 Task: Look for space in Vorkuta, Russia from 6th September, 2023 to 15th September, 2023 for 6 adults in price range Rs.8000 to Rs.12000. Place can be entire place or private room with 6 bedrooms having 6 beds and 6 bathrooms. Property type can be house, flat, guest house. Amenities needed are: wifi, TV, free parkinig on premises, gym, breakfast. Booking option can be shelf check-in. Required host language is English.
Action: Mouse moved to (505, 108)
Screenshot: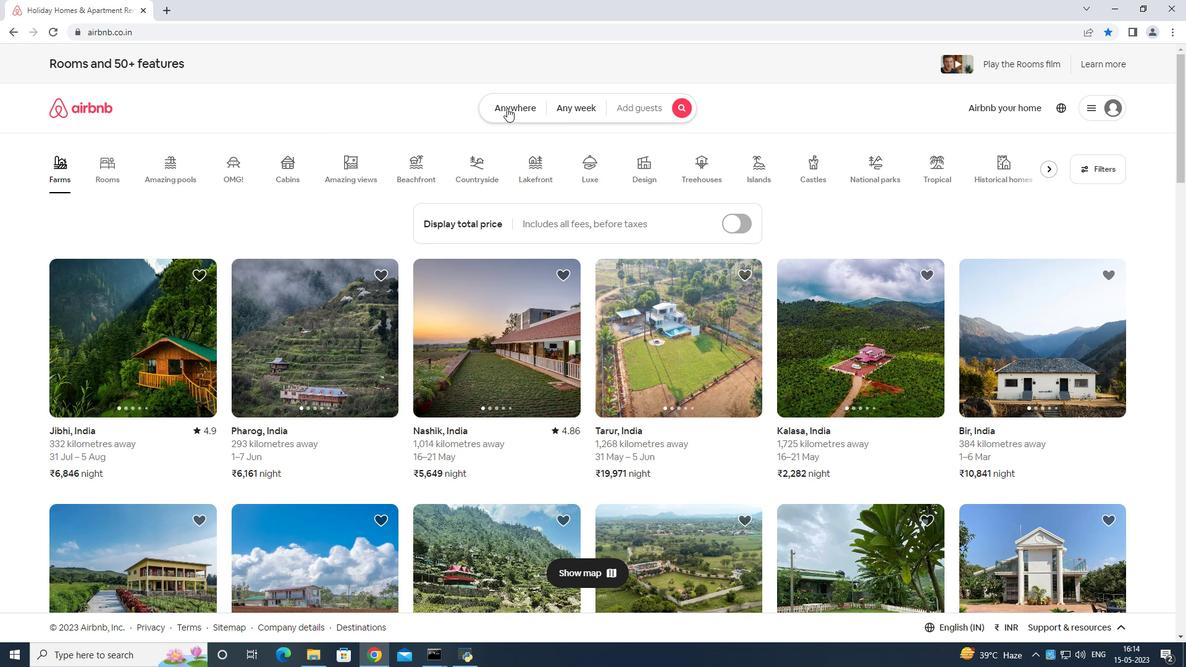 
Action: Mouse pressed left at (505, 108)
Screenshot: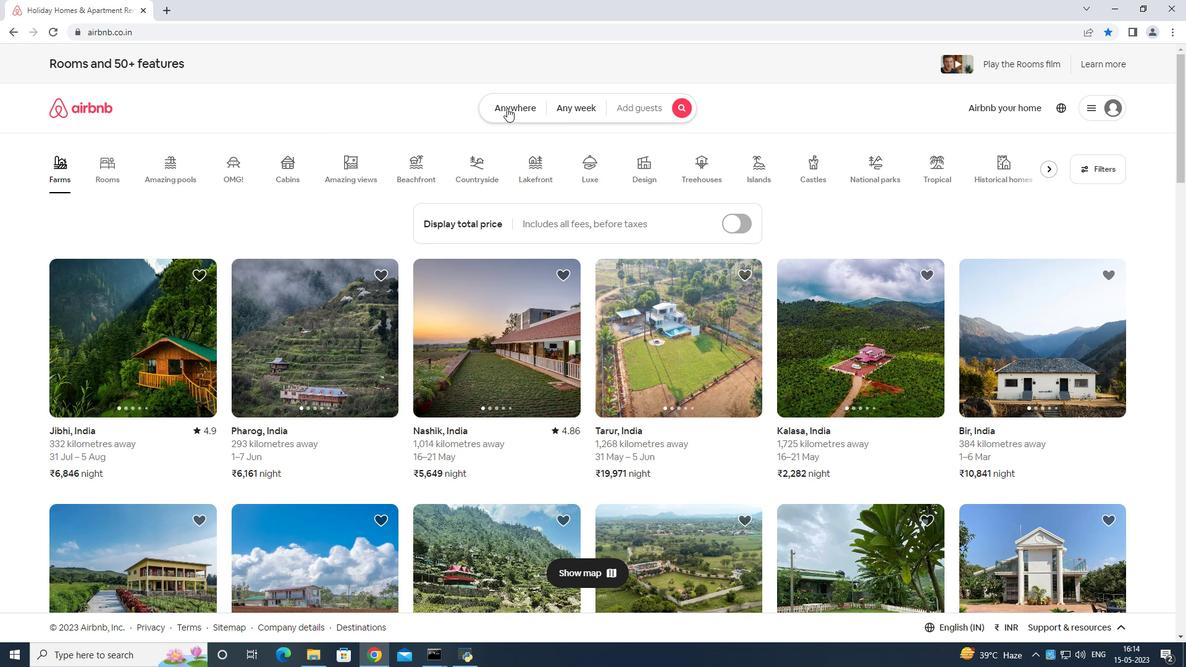 
Action: Mouse moved to (450, 150)
Screenshot: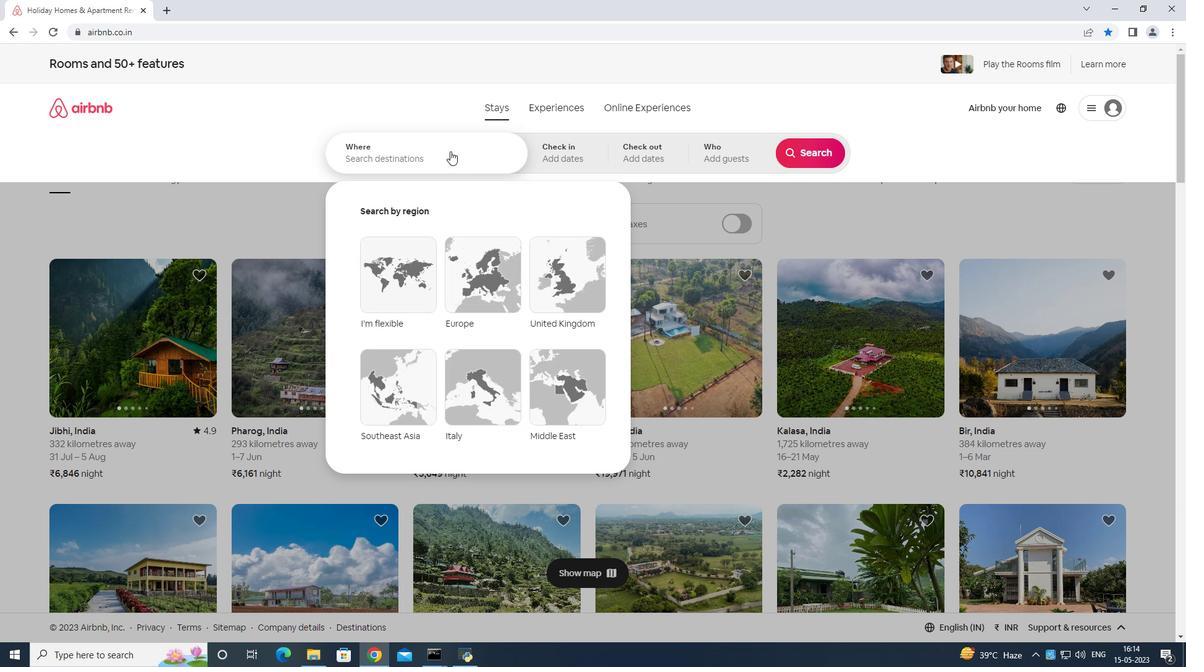 
Action: Mouse pressed left at (450, 150)
Screenshot: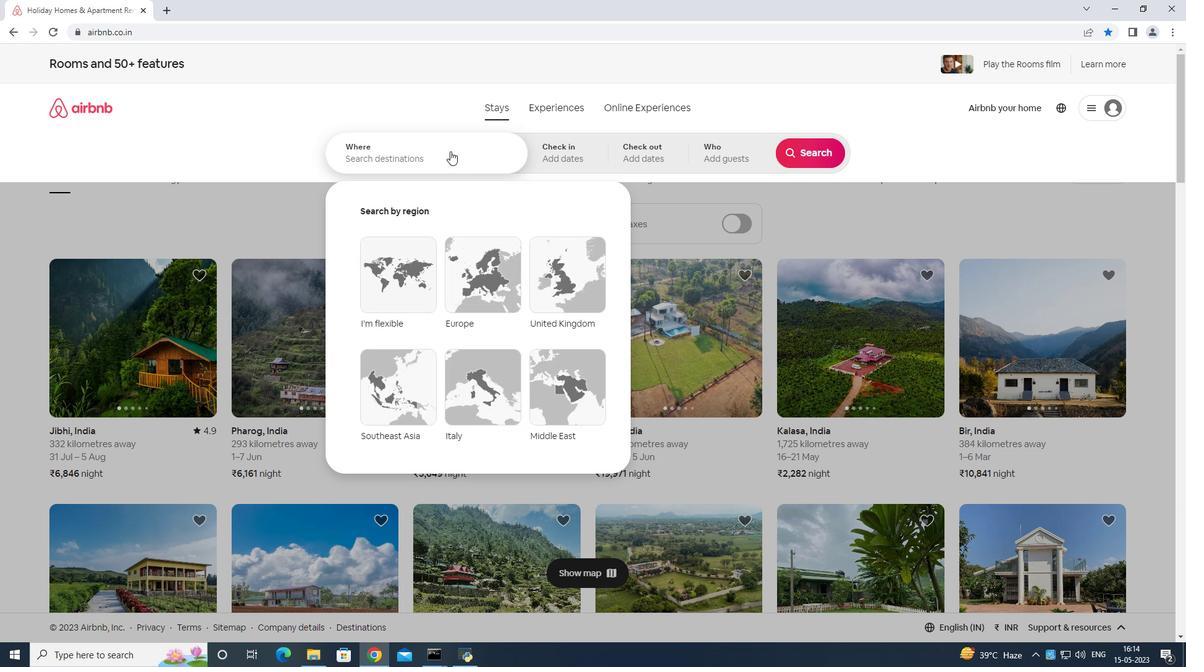 
Action: Mouse moved to (597, 206)
Screenshot: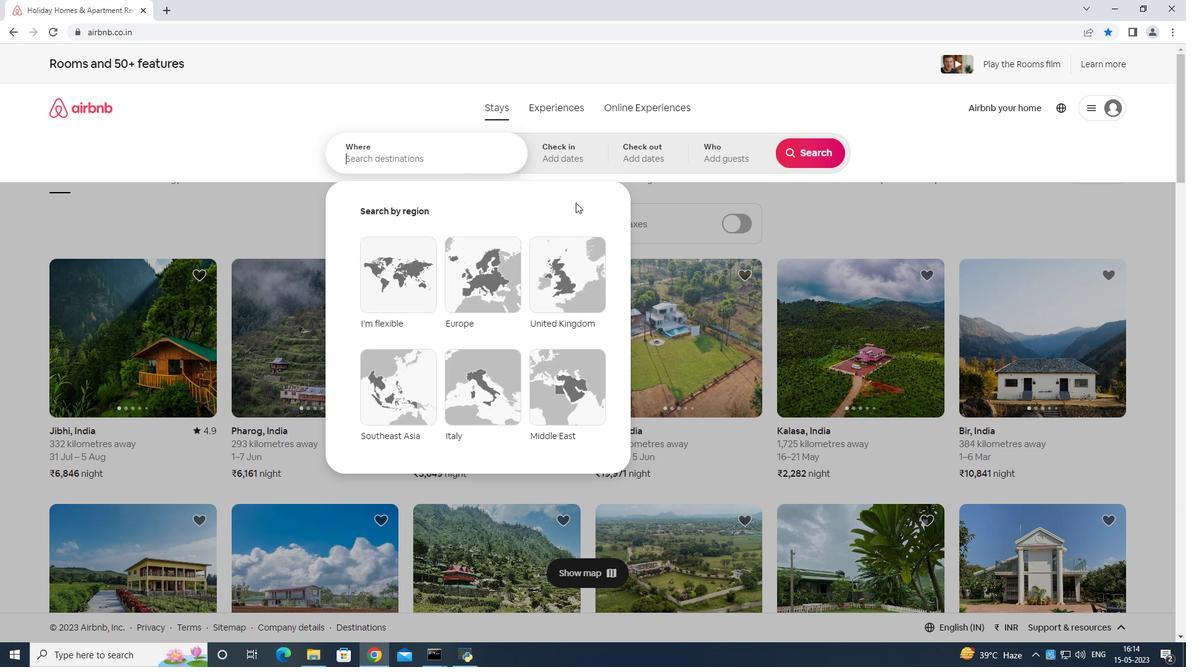 
Action: Key pressed <Key.shift>Vorkutt<Key.backspace>a<Key.space><Key.shift>Russia<Key.enter>
Screenshot: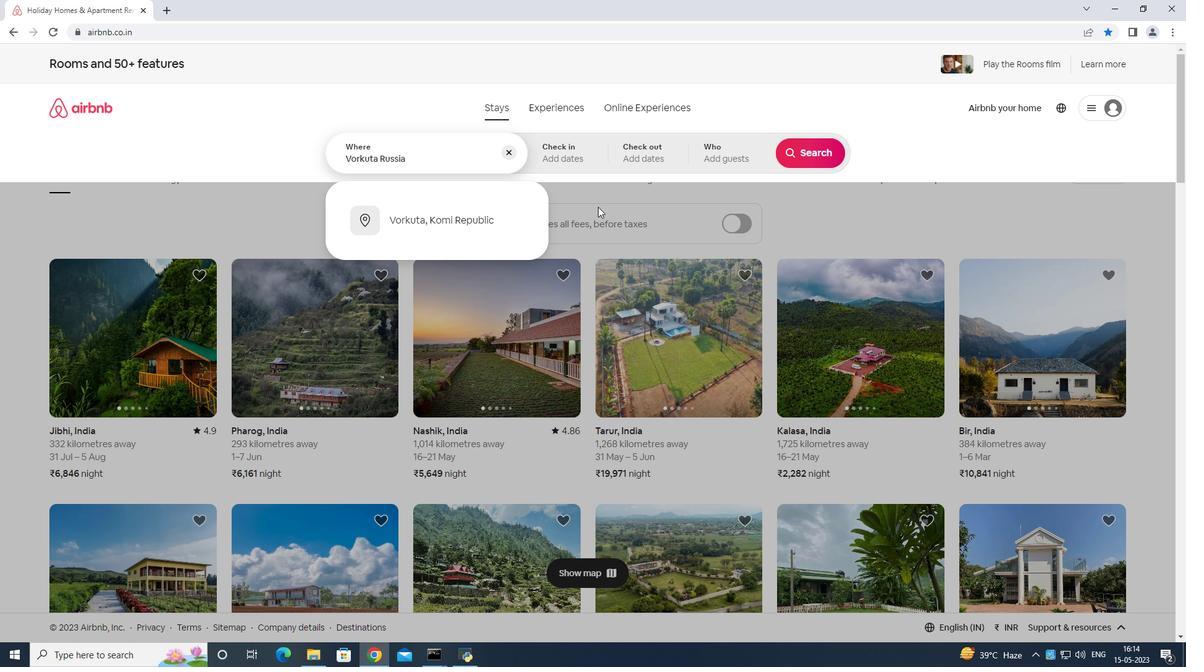 
Action: Mouse moved to (806, 248)
Screenshot: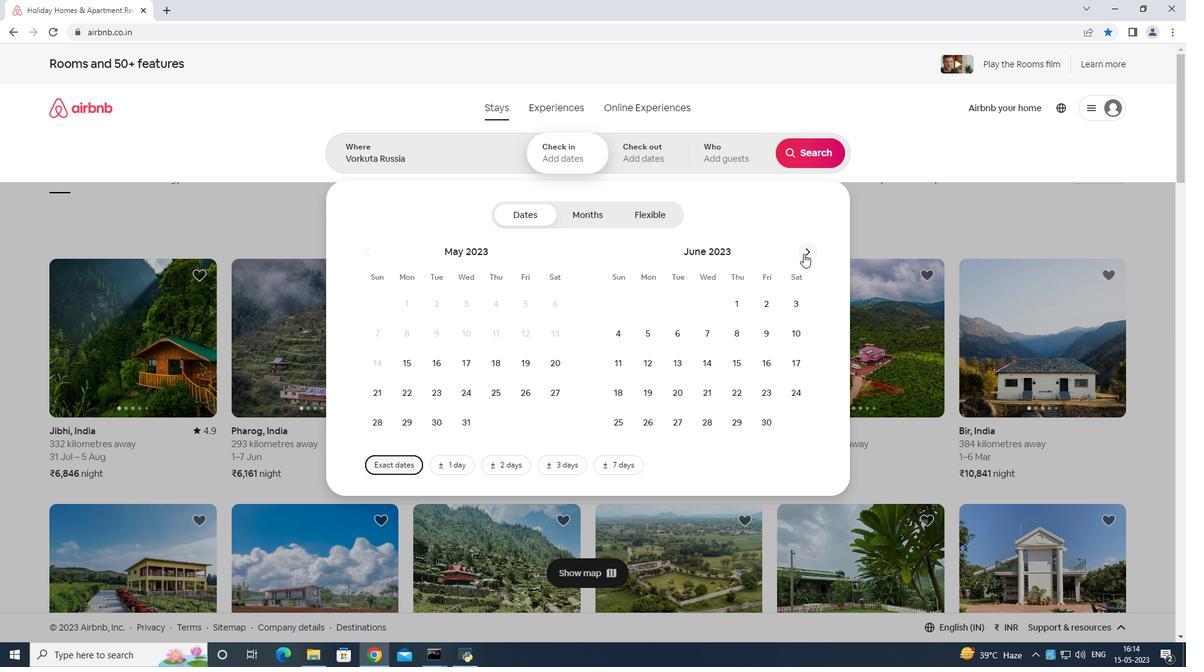
Action: Mouse pressed left at (806, 248)
Screenshot: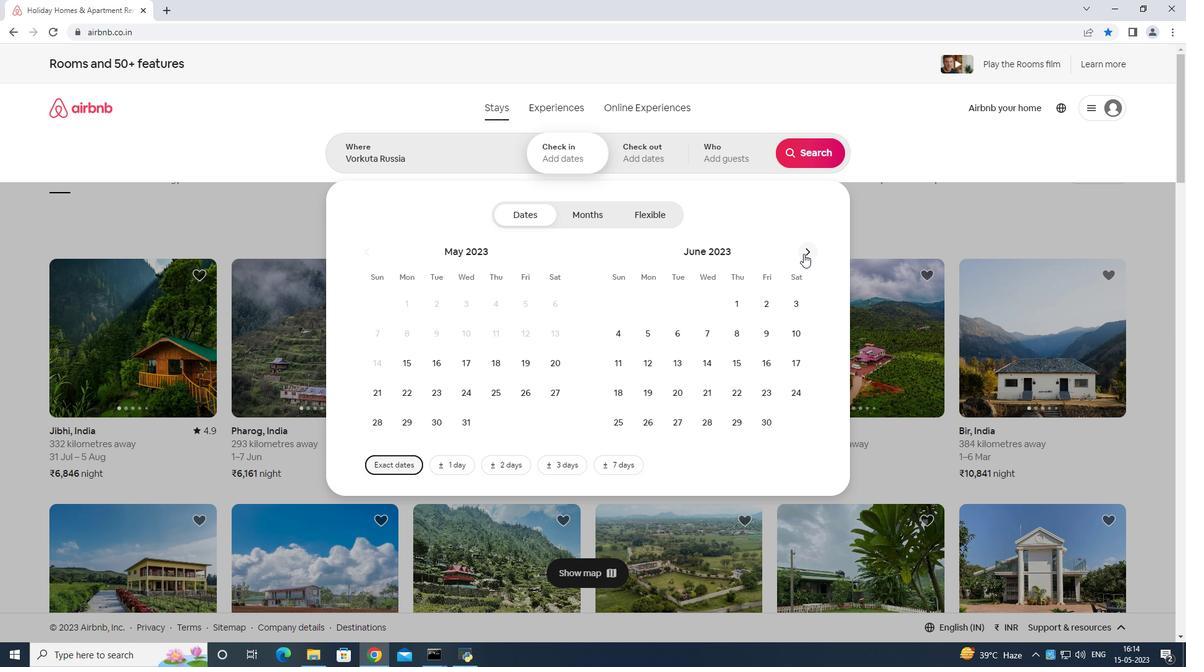 
Action: Mouse moved to (807, 248)
Screenshot: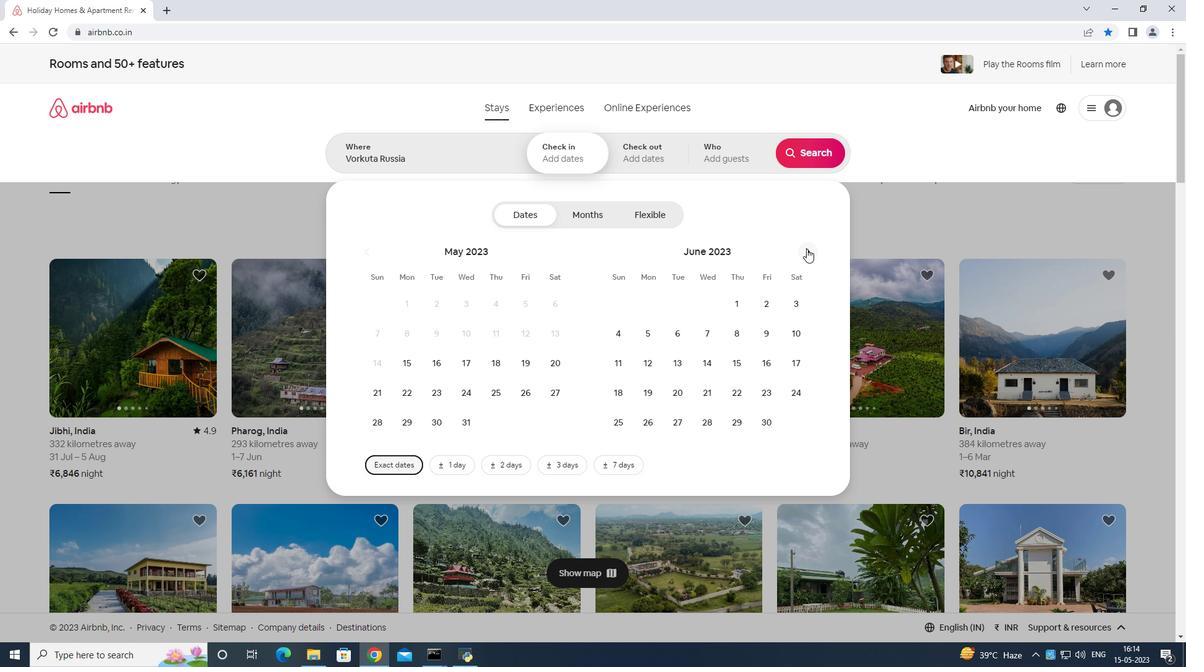 
Action: Mouse pressed left at (807, 248)
Screenshot: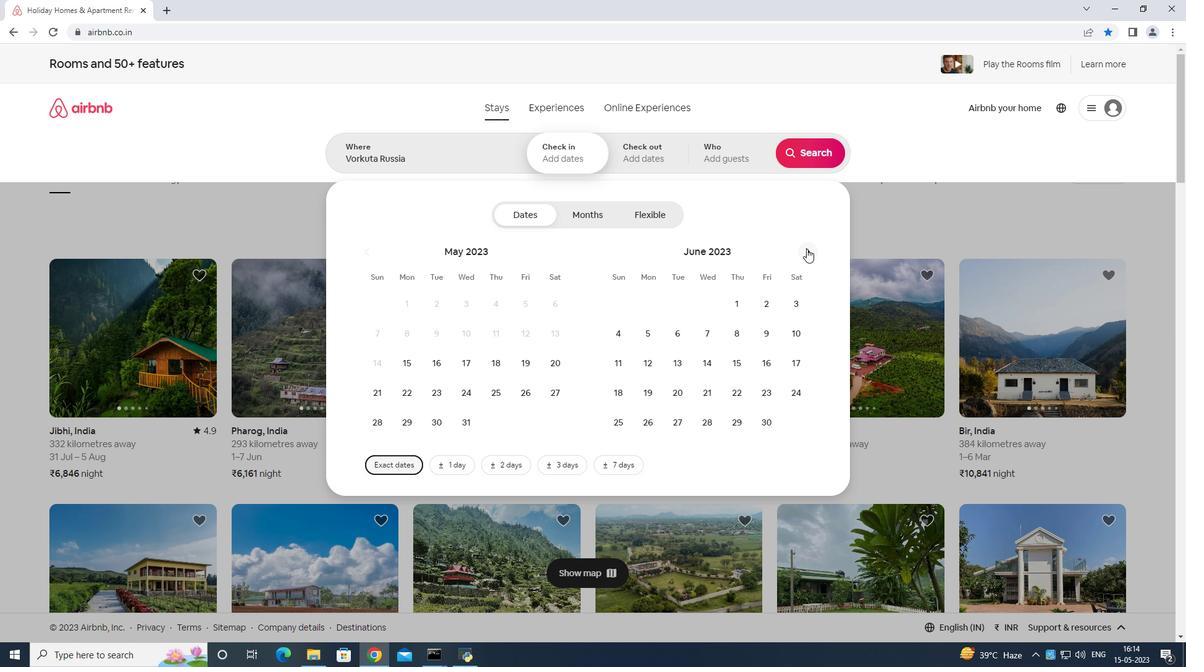 
Action: Mouse moved to (806, 250)
Screenshot: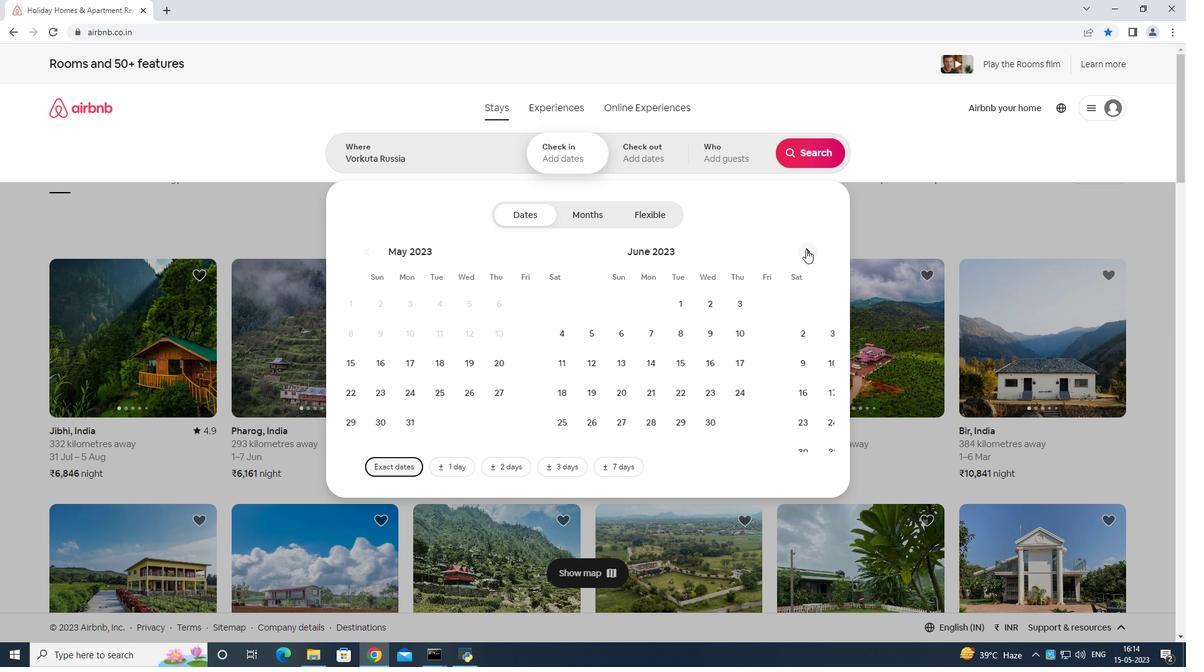 
Action: Mouse pressed left at (806, 250)
Screenshot: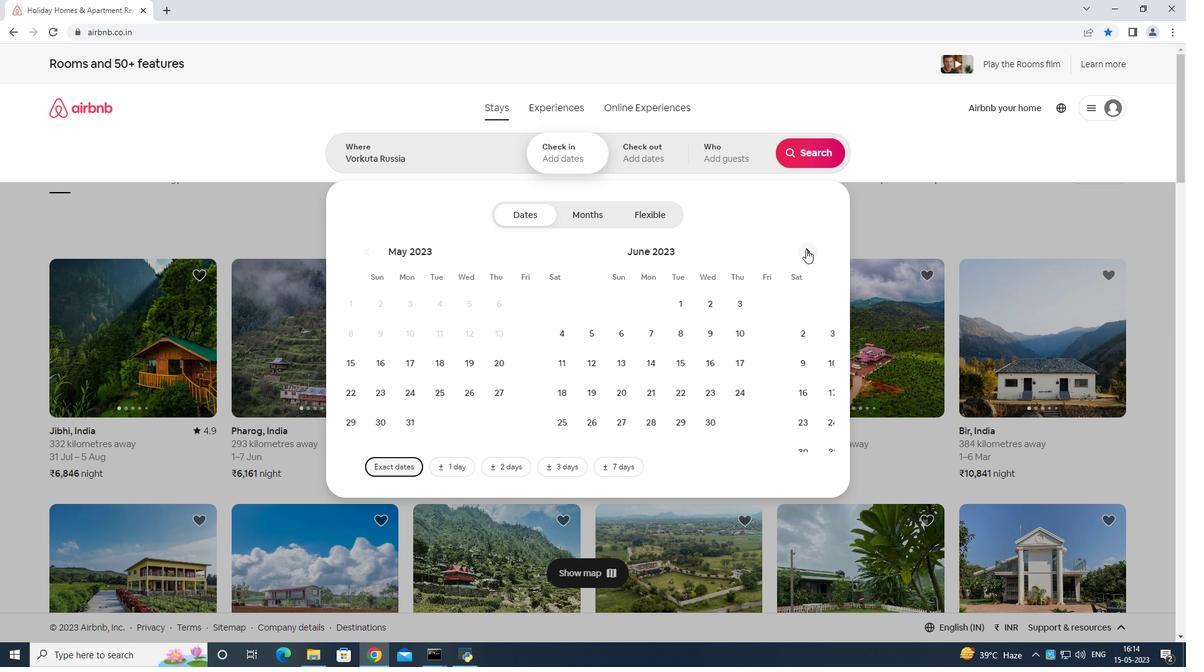 
Action: Mouse moved to (806, 251)
Screenshot: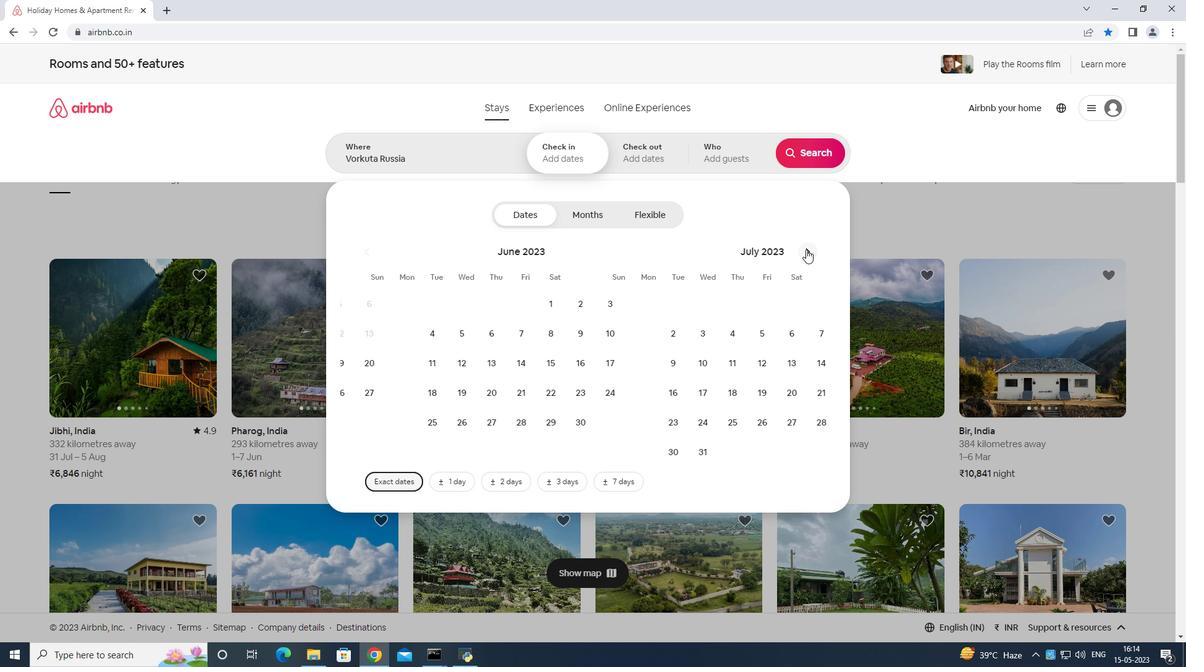 
Action: Mouse pressed left at (806, 251)
Screenshot: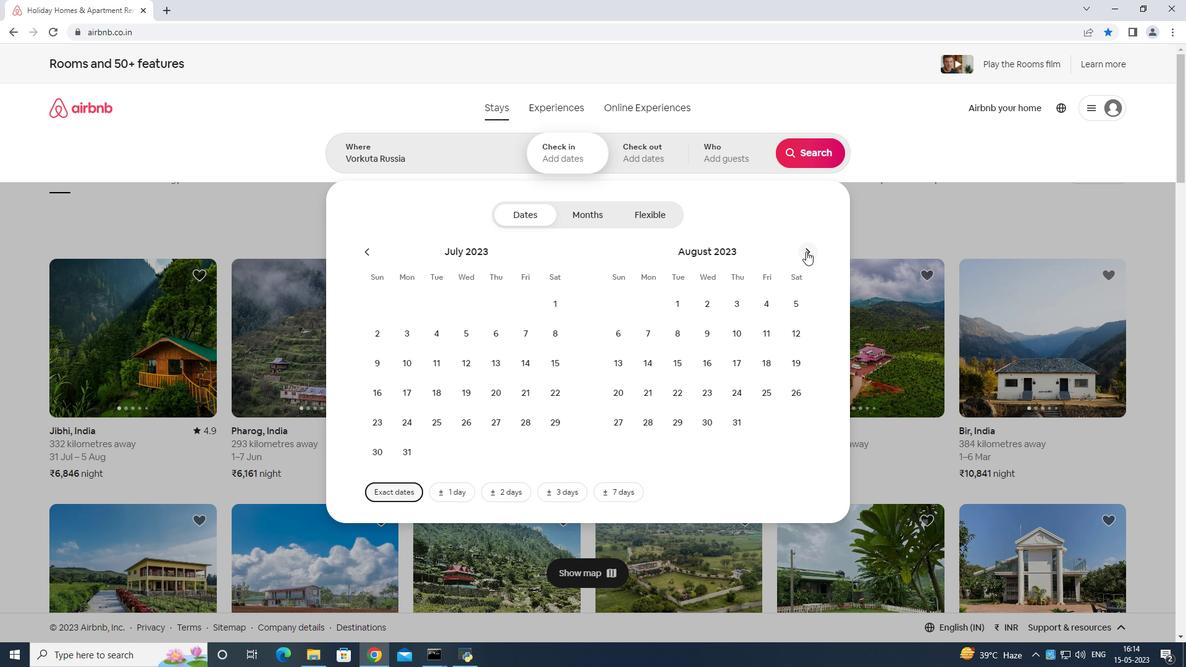 
Action: Mouse moved to (696, 329)
Screenshot: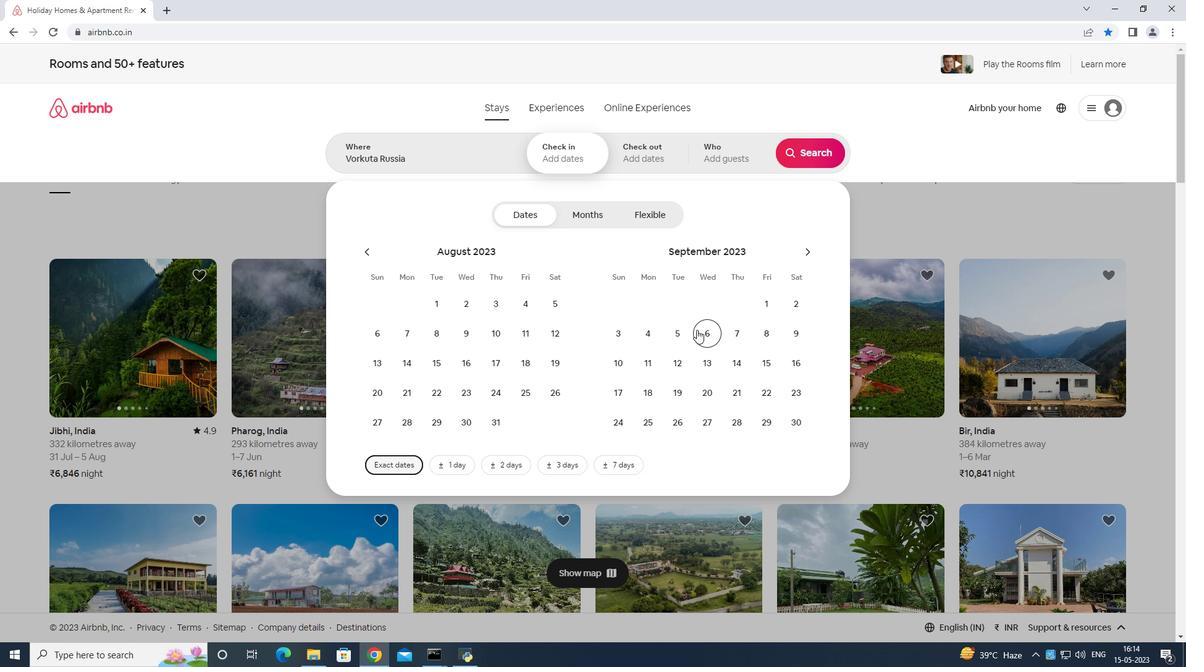 
Action: Mouse pressed left at (696, 329)
Screenshot: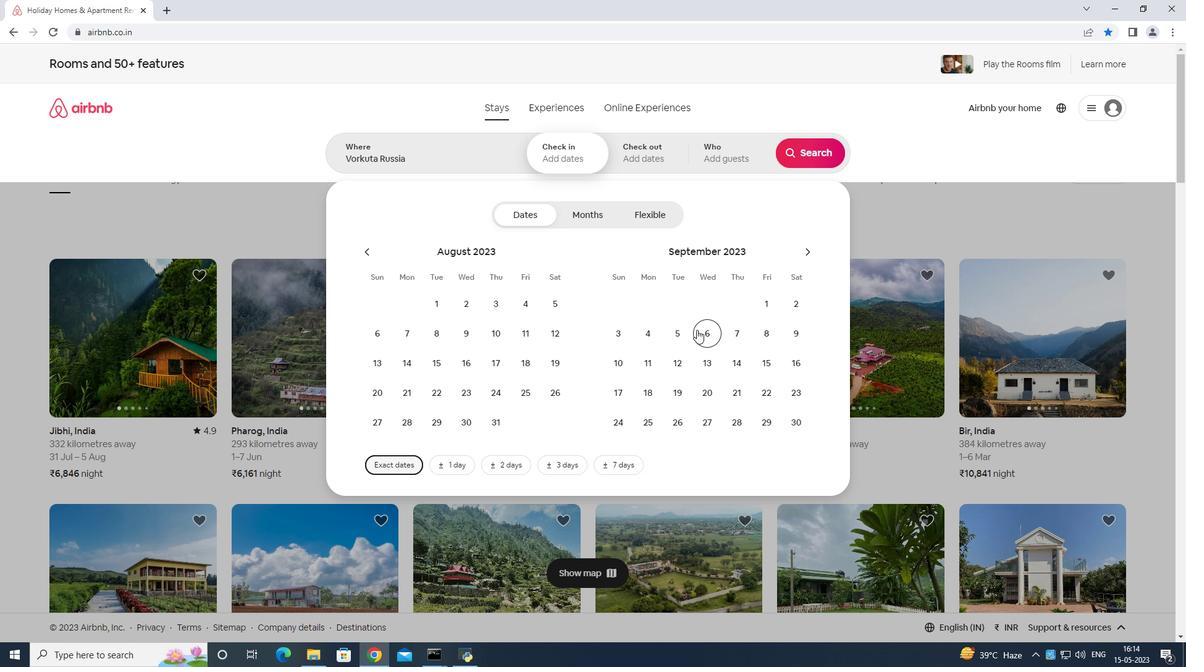 
Action: Mouse moved to (756, 358)
Screenshot: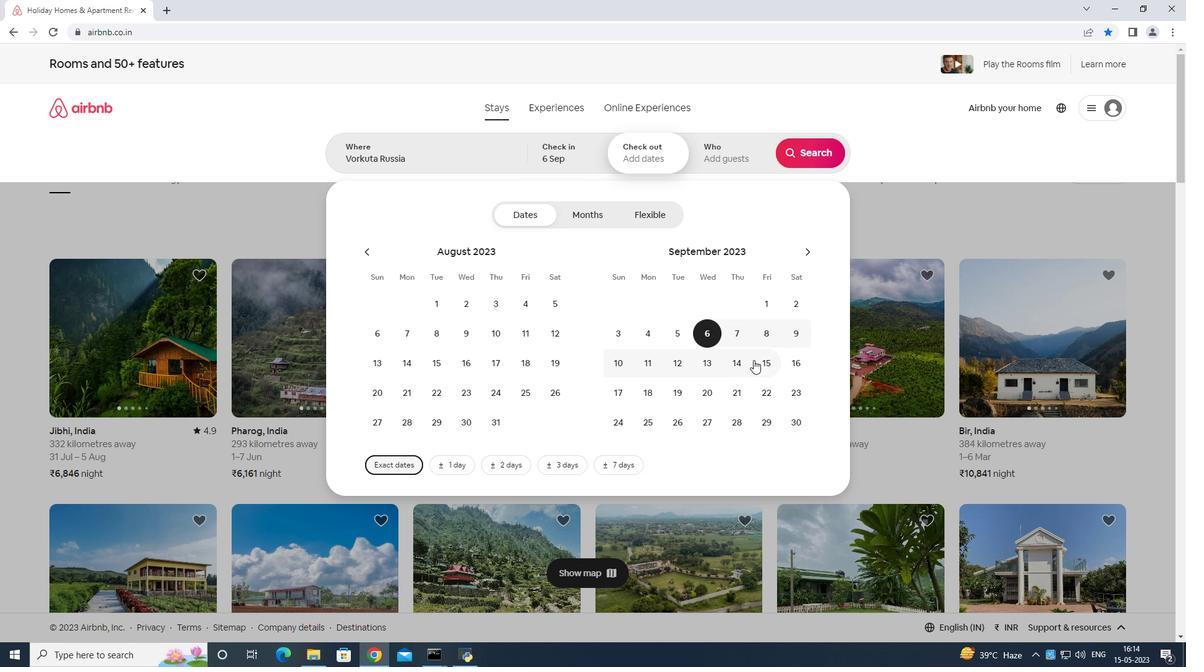 
Action: Mouse pressed left at (756, 358)
Screenshot: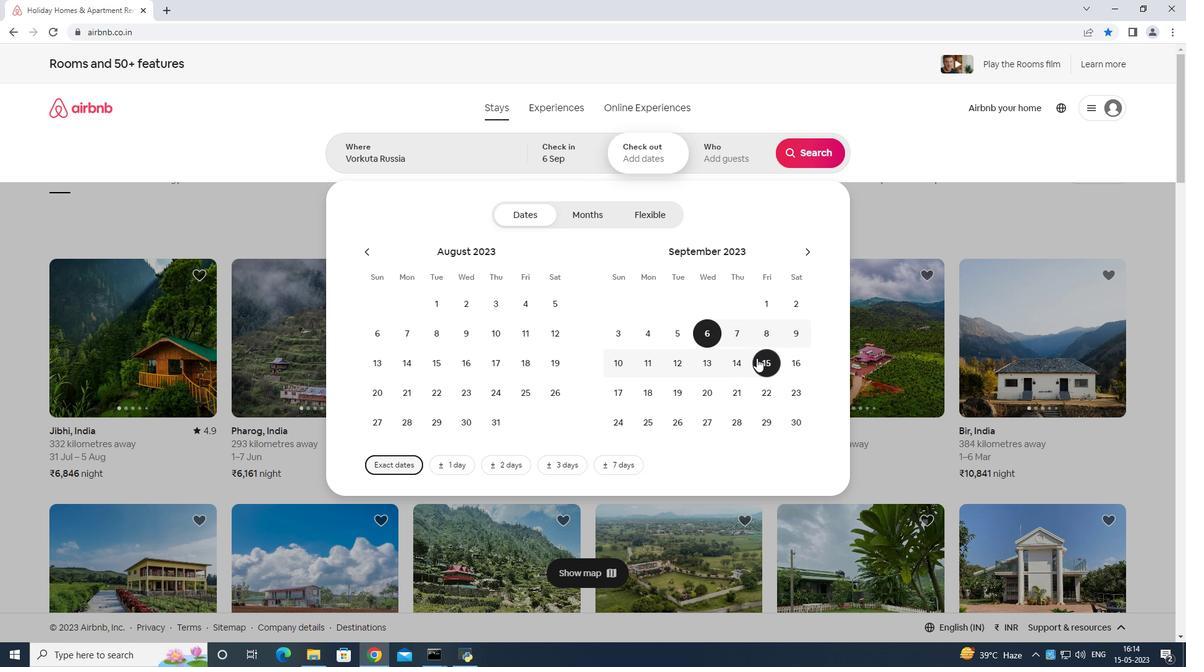 
Action: Mouse moved to (729, 153)
Screenshot: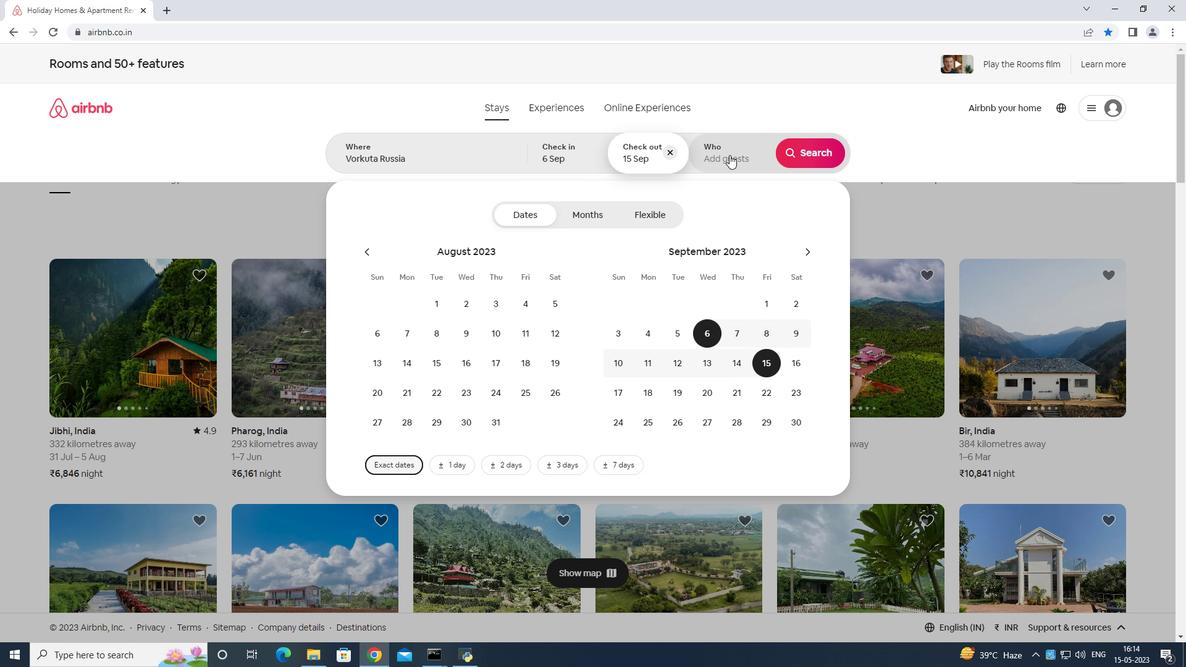 
Action: Mouse pressed left at (729, 153)
Screenshot: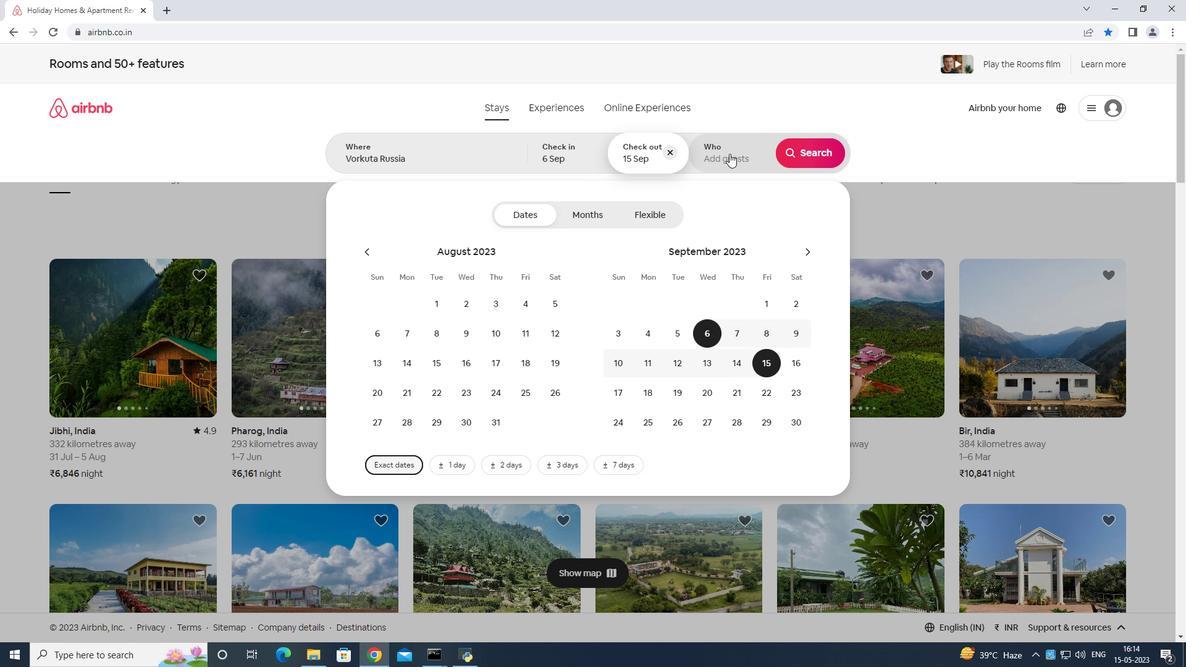 
Action: Mouse moved to (817, 222)
Screenshot: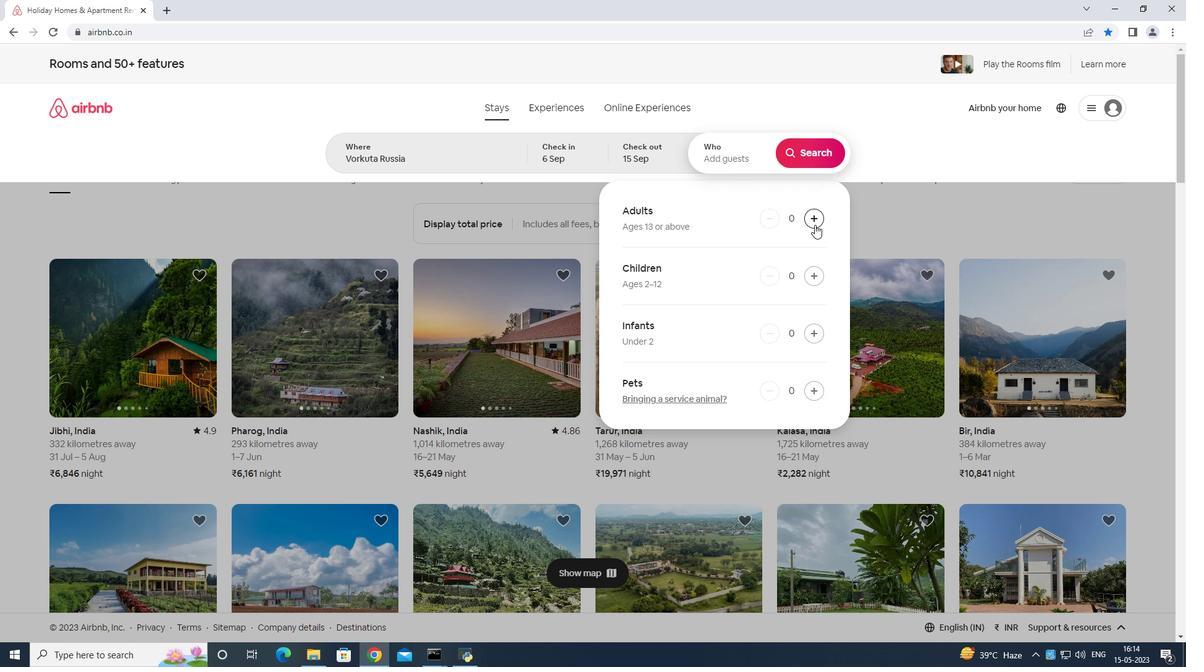 
Action: Mouse pressed left at (817, 222)
Screenshot: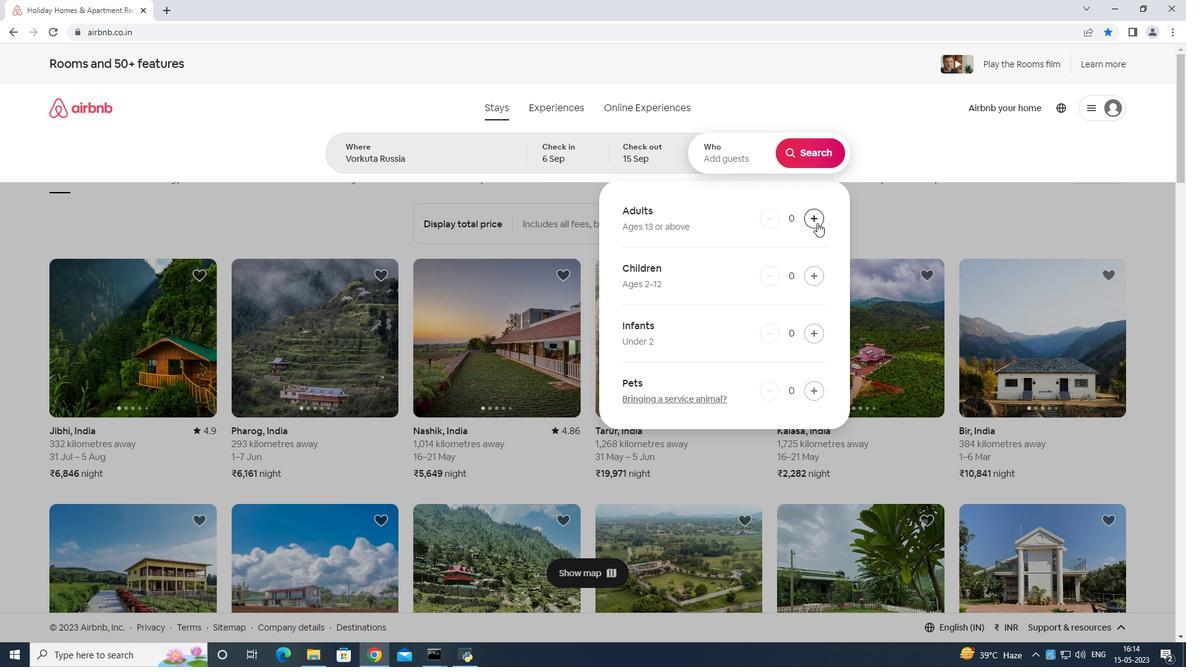 
Action: Mouse pressed left at (817, 222)
Screenshot: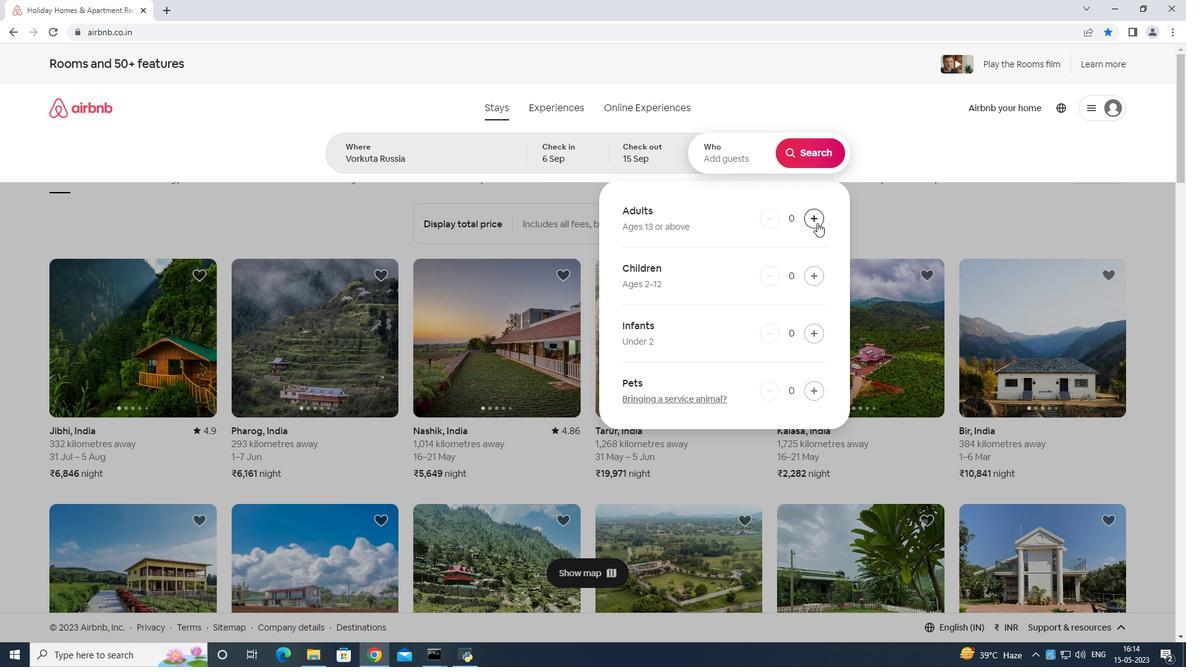 
Action: Mouse pressed left at (817, 222)
Screenshot: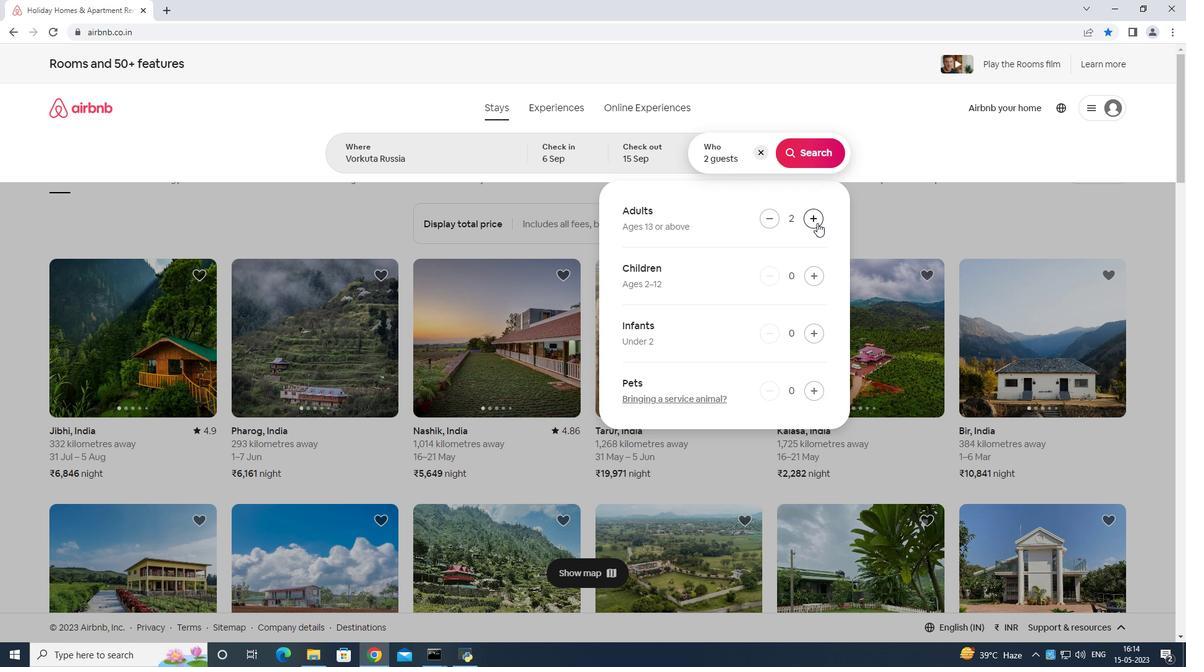 
Action: Mouse pressed left at (817, 222)
Screenshot: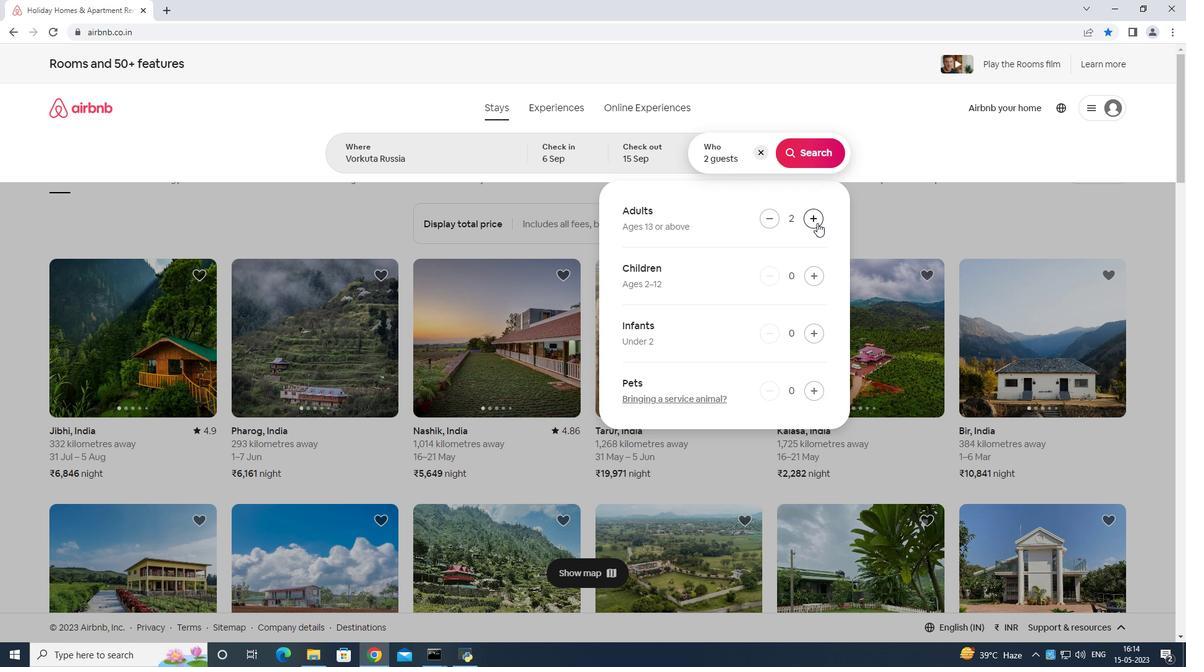 
Action: Mouse pressed left at (817, 222)
Screenshot: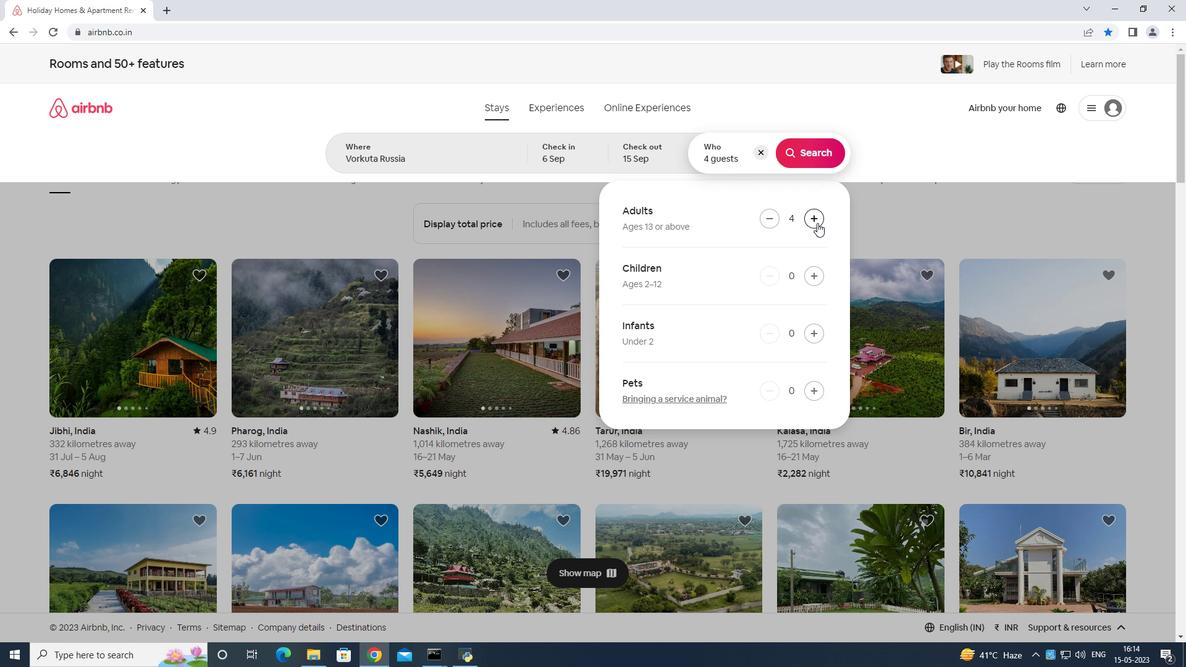 
Action: Mouse moved to (817, 221)
Screenshot: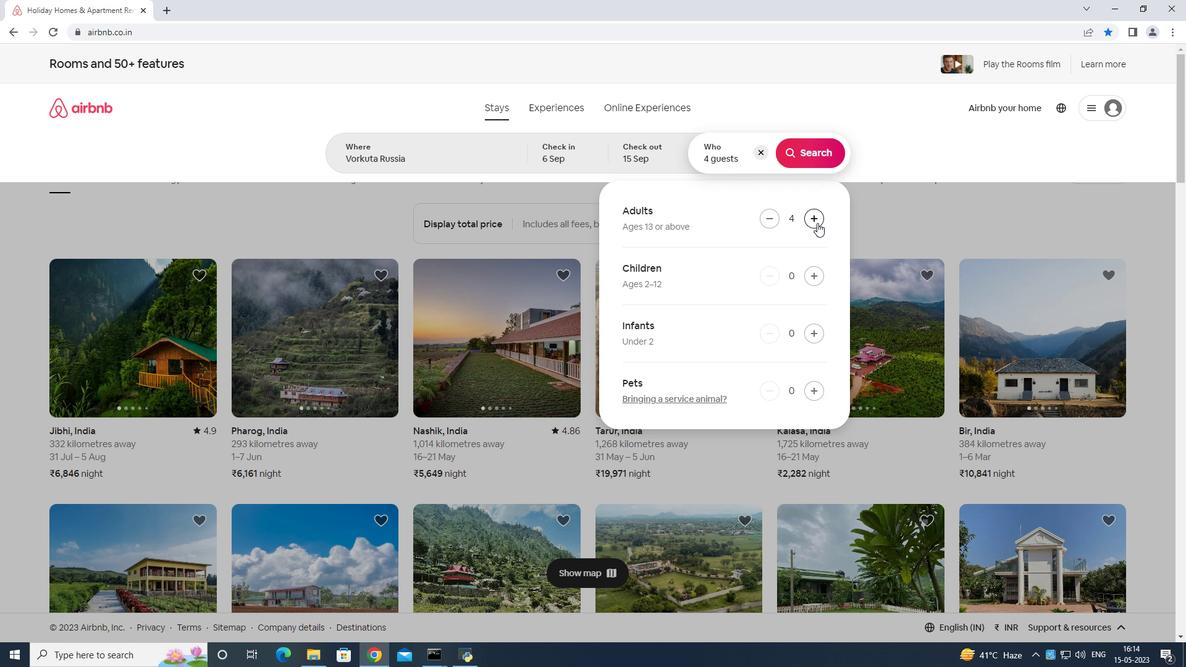 
Action: Mouse pressed left at (817, 221)
Screenshot: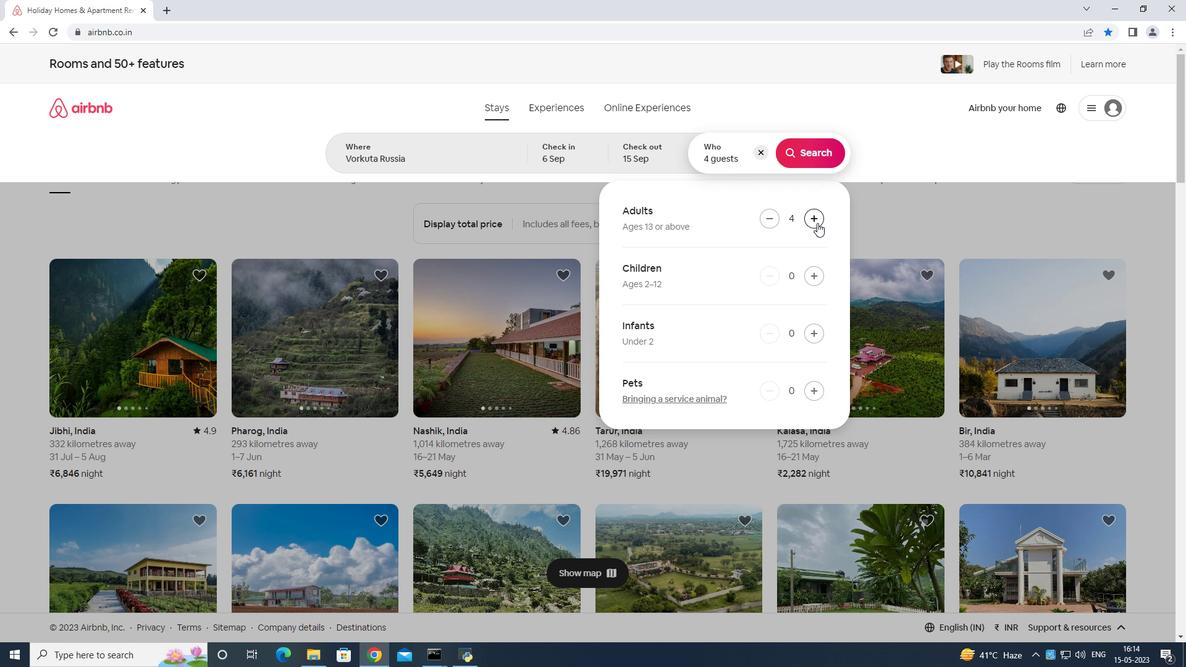 
Action: Mouse moved to (809, 143)
Screenshot: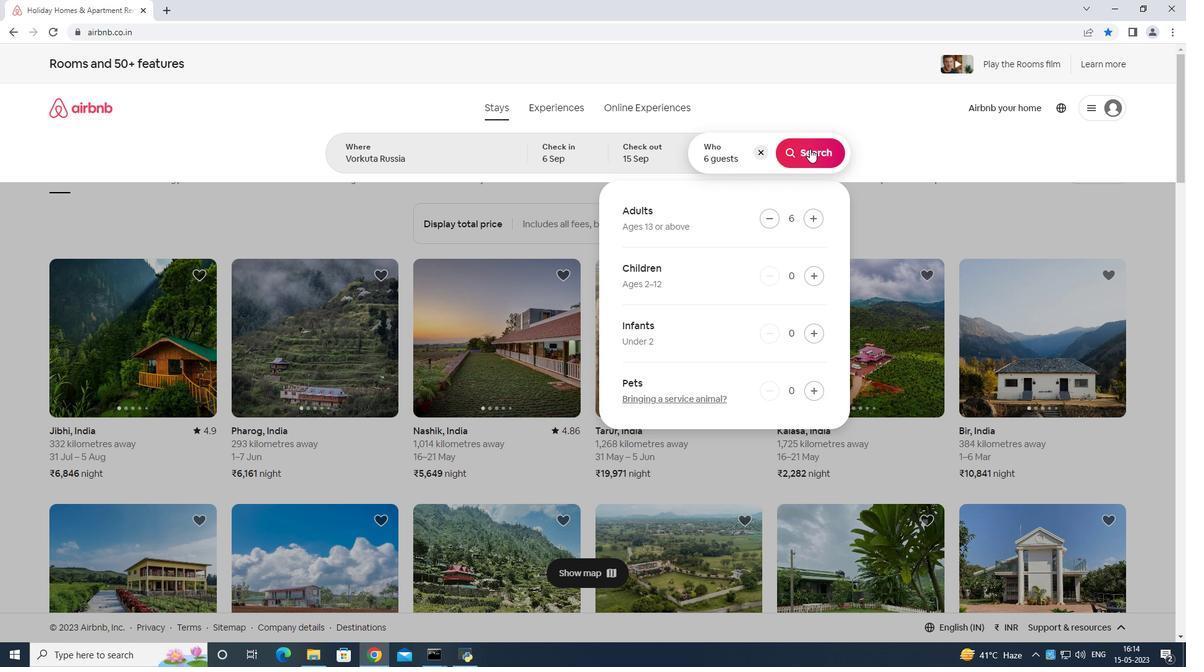 
Action: Mouse pressed left at (809, 143)
Screenshot: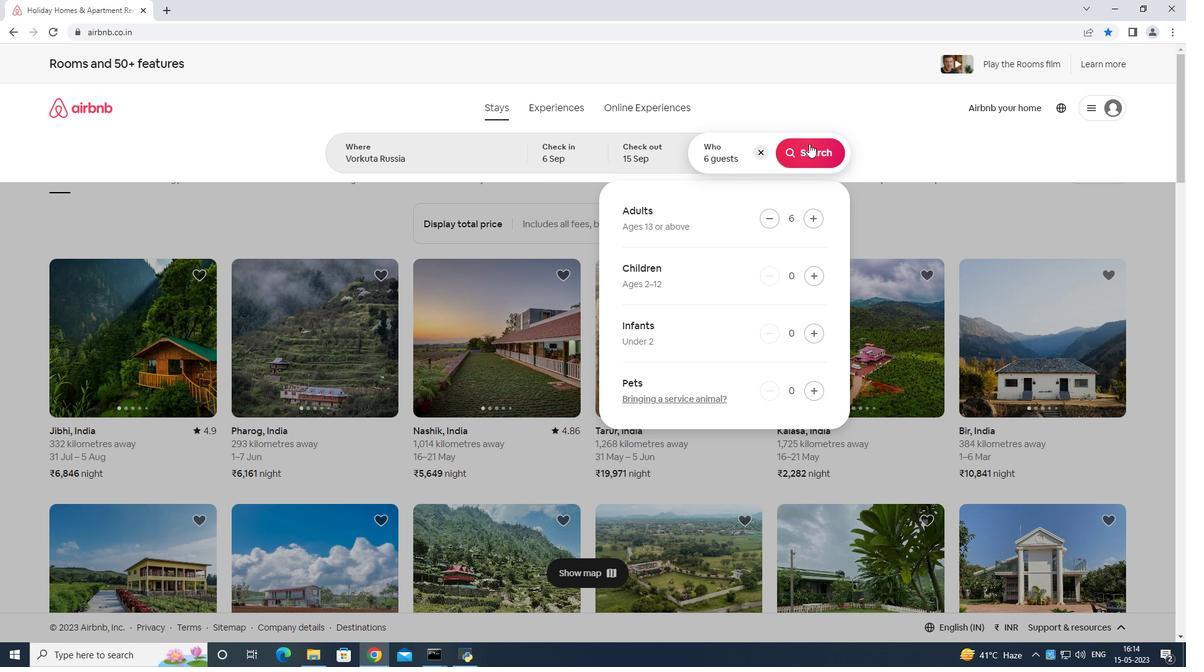 
Action: Mouse moved to (1135, 113)
Screenshot: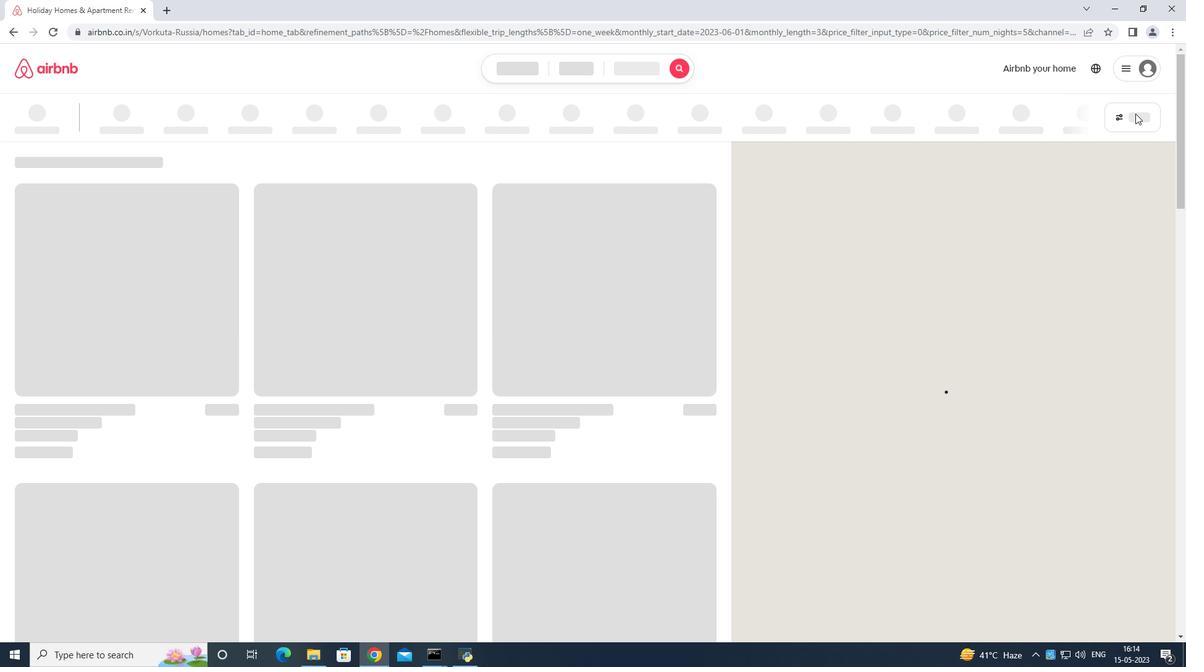 
Action: Mouse pressed left at (1135, 113)
Screenshot: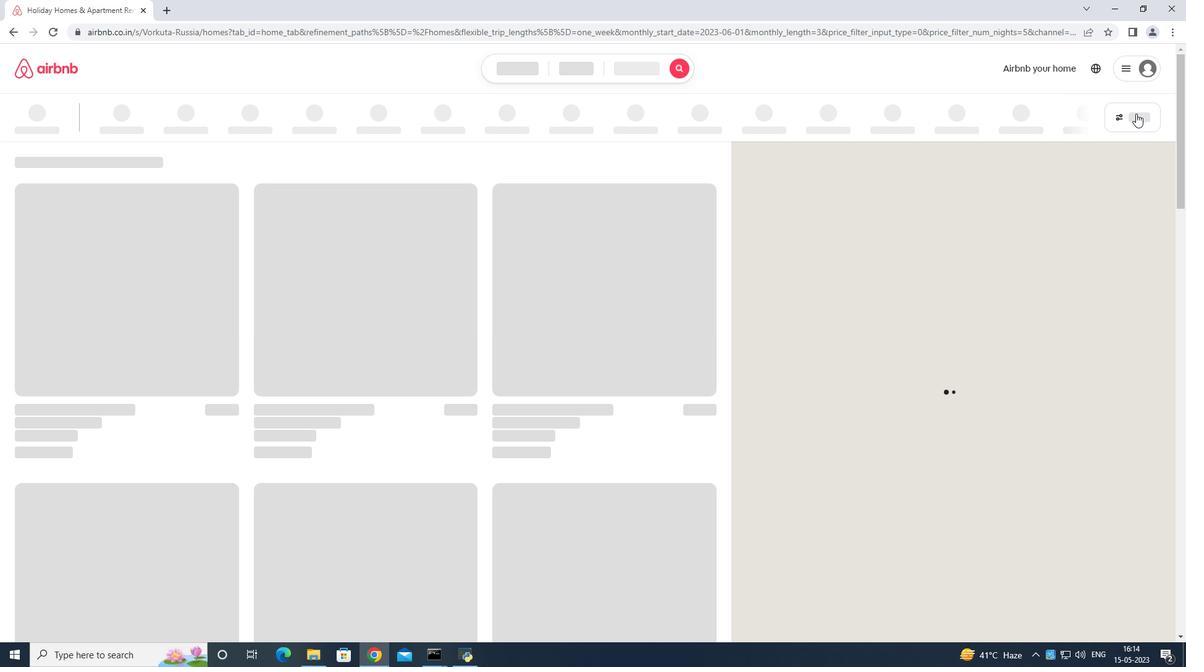 
Action: Mouse moved to (1129, 113)
Screenshot: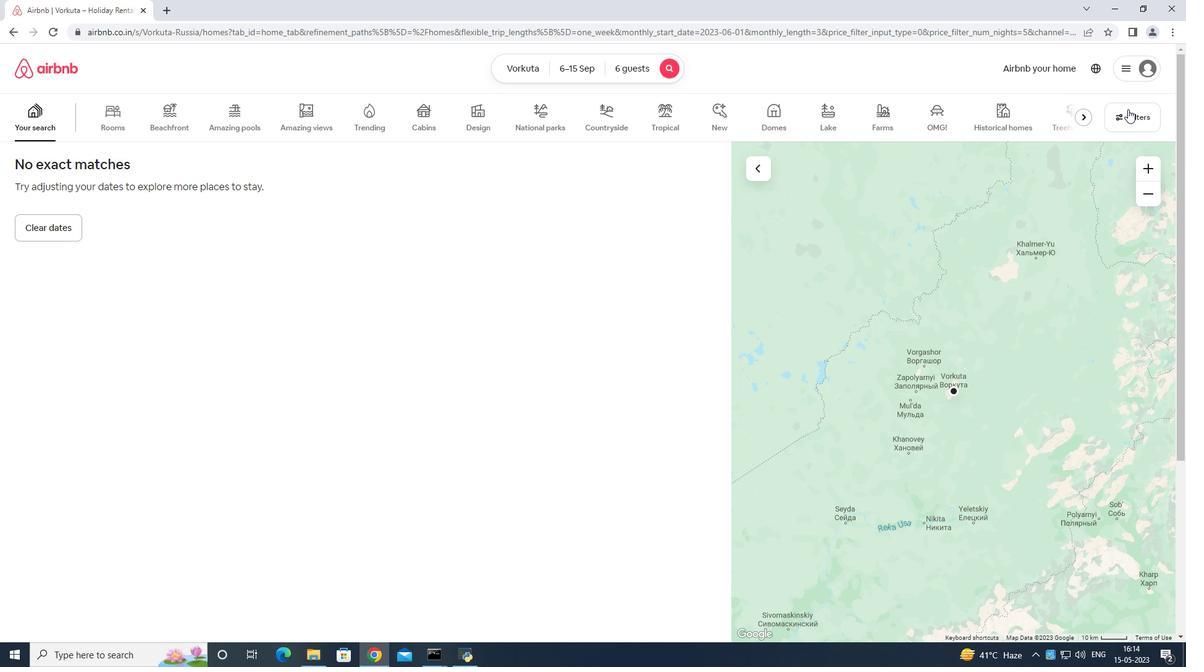 
Action: Mouse pressed left at (1129, 113)
Screenshot: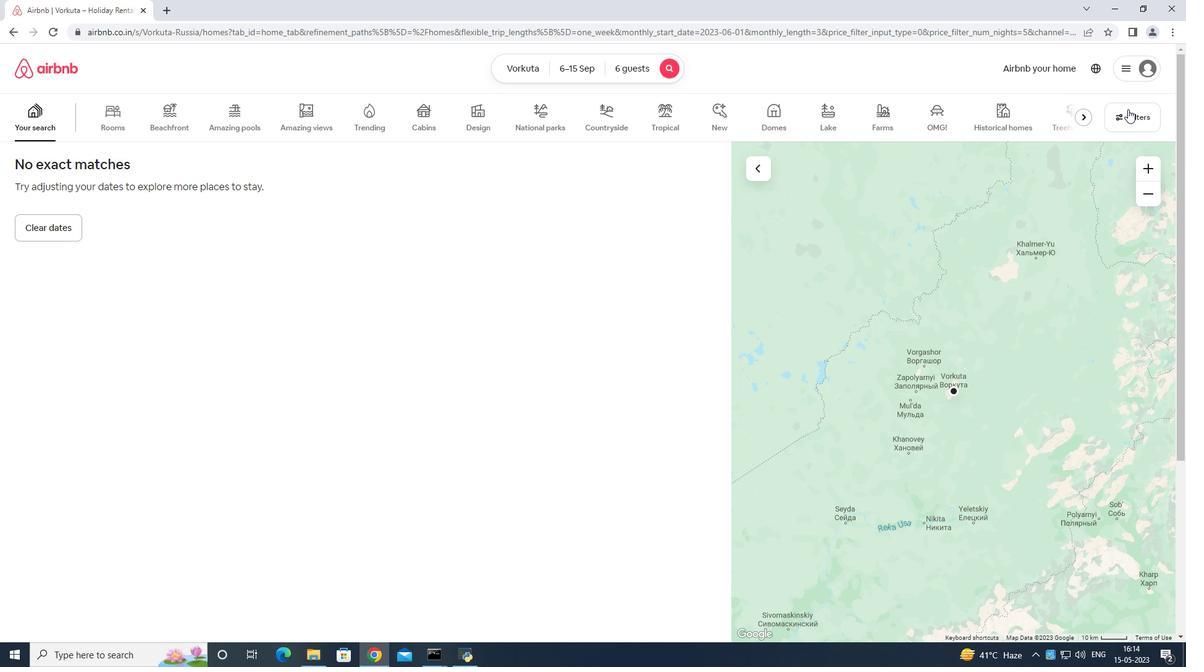 
Action: Mouse moved to (519, 410)
Screenshot: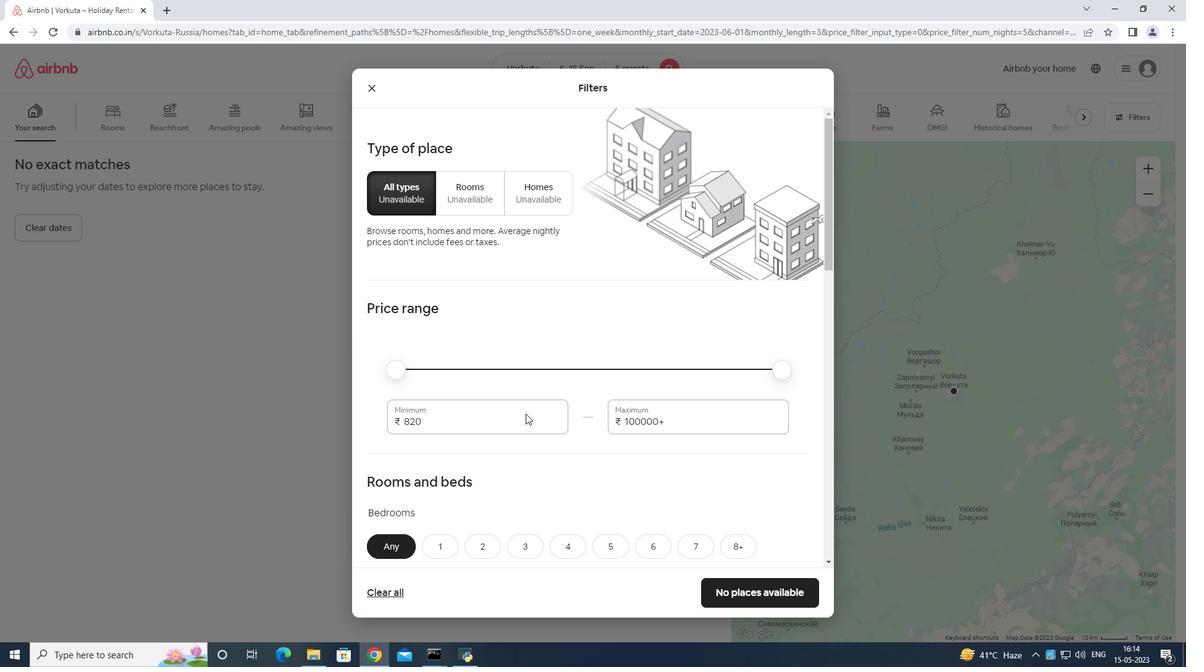 
Action: Mouse pressed left at (519, 410)
Screenshot: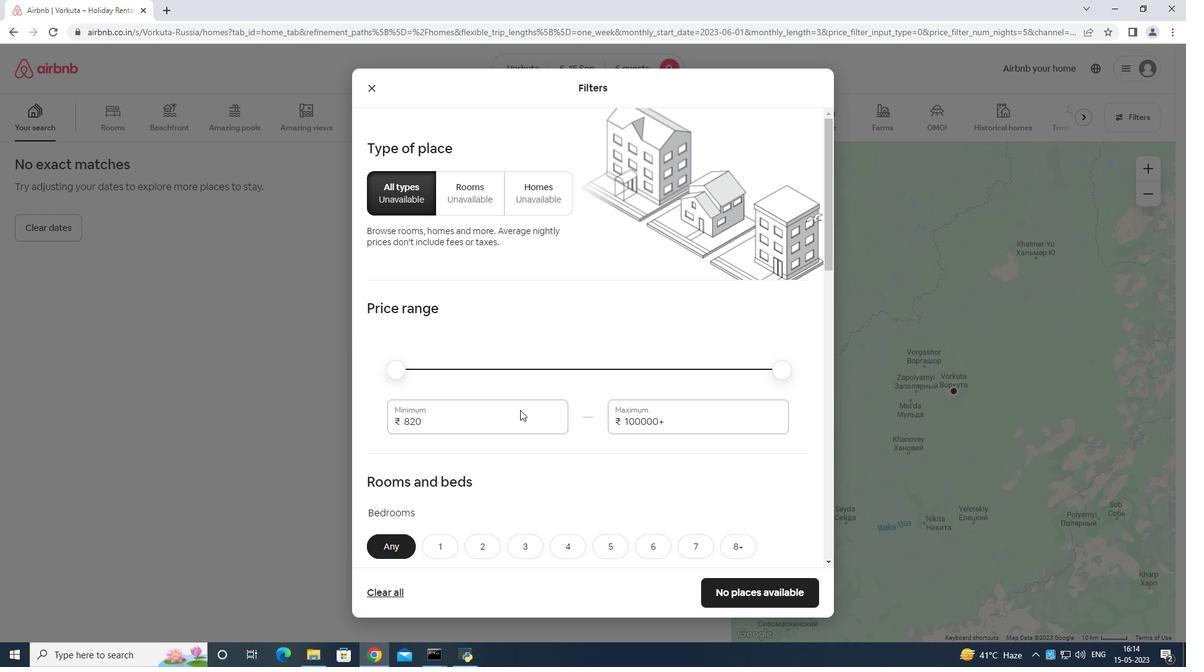 
Action: Mouse moved to (524, 387)
Screenshot: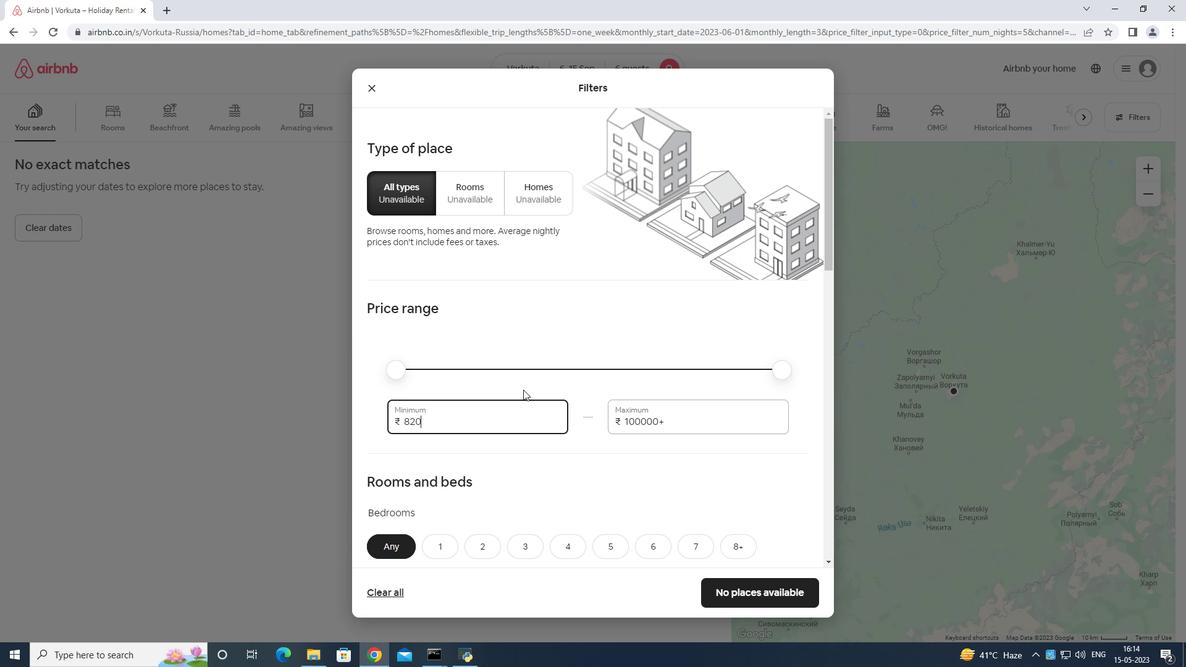 
Action: Key pressed <Key.backspace>
Screenshot: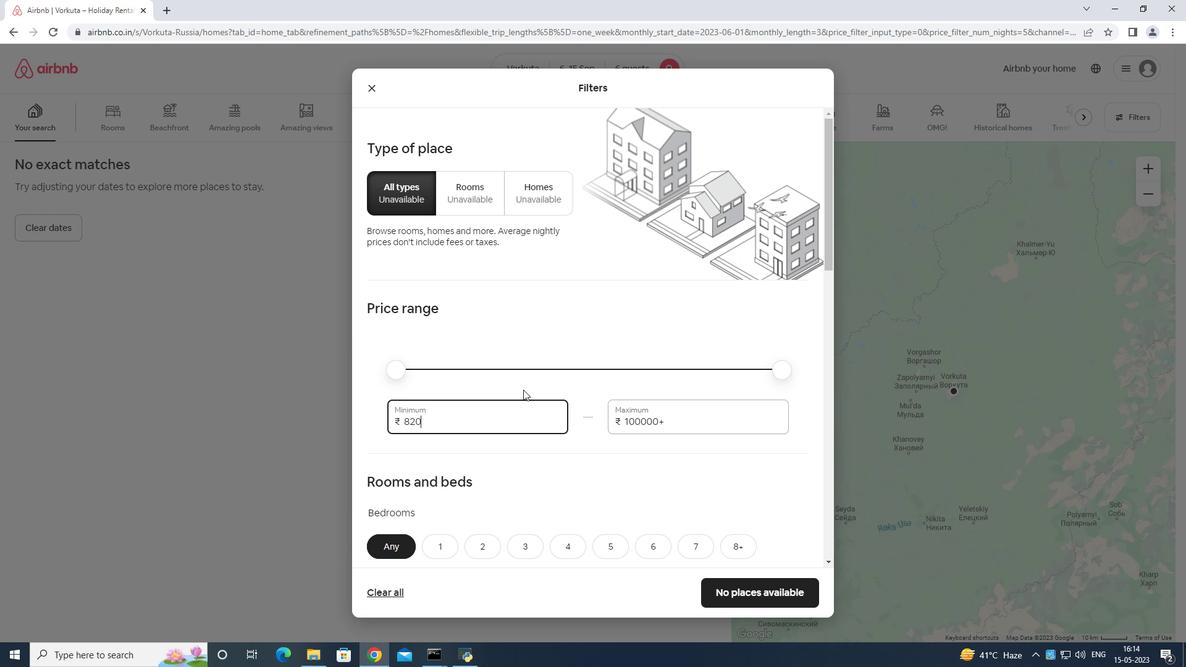 
Action: Mouse moved to (526, 378)
Screenshot: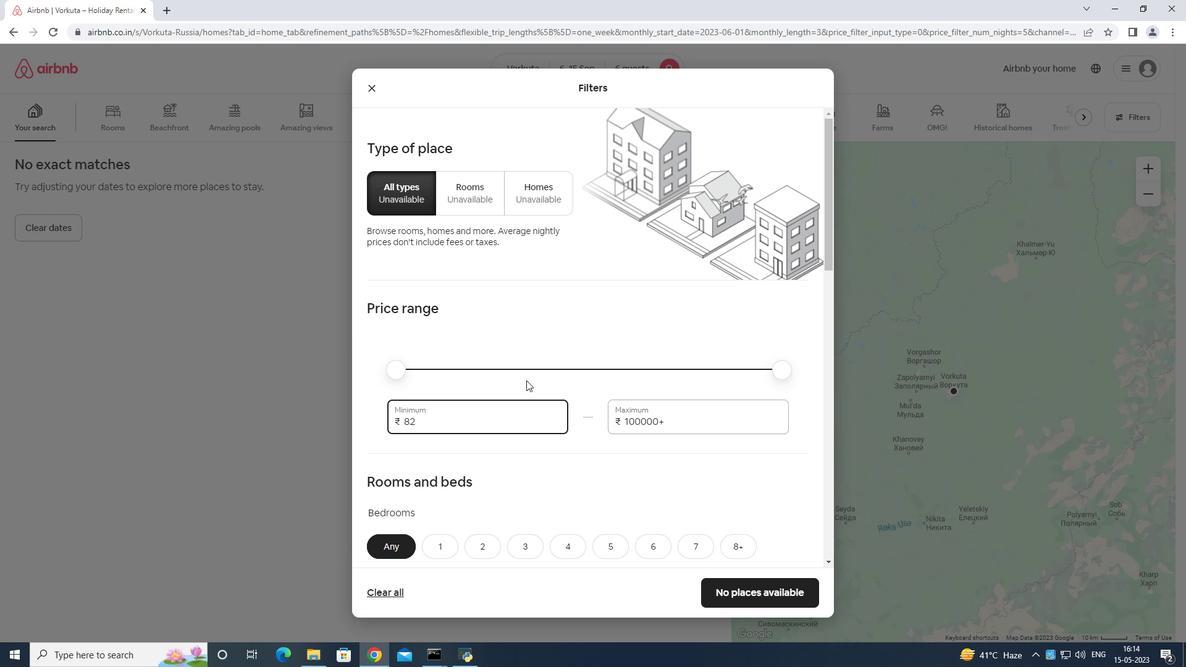 
Action: Key pressed <Key.backspace><Key.backspace>
Screenshot: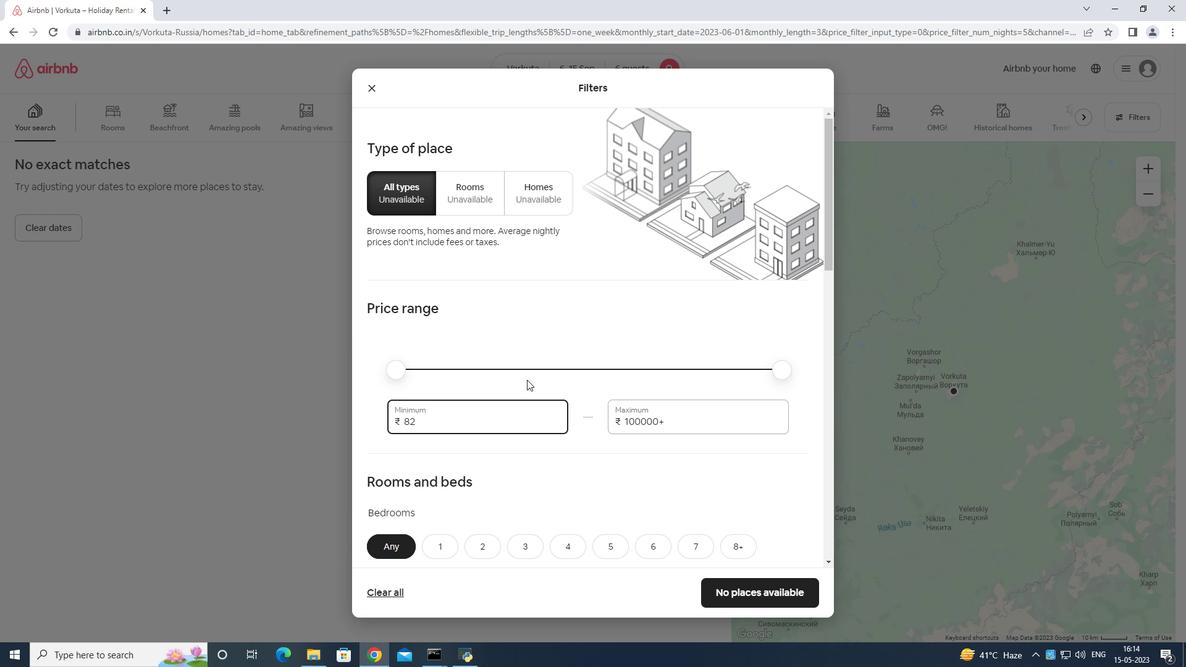
Action: Mouse moved to (526, 378)
Screenshot: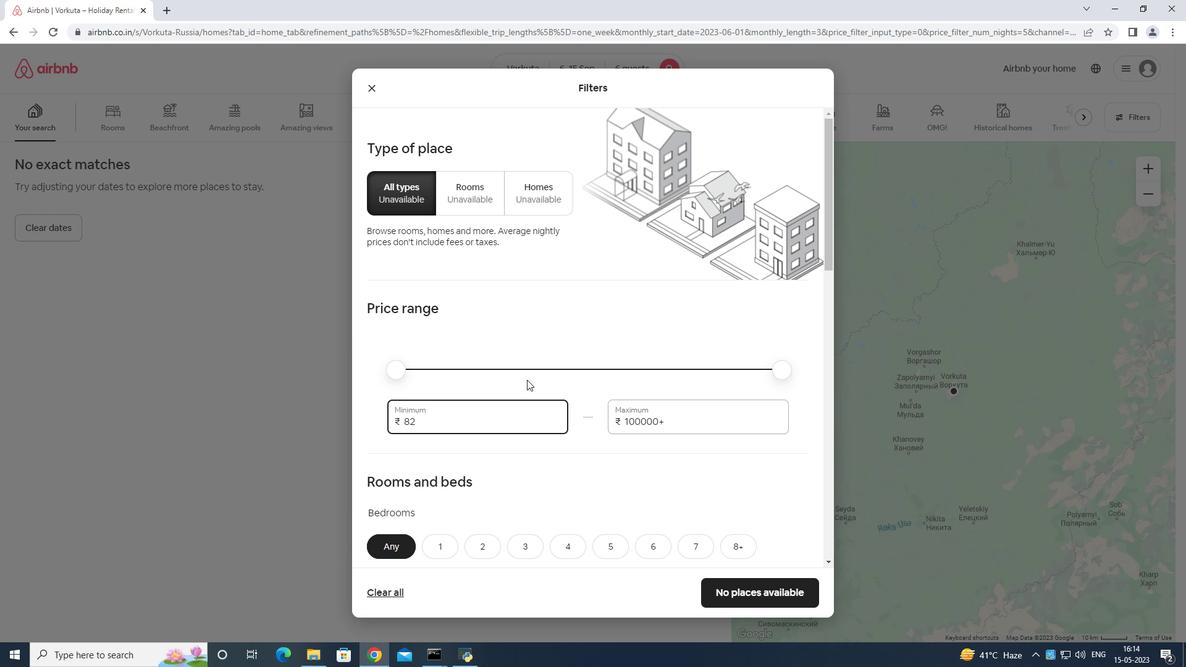 
Action: Key pressed <Key.backspace>
Screenshot: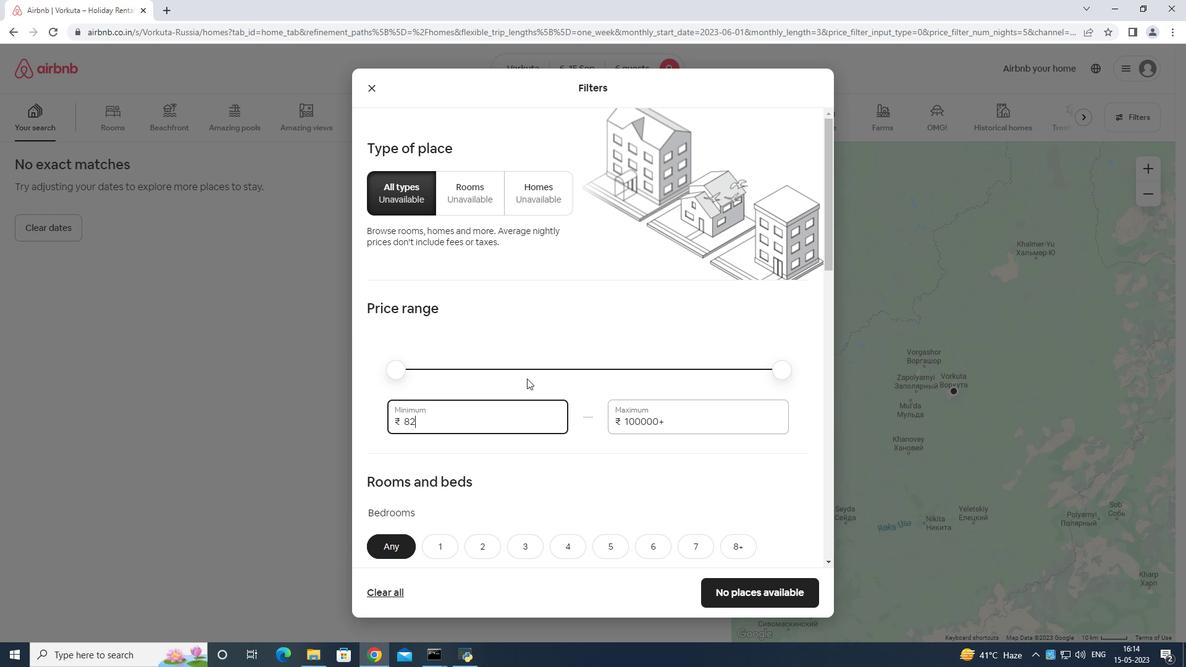 
Action: Mouse moved to (526, 378)
Screenshot: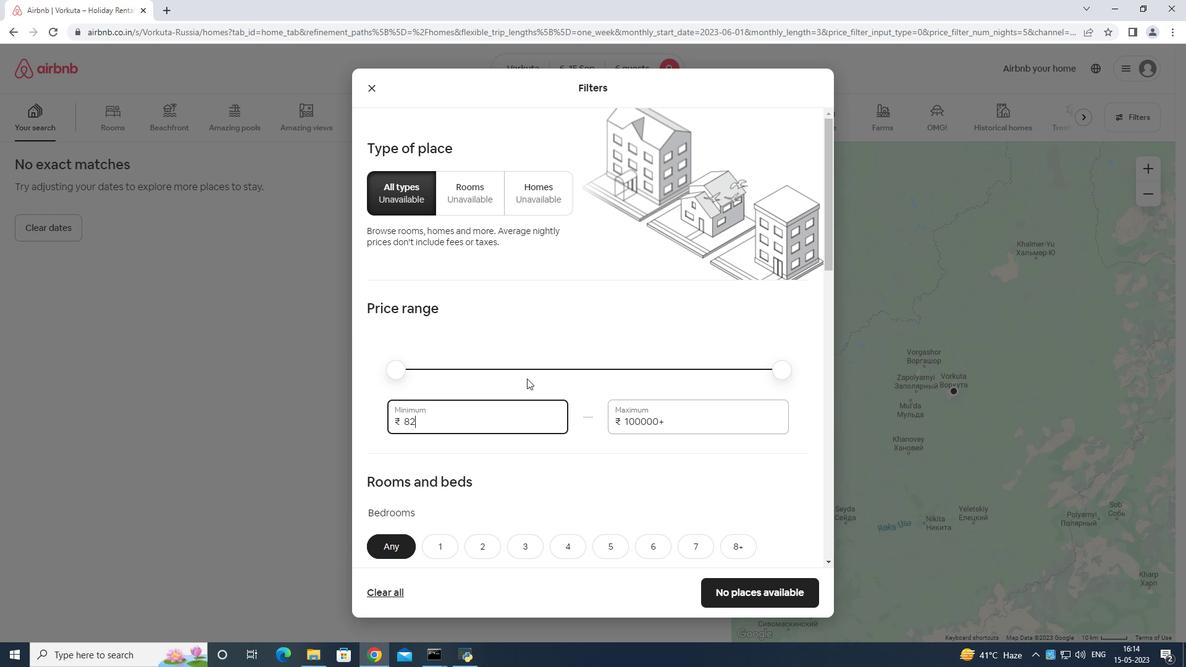 
Action: Key pressed <Key.backspace>
Screenshot: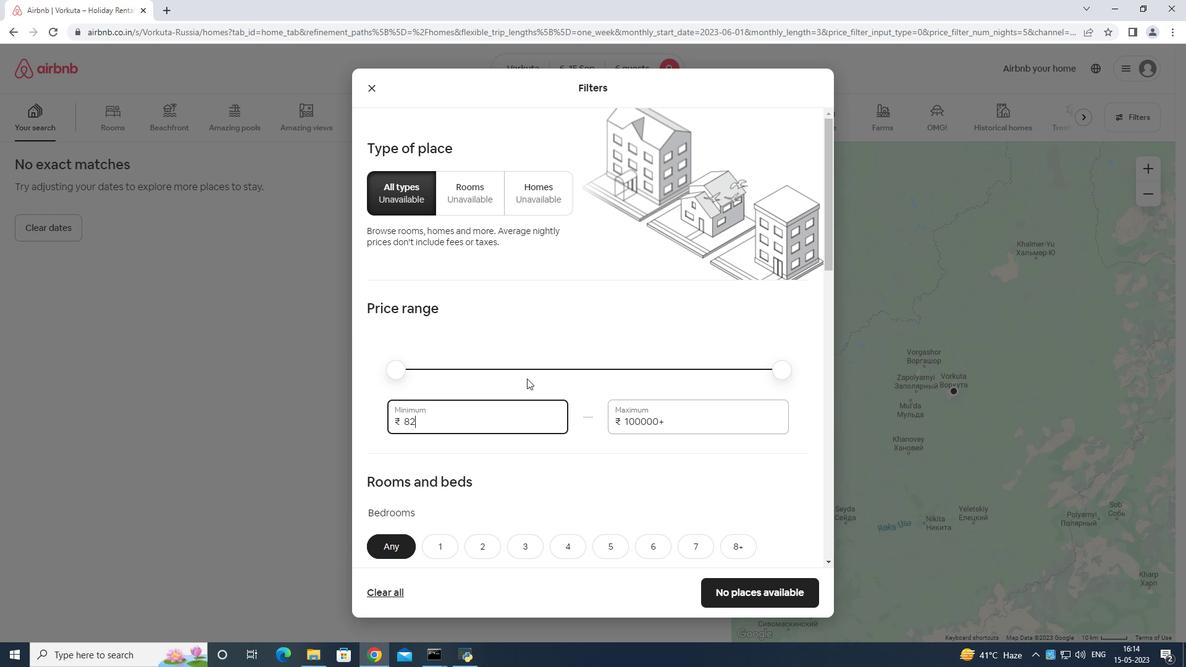 
Action: Mouse moved to (526, 378)
Screenshot: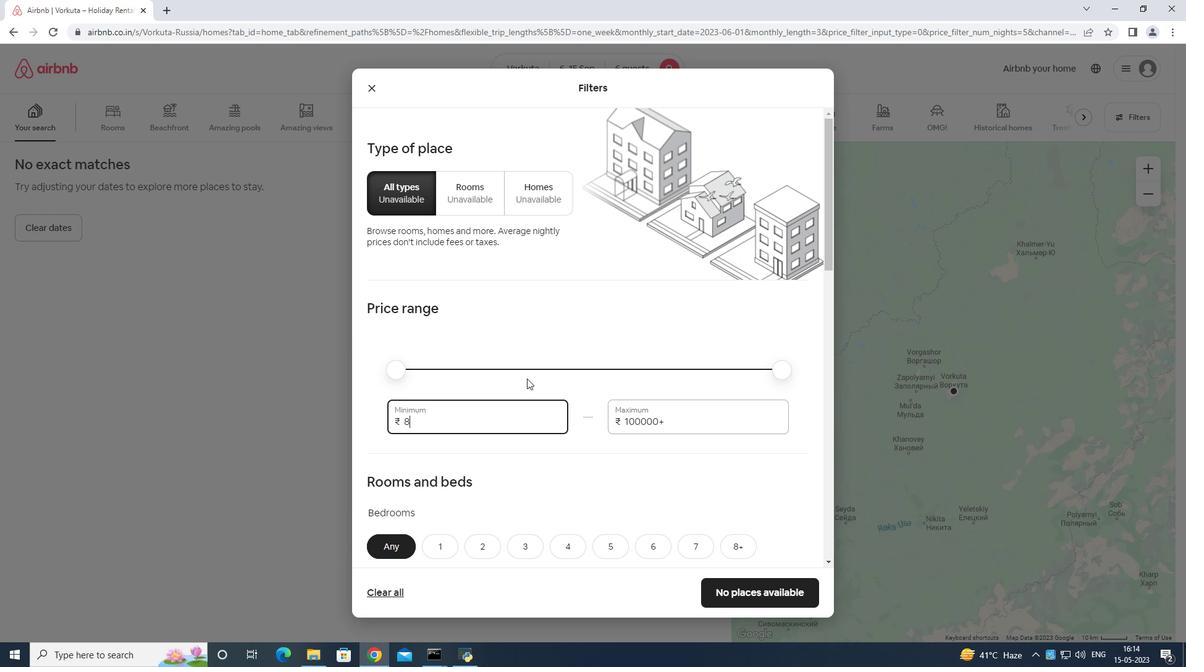 
Action: Key pressed <Key.backspace><Key.backspace><Key.backspace><Key.backspace>
Screenshot: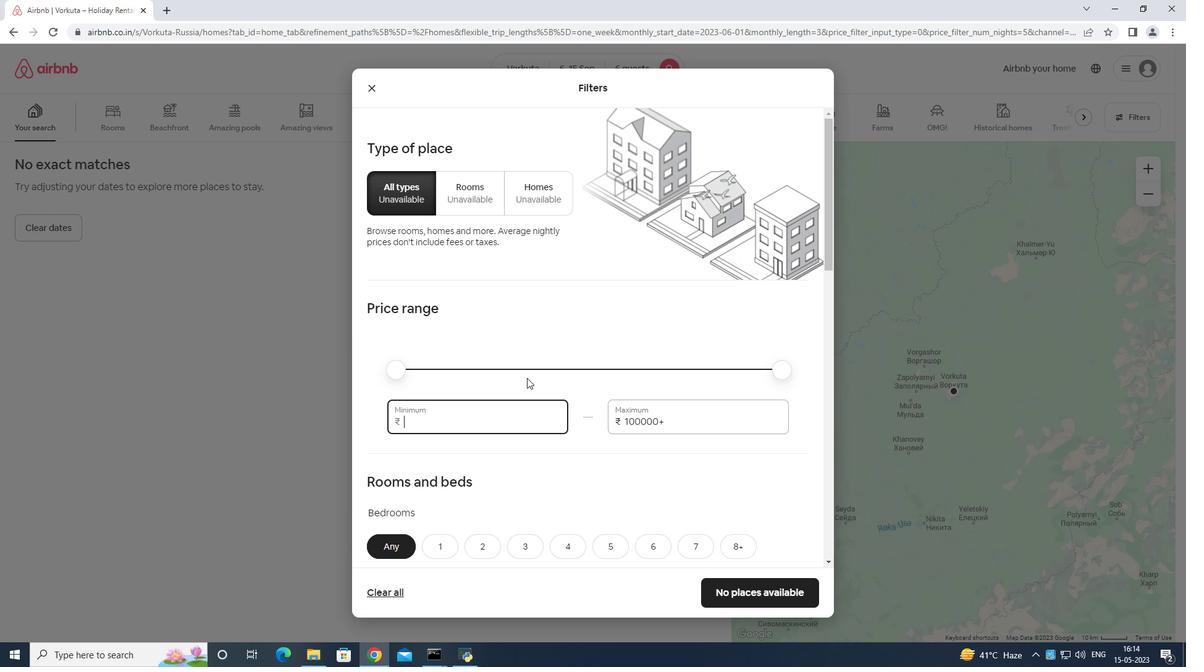 
Action: Mouse moved to (526, 376)
Screenshot: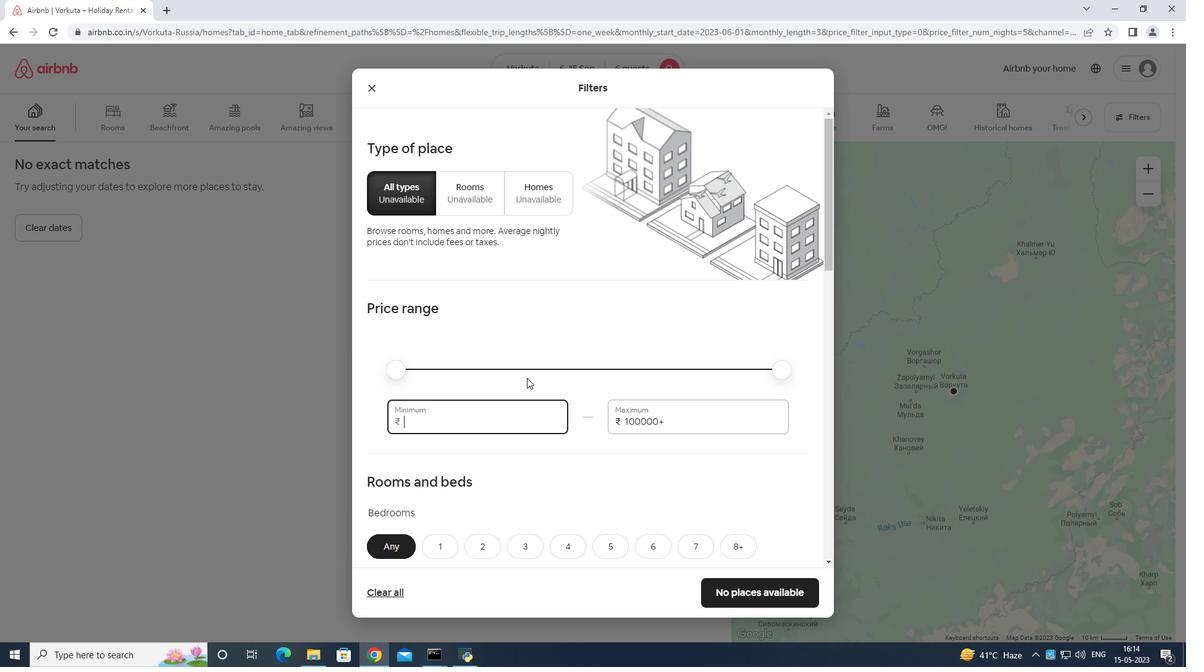 
Action: Key pressed <Key.backspace><Key.backspace><Key.backspace><Key.backspace><Key.backspace><Key.backspace><Key.backspace><Key.backspace><Key.backspace><Key.backspace><Key.backspace>8000
Screenshot: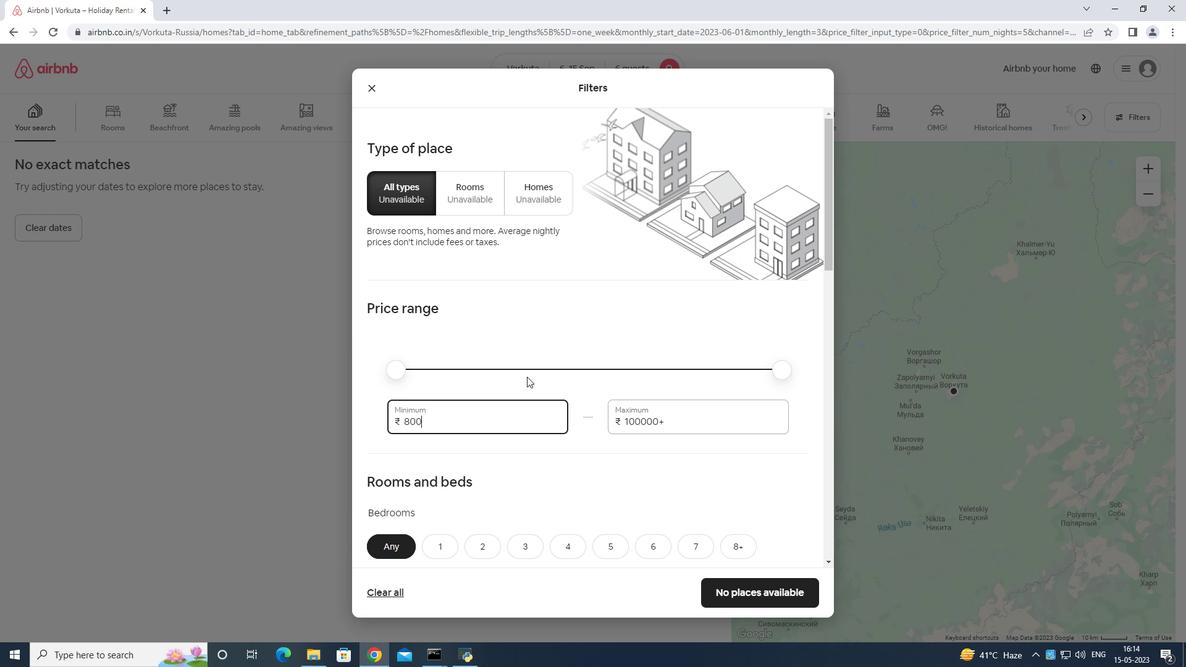 
Action: Mouse moved to (685, 416)
Screenshot: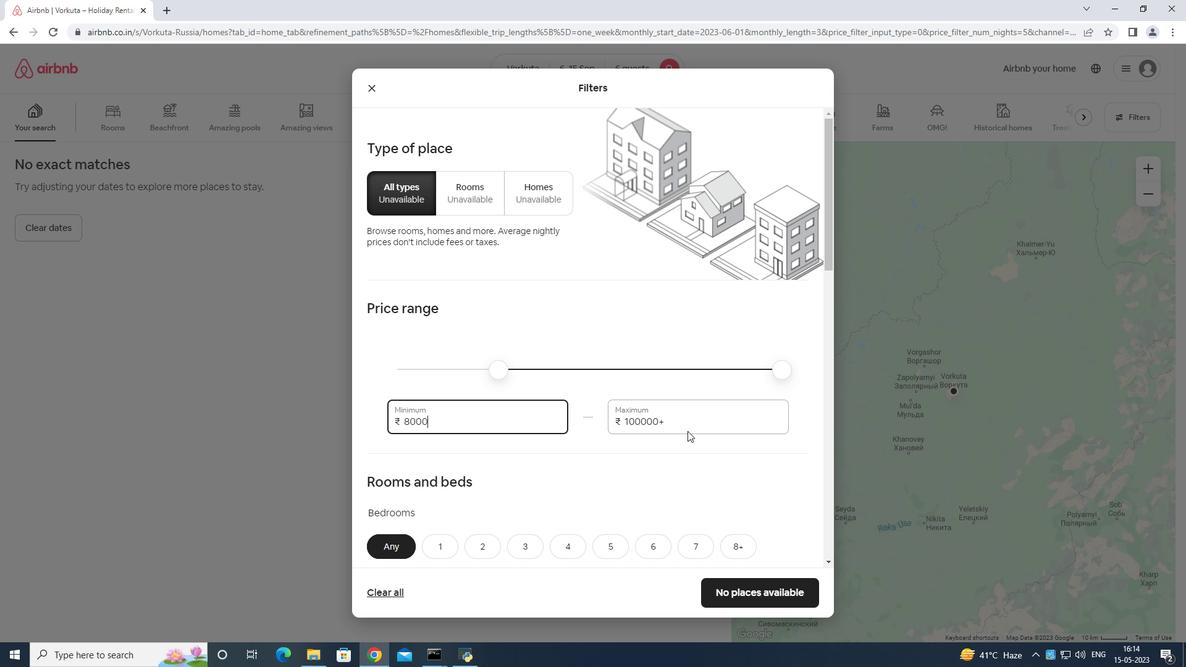 
Action: Mouse pressed left at (685, 416)
Screenshot: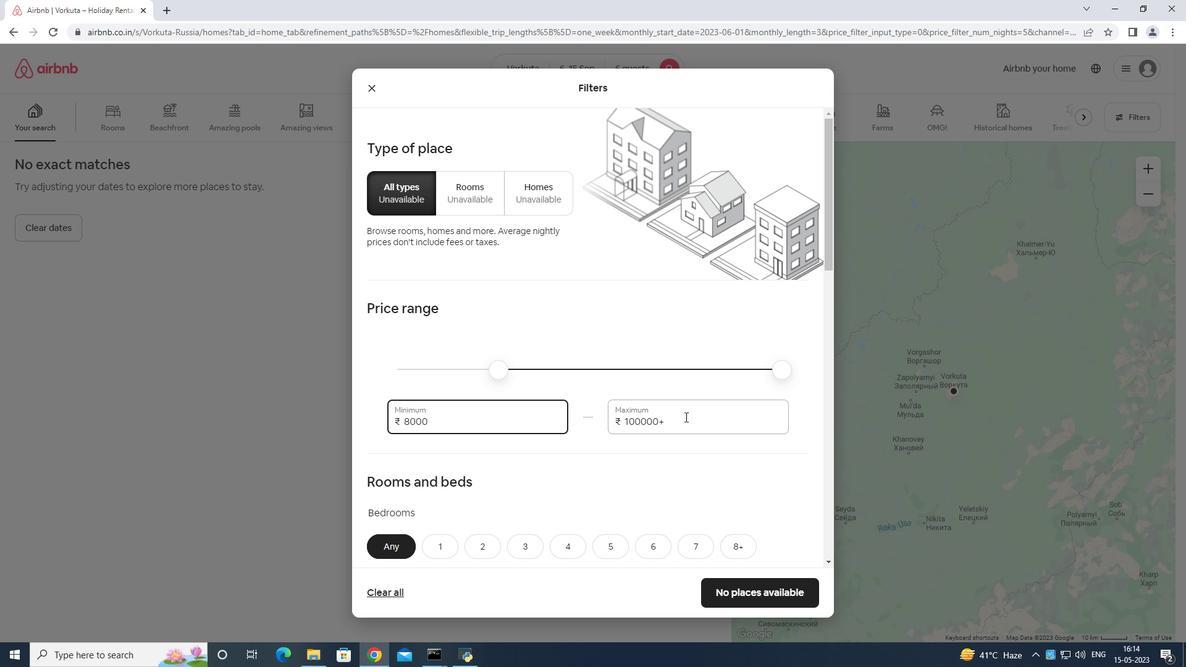 
Action: Mouse moved to (687, 410)
Screenshot: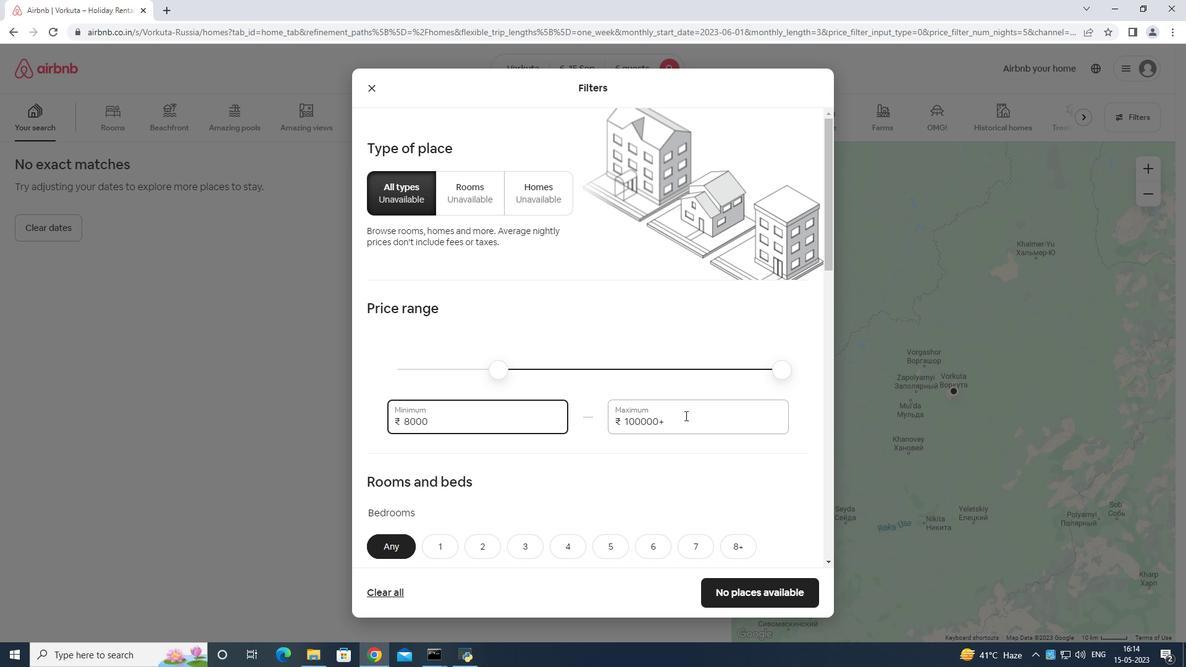 
Action: Key pressed <Key.backspace>
Screenshot: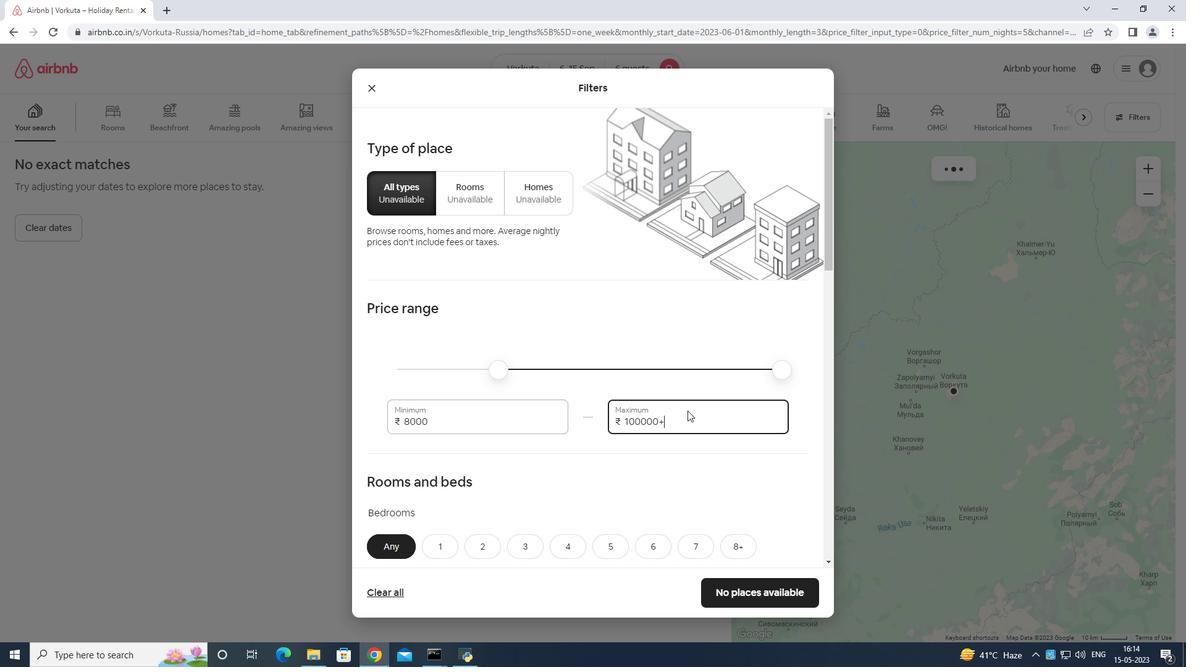 
Action: Mouse moved to (687, 409)
Screenshot: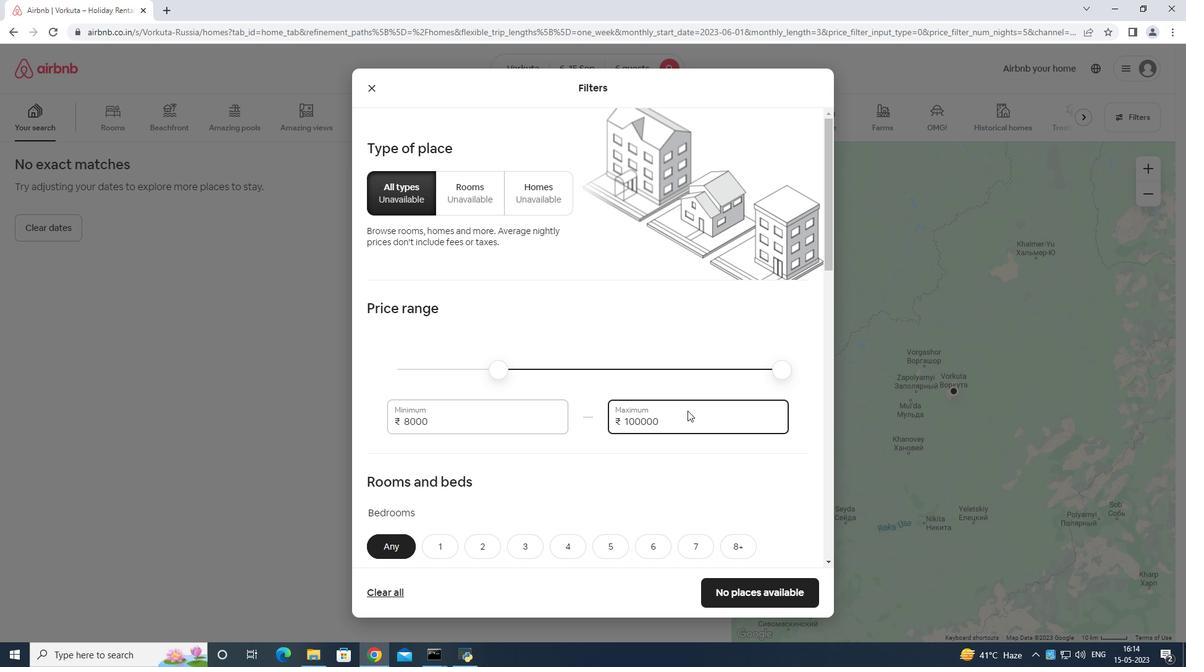 
Action: Key pressed <Key.backspace><Key.backspace><Key.backspace><Key.backspace><Key.backspace><Key.backspace><Key.backspace><Key.backspace><Key.backspace><Key.backspace><Key.backspace><Key.backspace><Key.backspace><Key.backspace><Key.backspace><Key.backspace>
Screenshot: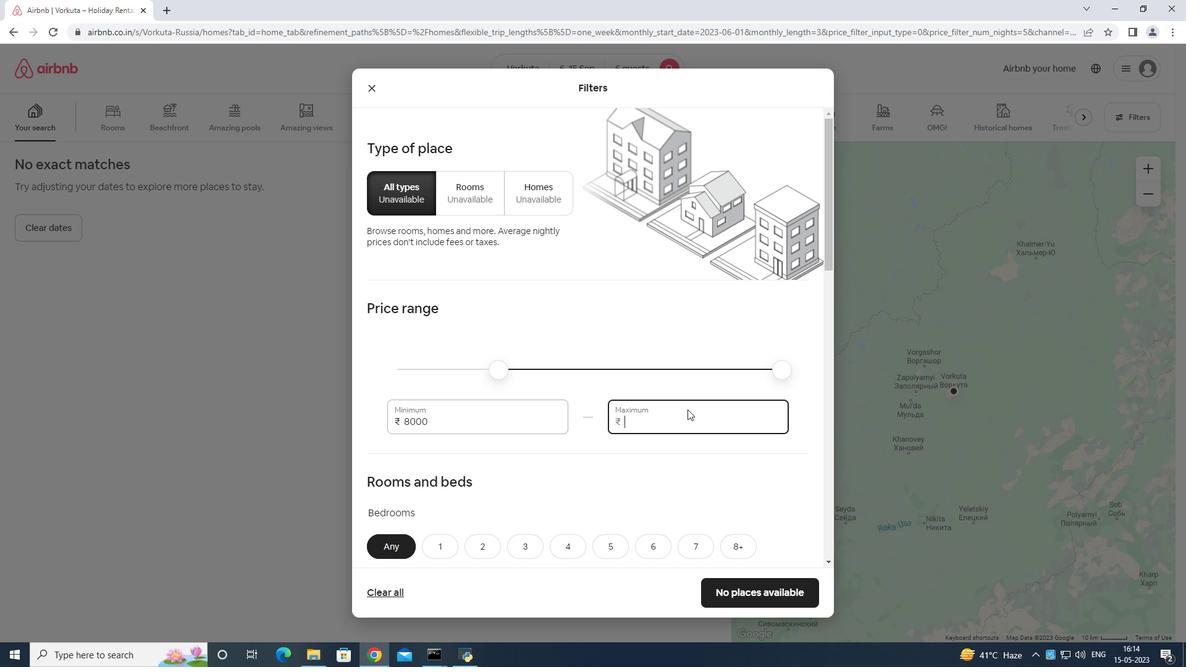 
Action: Mouse moved to (687, 405)
Screenshot: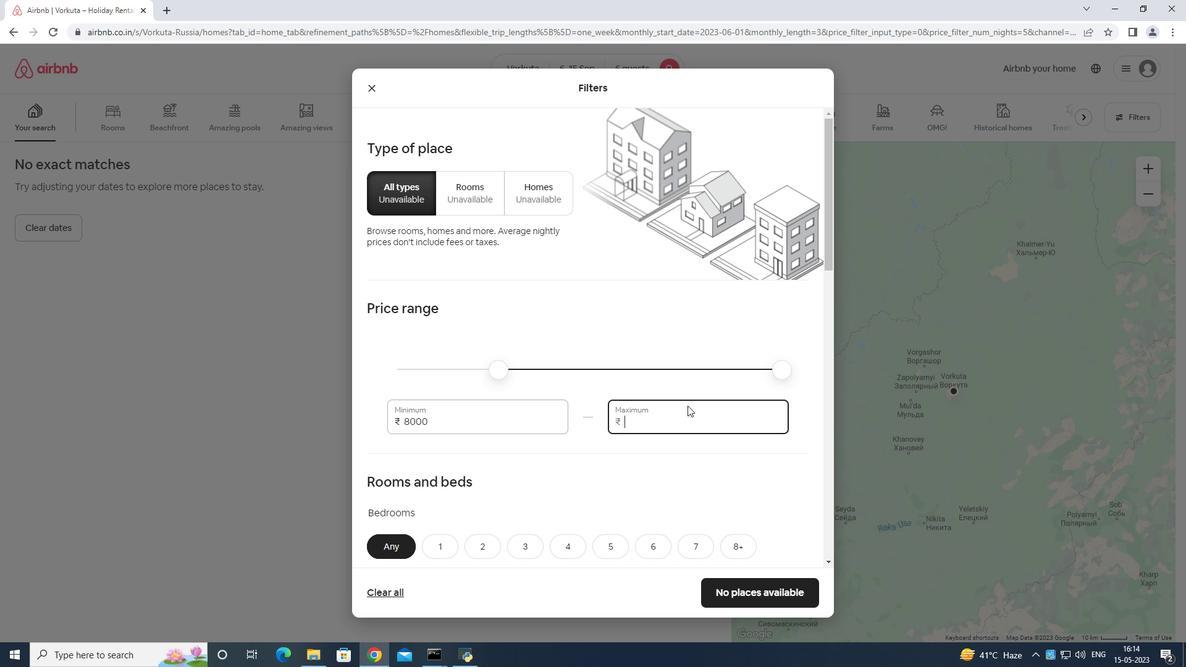
Action: Key pressed 12000
Screenshot: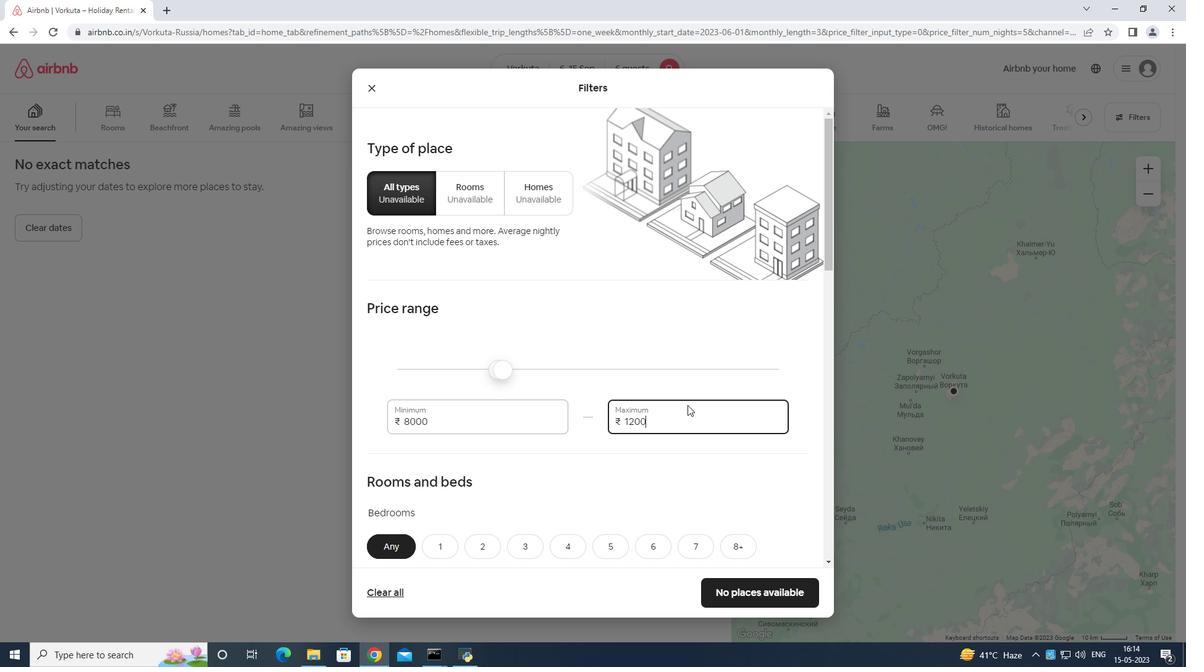 
Action: Mouse moved to (689, 407)
Screenshot: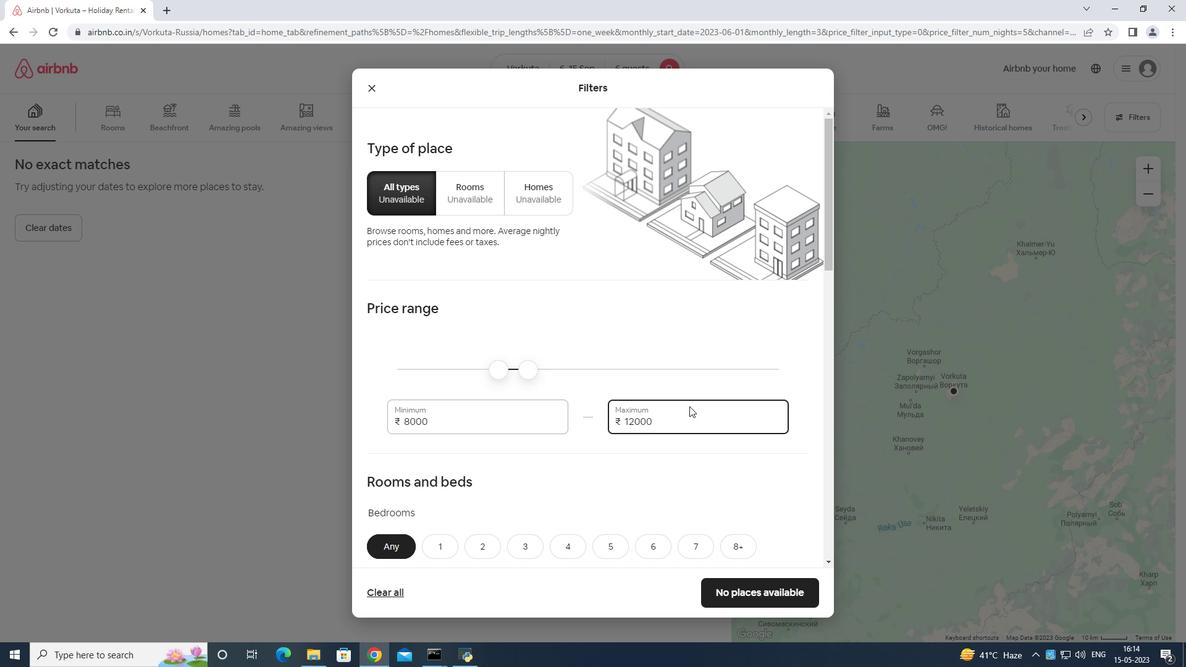 
Action: Mouse scrolled (689, 406) with delta (0, 0)
Screenshot: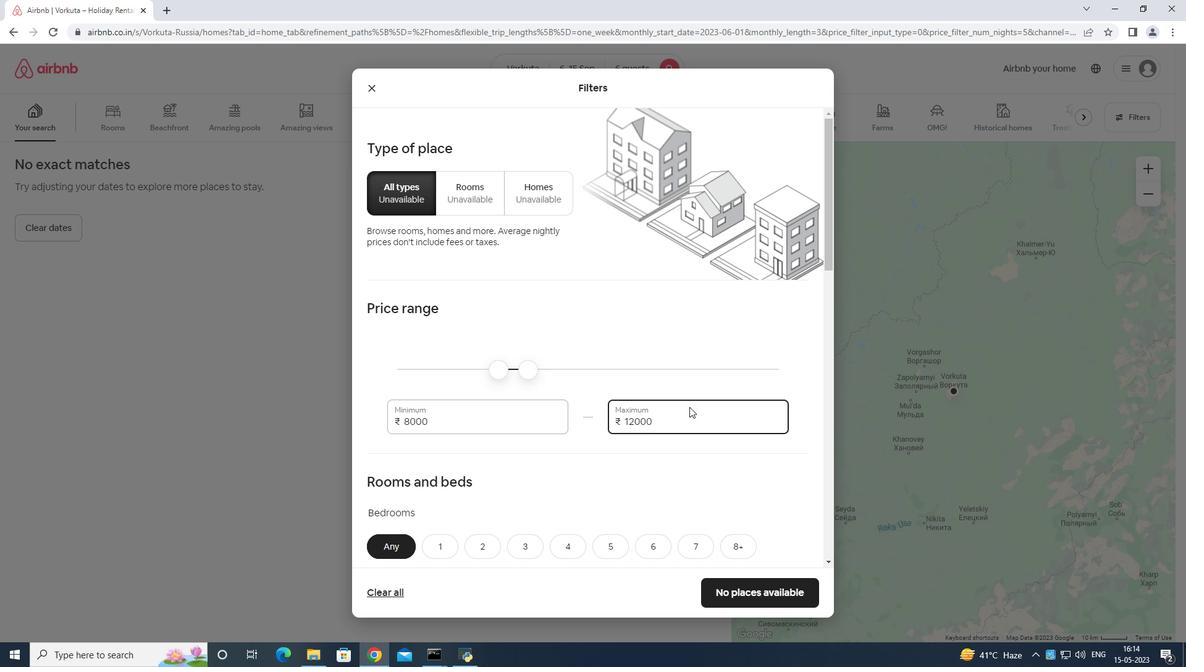 
Action: Mouse scrolled (689, 406) with delta (0, 0)
Screenshot: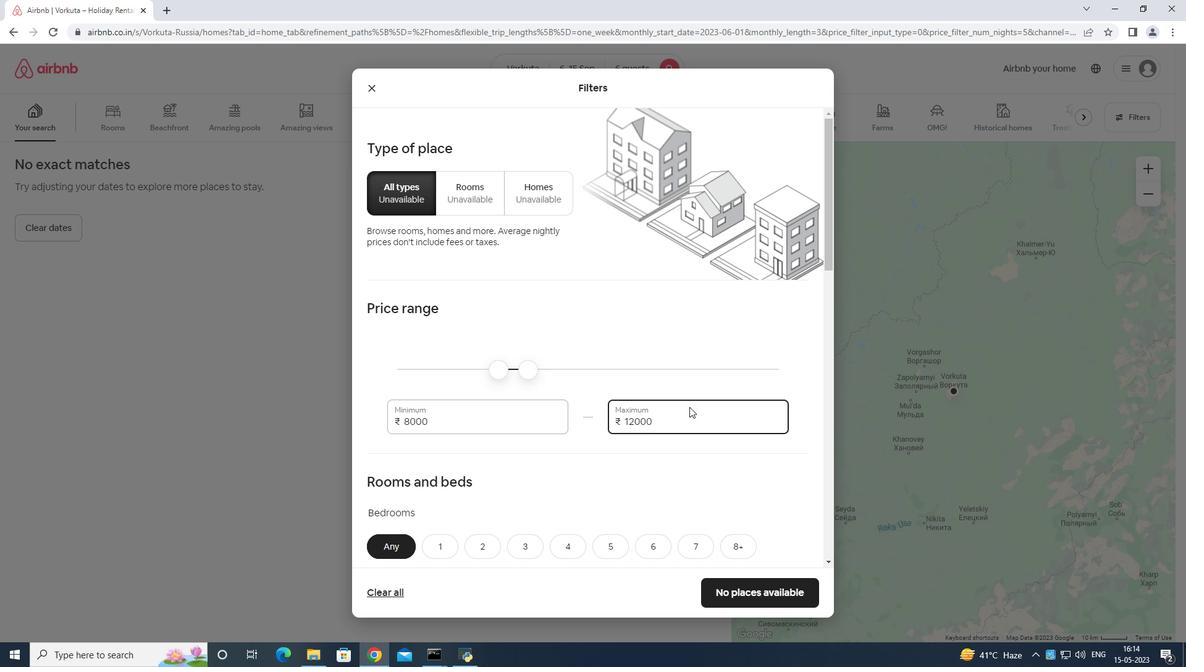 
Action: Mouse scrolled (689, 406) with delta (0, 0)
Screenshot: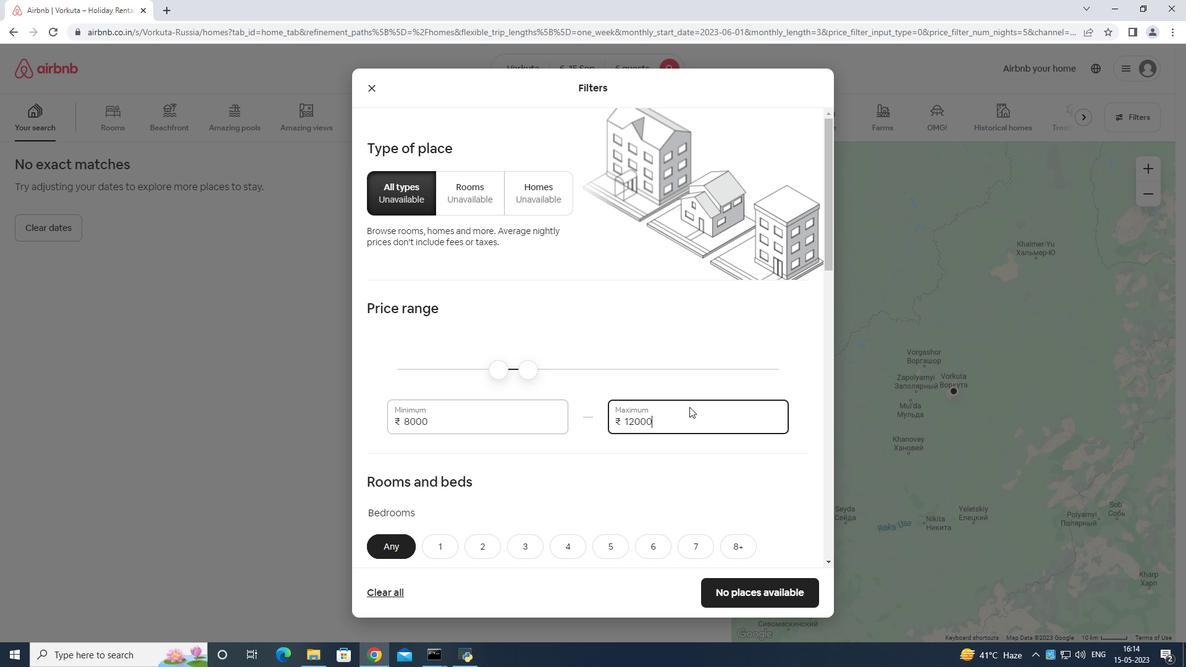 
Action: Mouse scrolled (689, 406) with delta (0, 0)
Screenshot: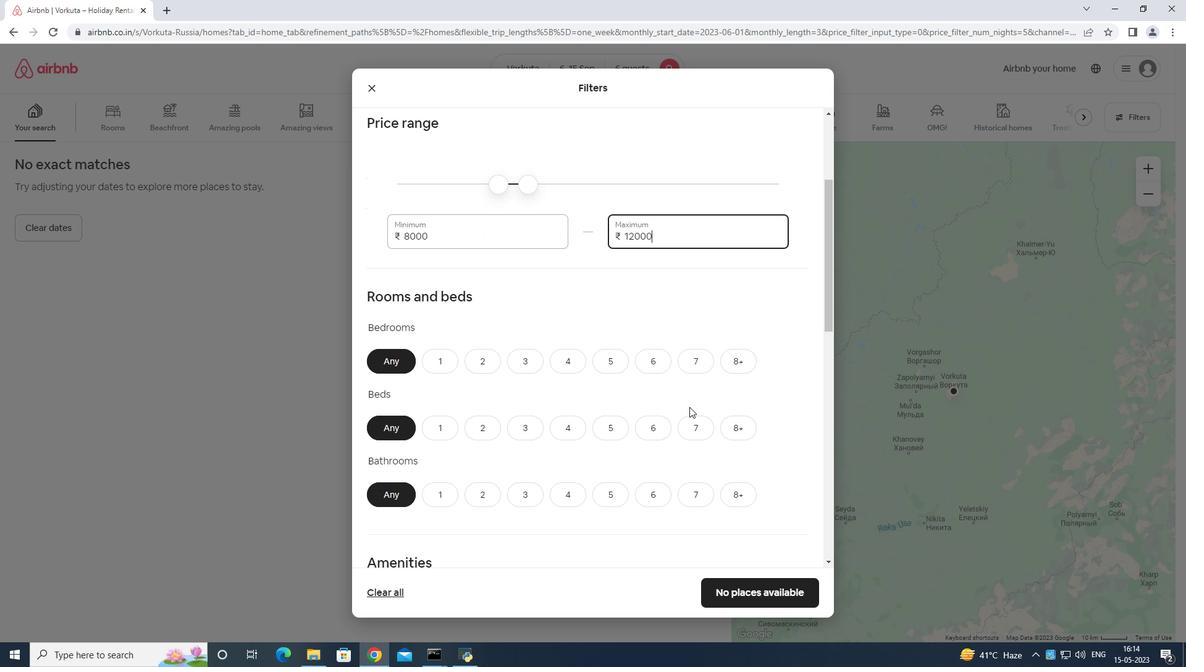 
Action: Mouse moved to (659, 289)
Screenshot: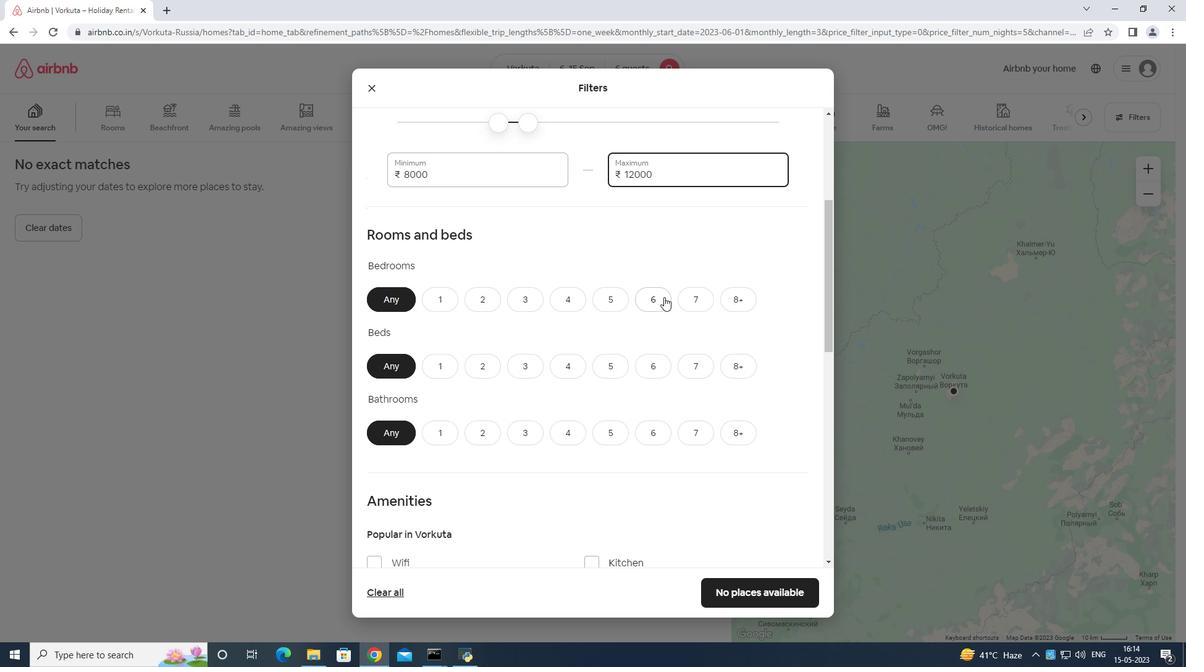 
Action: Mouse pressed left at (659, 289)
Screenshot: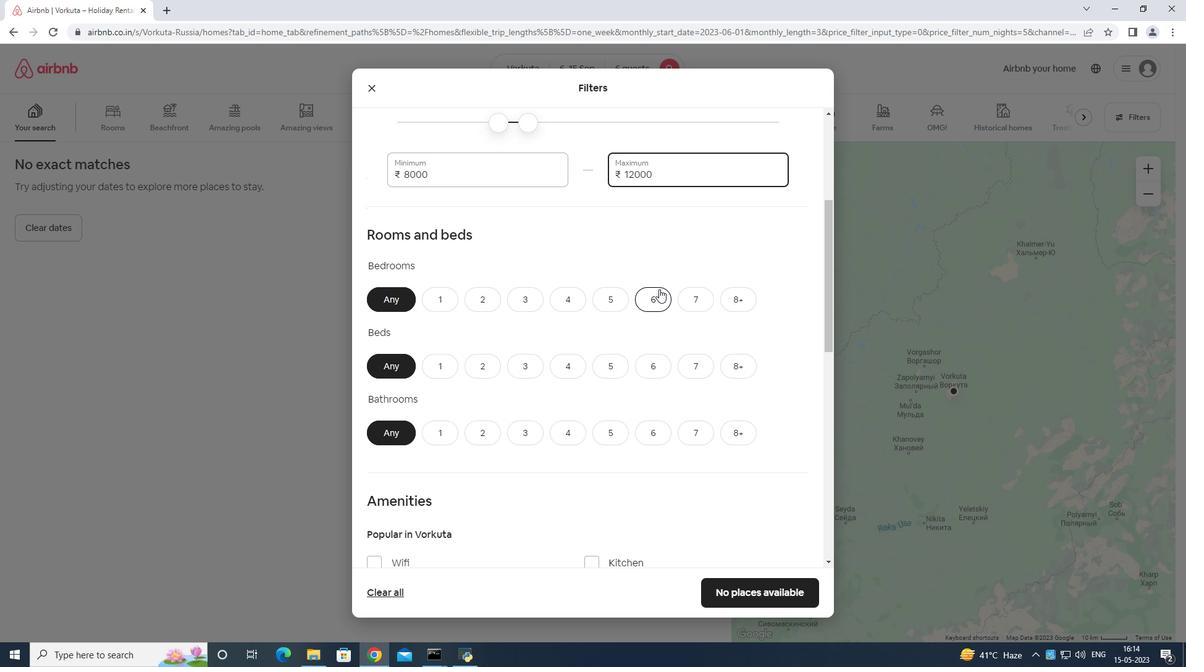 
Action: Mouse moved to (657, 361)
Screenshot: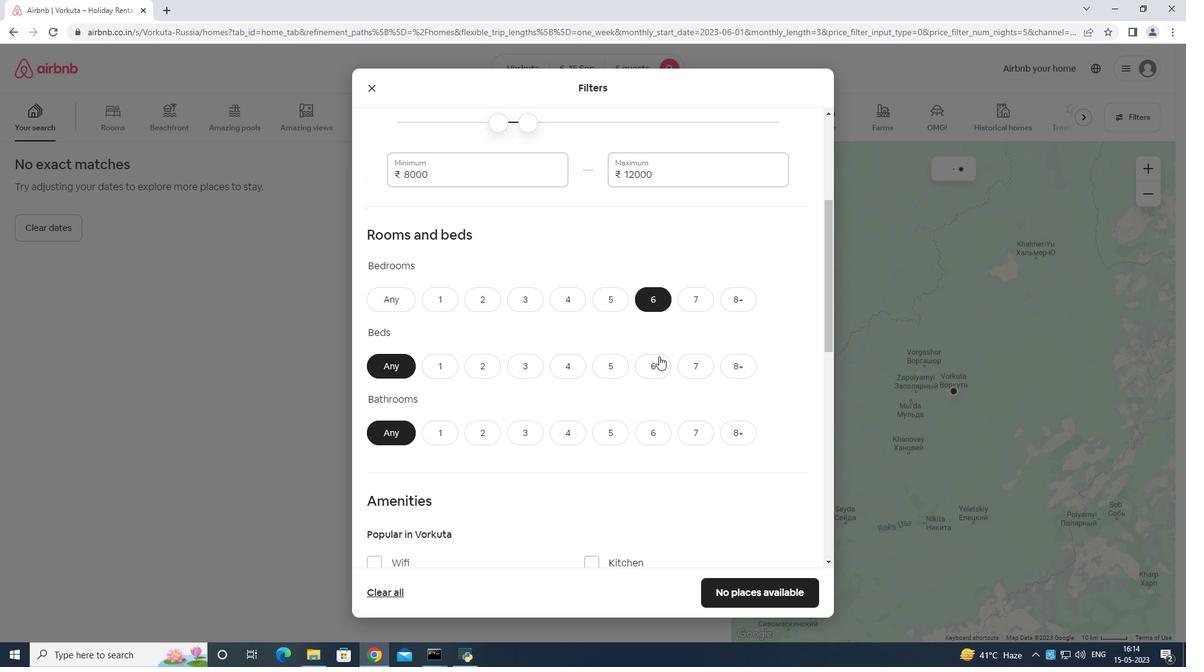 
Action: Mouse pressed left at (657, 361)
Screenshot: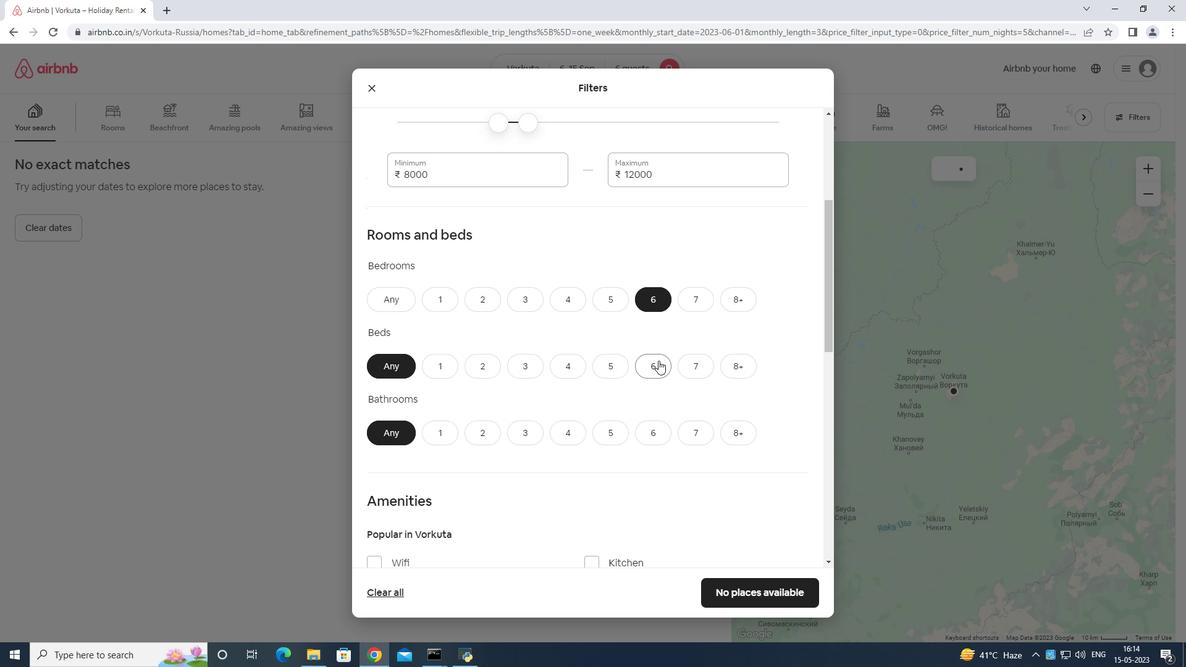 
Action: Mouse moved to (647, 429)
Screenshot: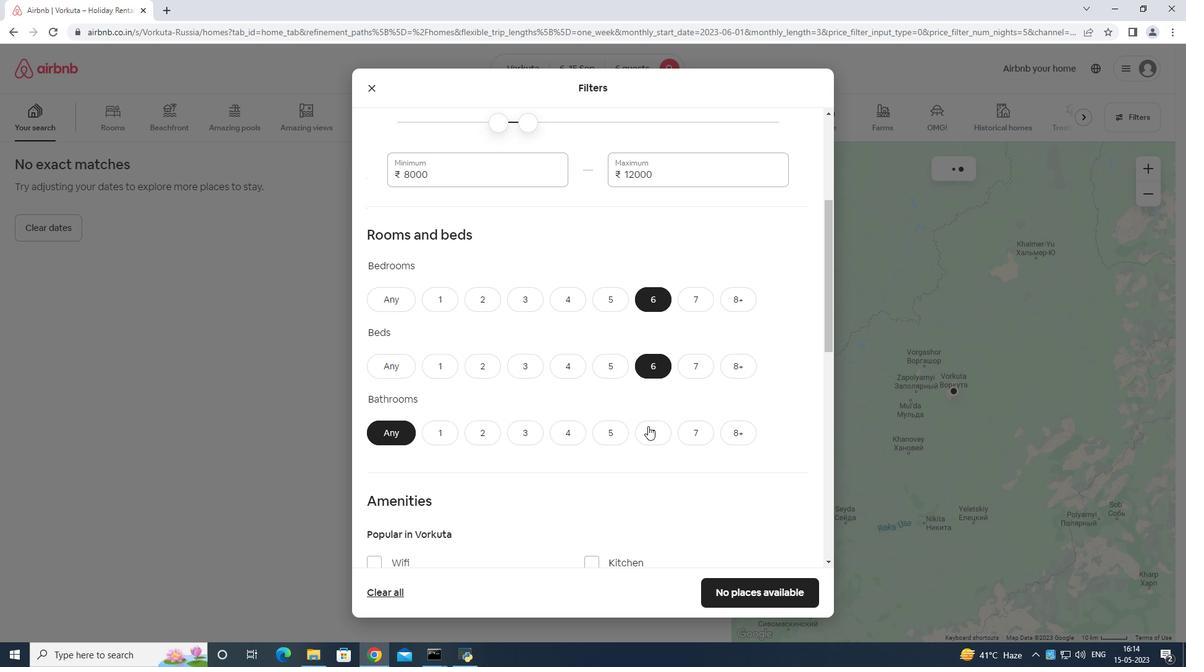 
Action: Mouse pressed left at (647, 429)
Screenshot: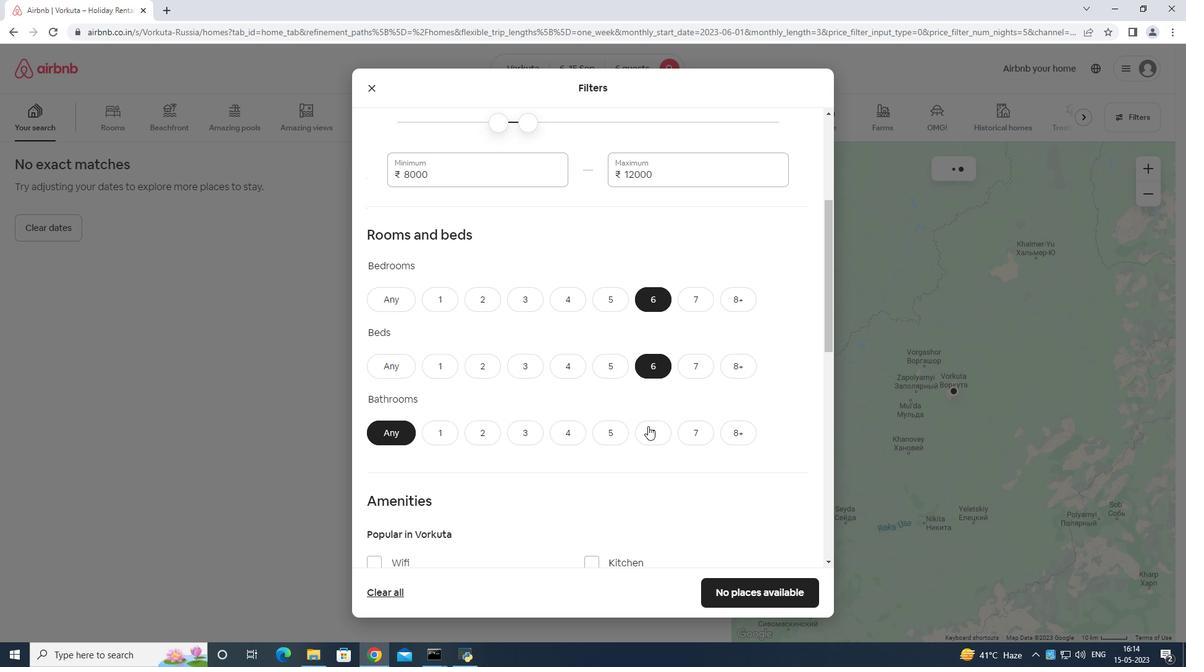 
Action: Mouse moved to (643, 414)
Screenshot: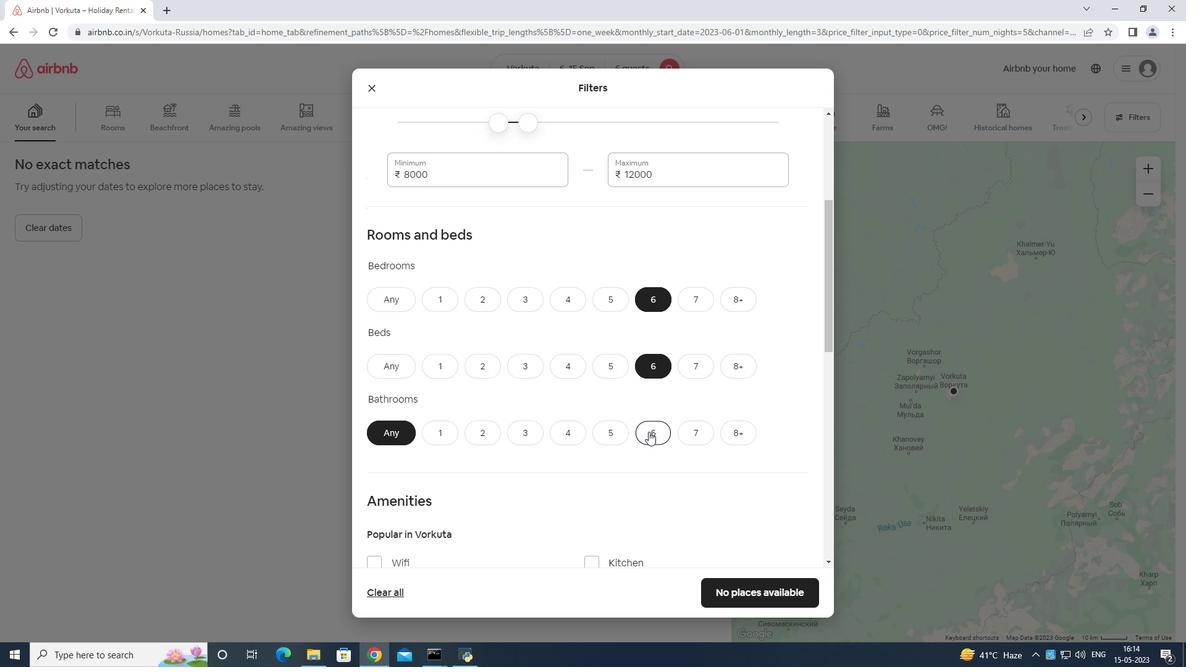 
Action: Mouse scrolled (643, 413) with delta (0, 0)
Screenshot: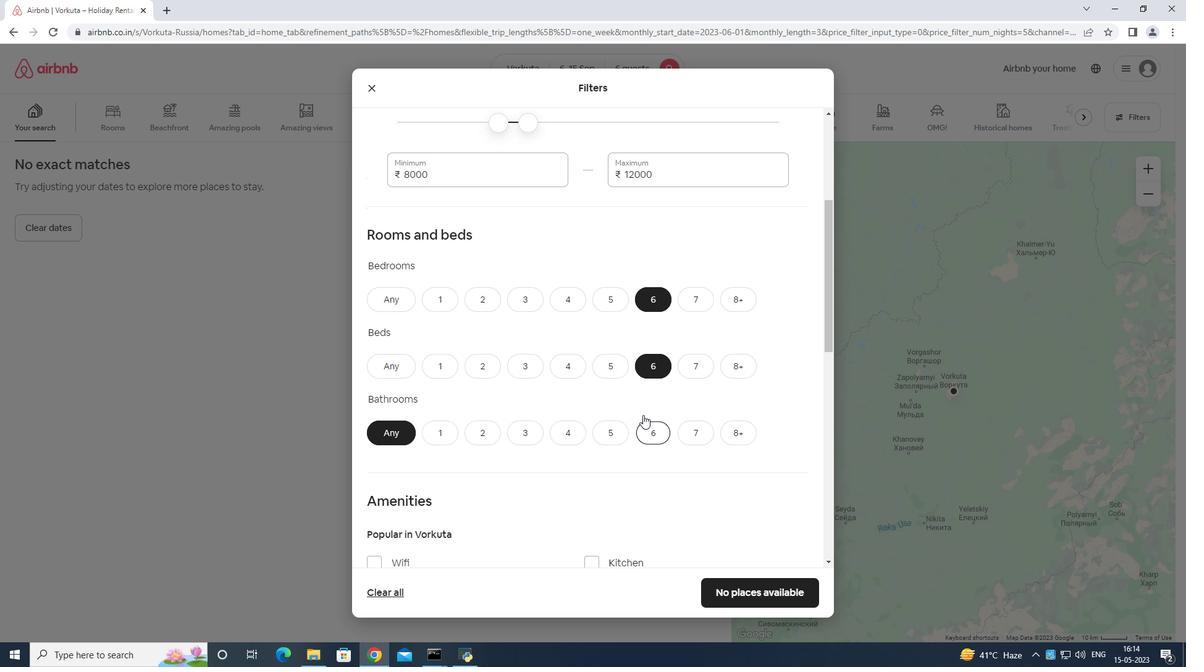 
Action: Mouse scrolled (643, 413) with delta (0, 0)
Screenshot: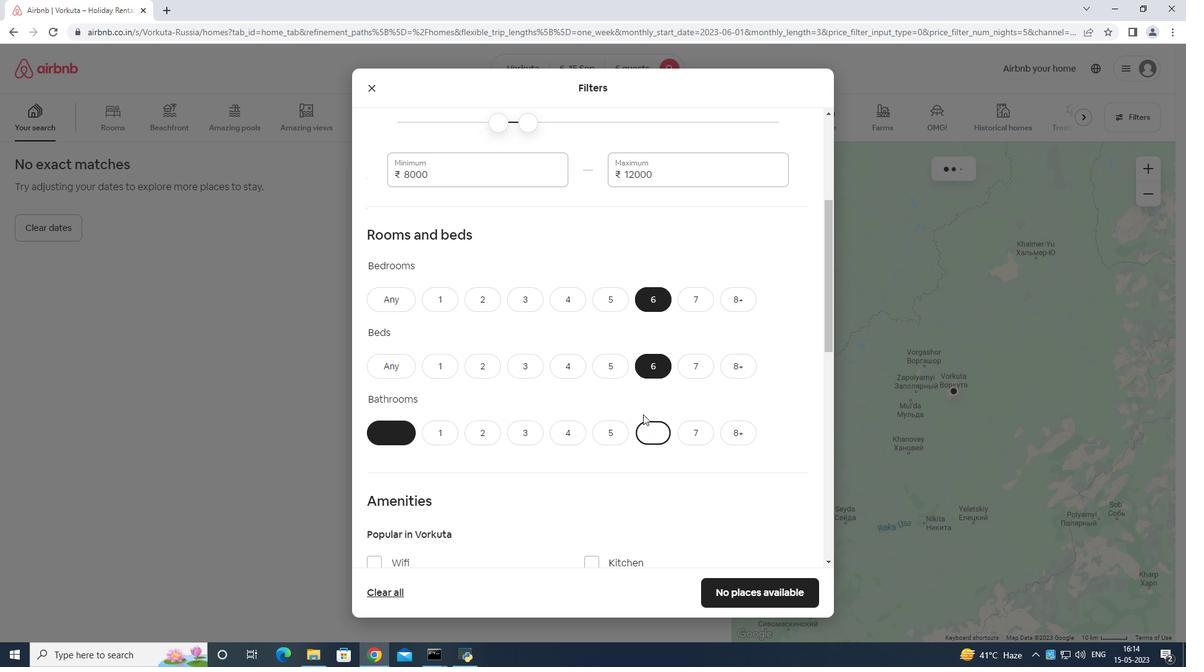 
Action: Mouse scrolled (643, 413) with delta (0, 0)
Screenshot: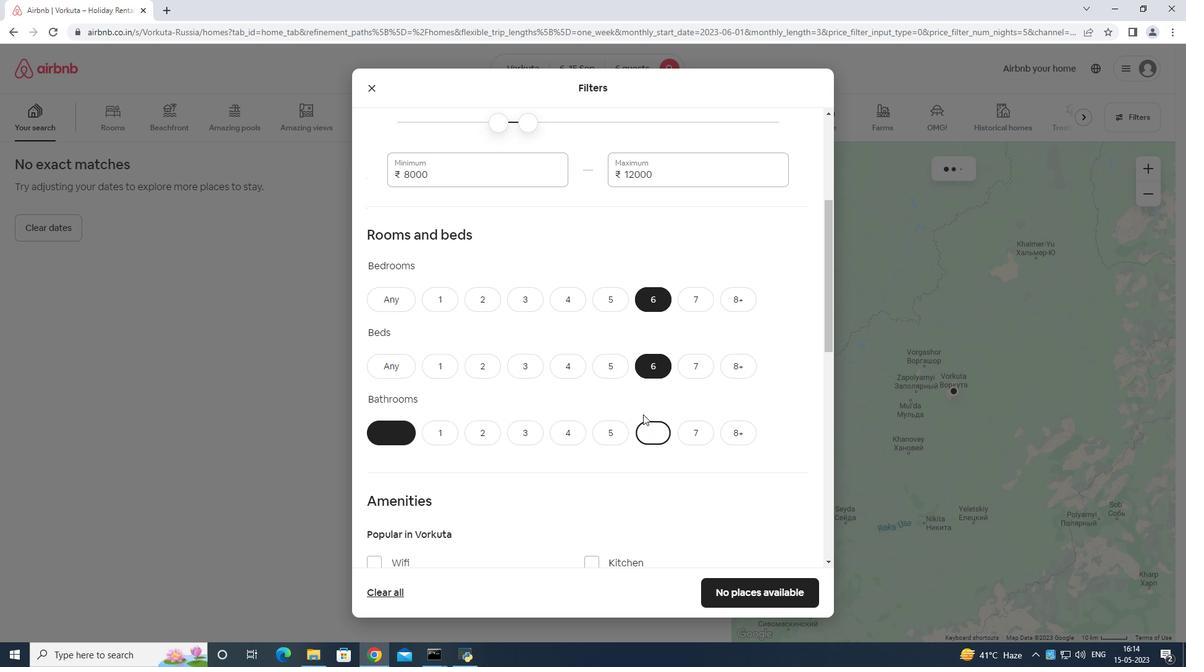 
Action: Mouse moved to (433, 374)
Screenshot: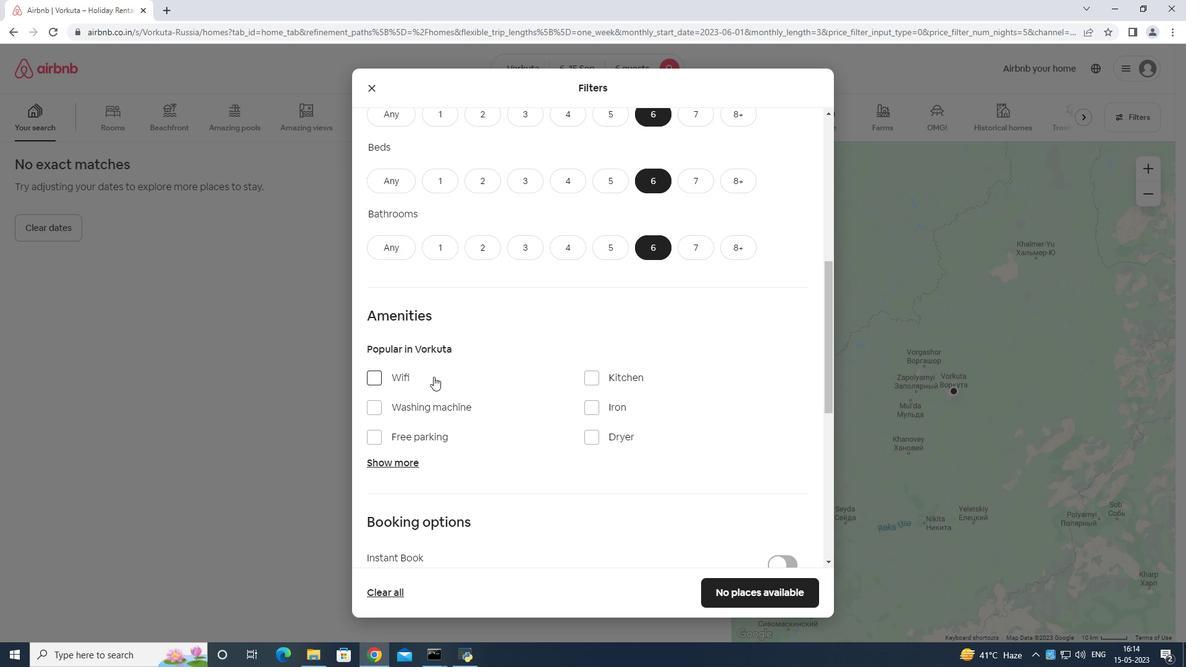 
Action: Mouse pressed left at (433, 374)
Screenshot: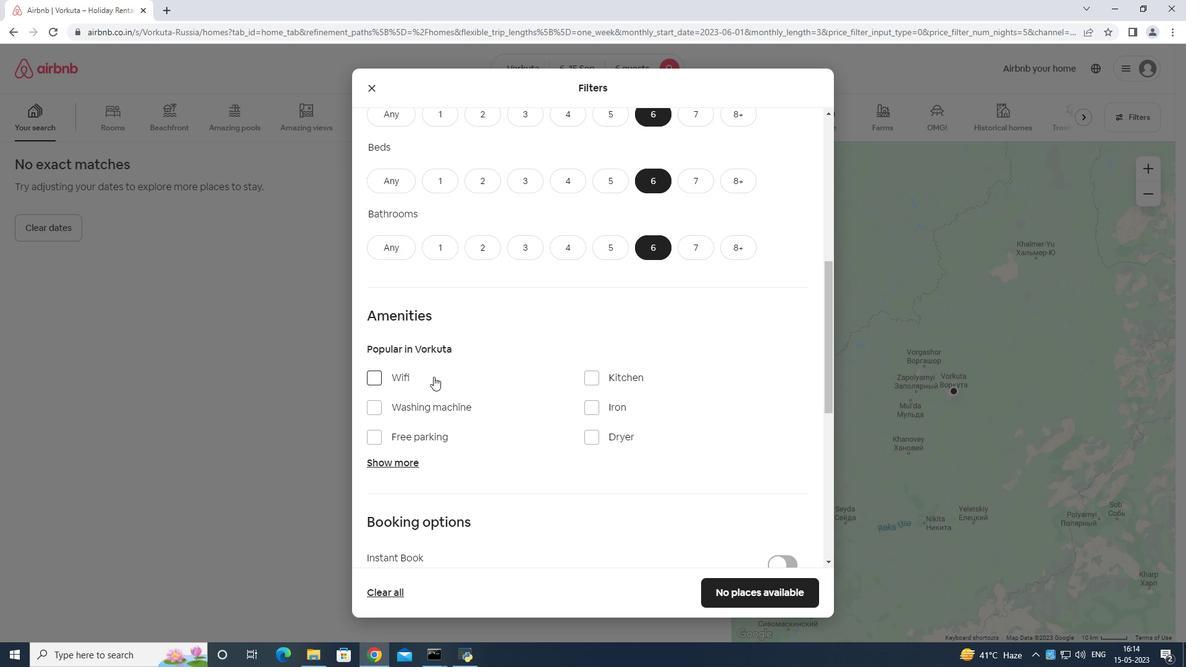 
Action: Mouse moved to (402, 427)
Screenshot: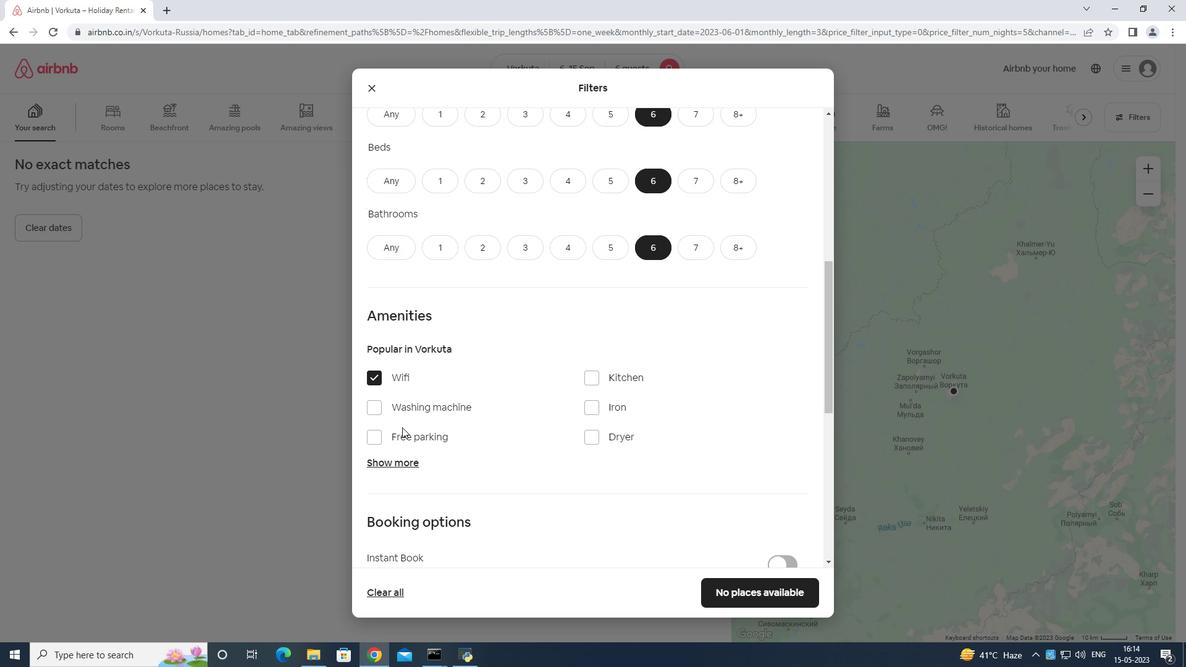 
Action: Mouse pressed left at (402, 427)
Screenshot: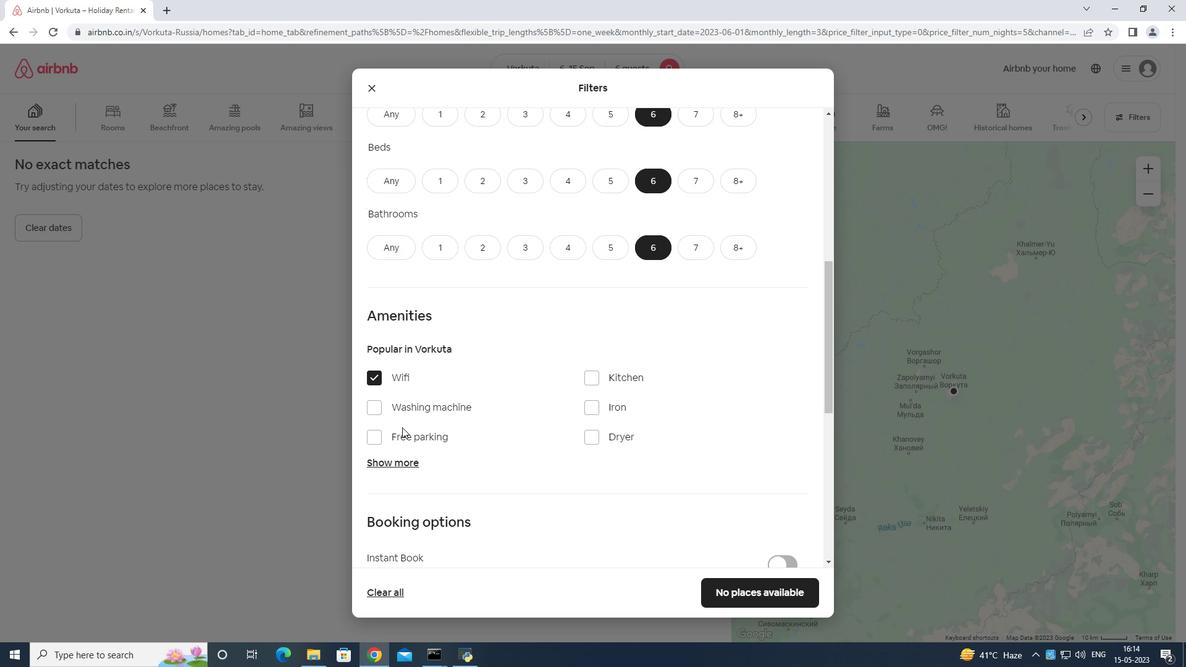 
Action: Mouse moved to (397, 452)
Screenshot: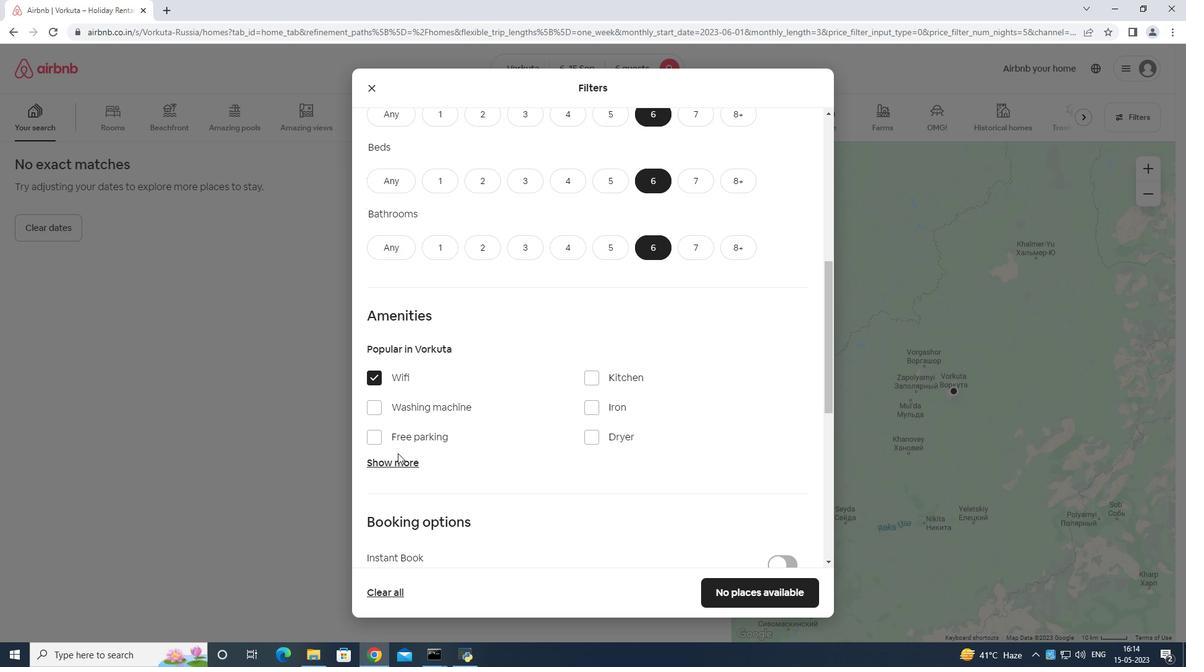 
Action: Mouse pressed left at (397, 452)
Screenshot: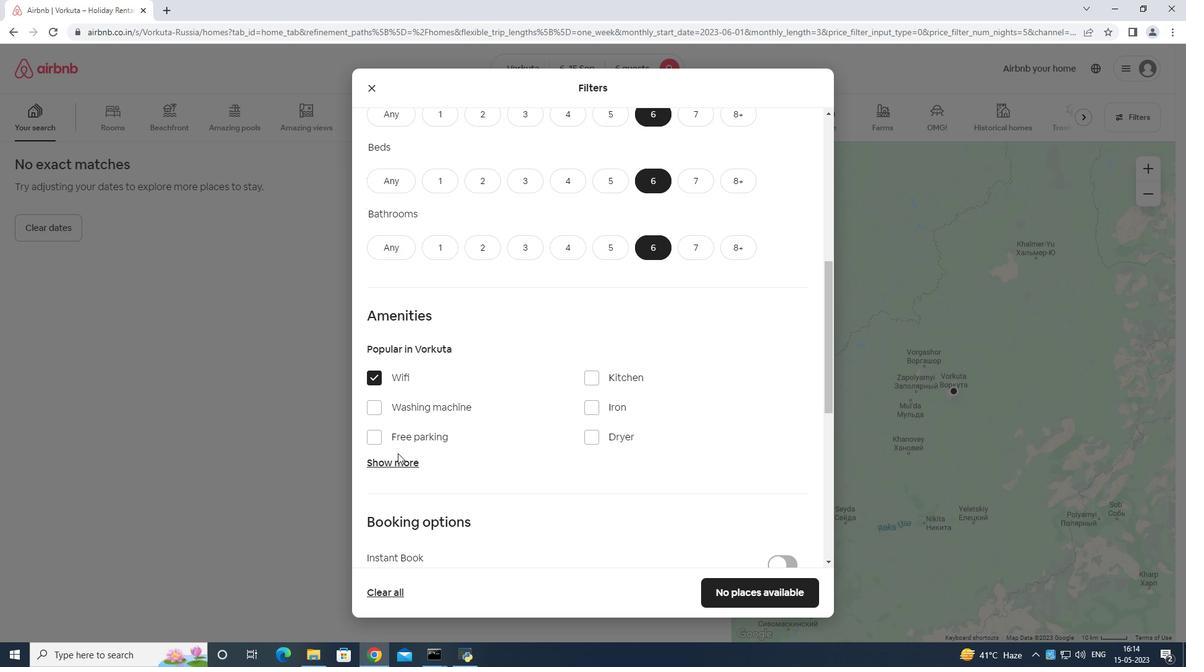 
Action: Mouse moved to (397, 460)
Screenshot: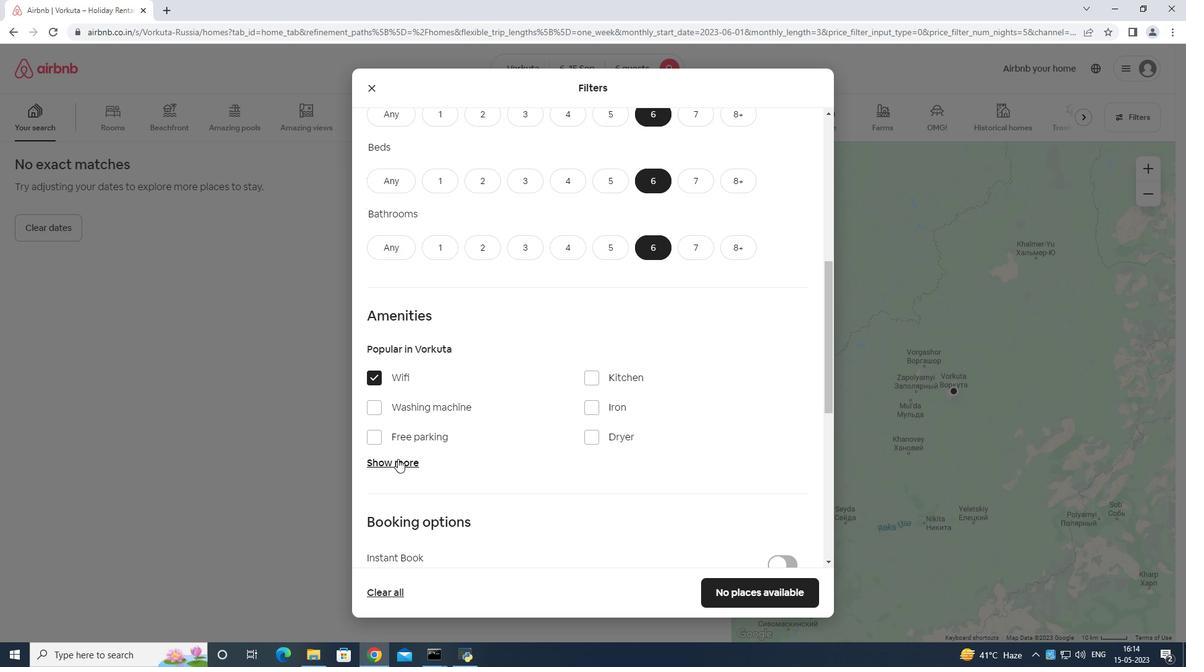 
Action: Mouse pressed left at (397, 460)
Screenshot: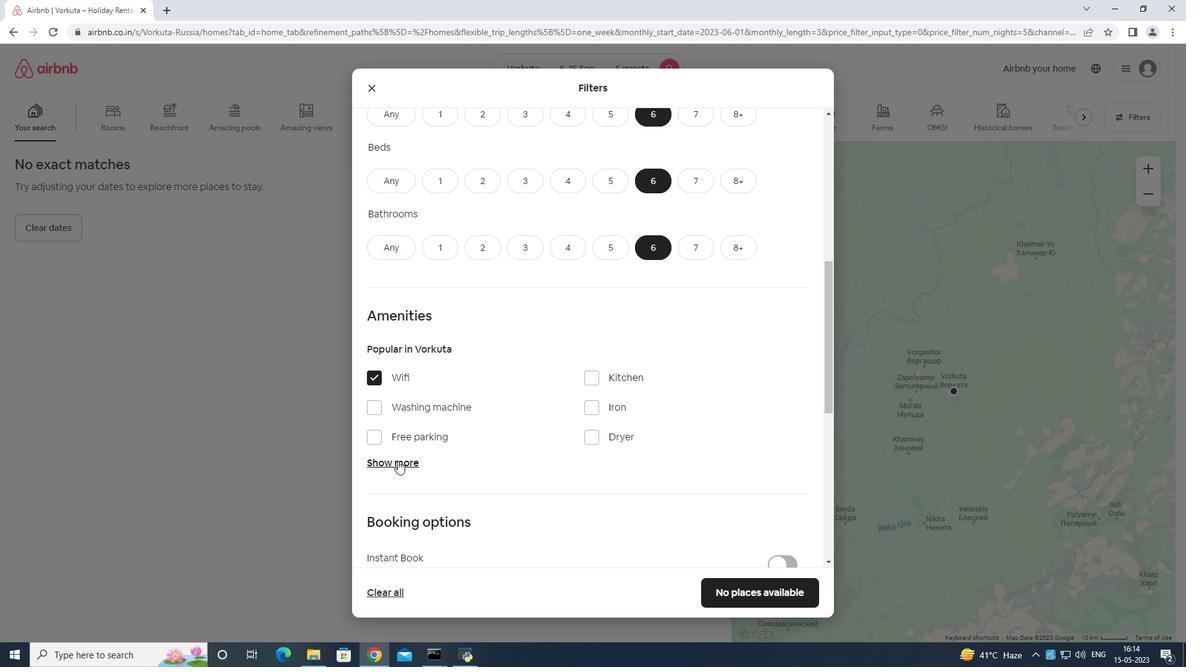 
Action: Mouse moved to (412, 429)
Screenshot: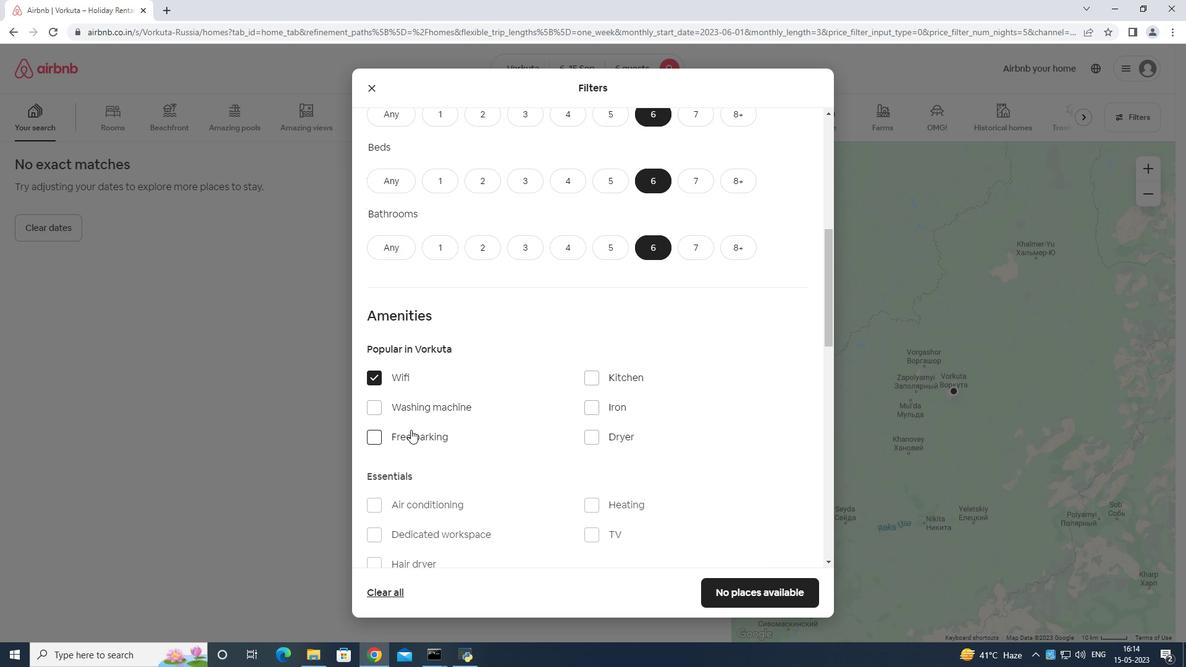 
Action: Mouse pressed left at (412, 429)
Screenshot: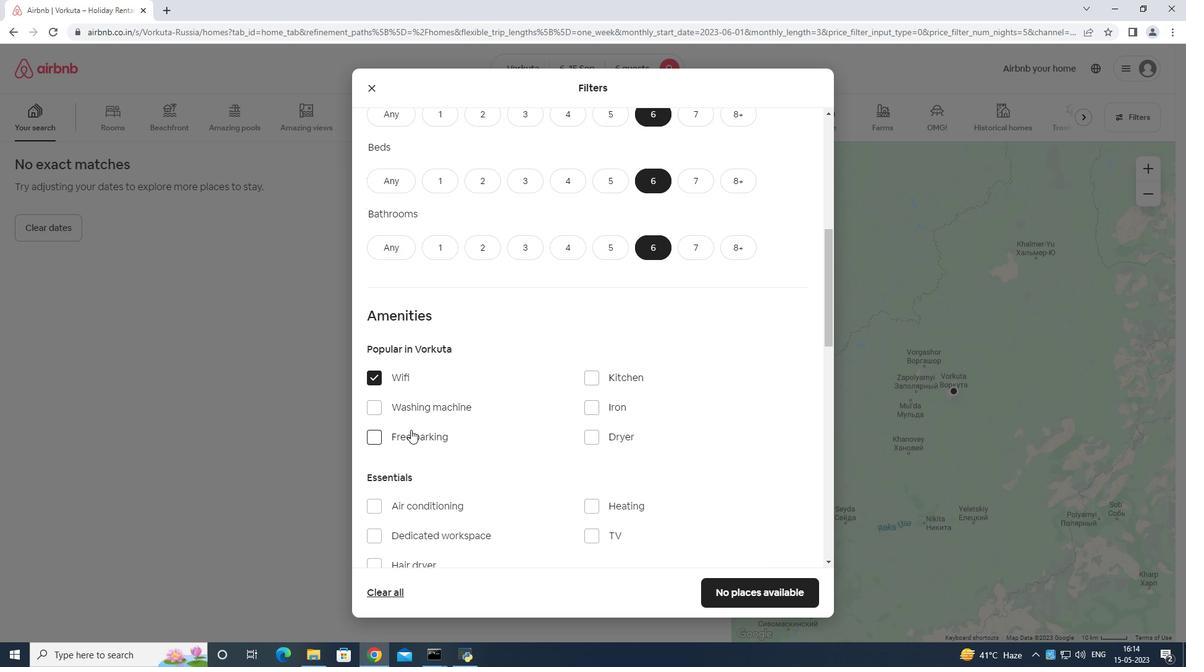 
Action: Mouse moved to (421, 437)
Screenshot: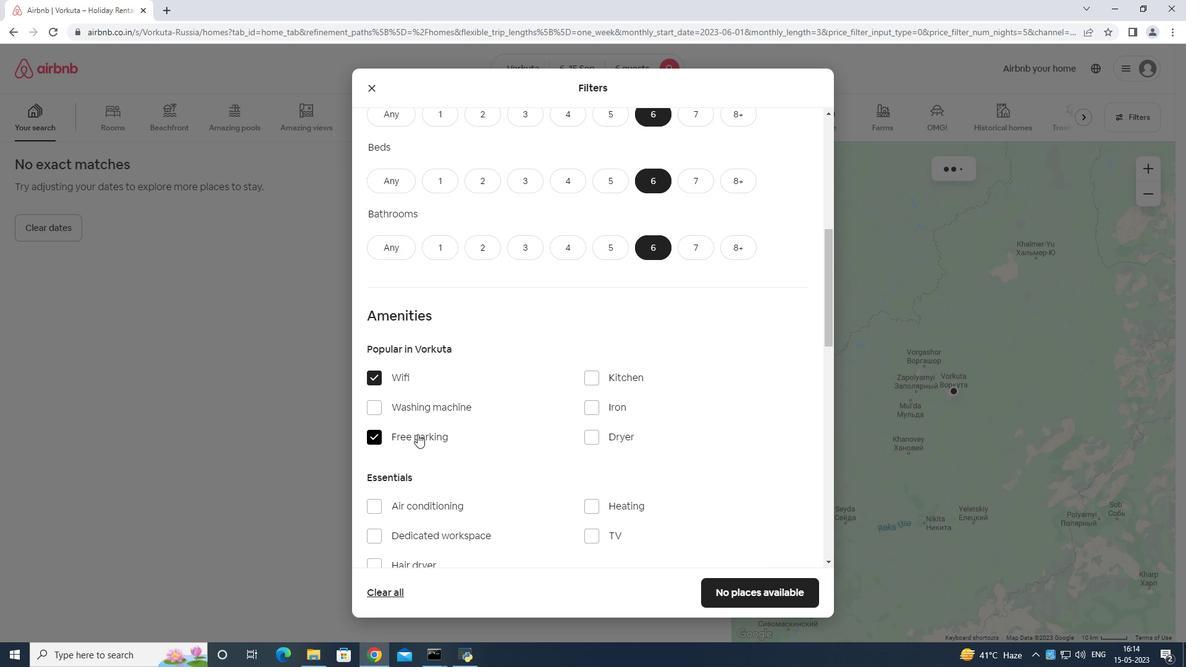 
Action: Mouse scrolled (421, 437) with delta (0, 0)
Screenshot: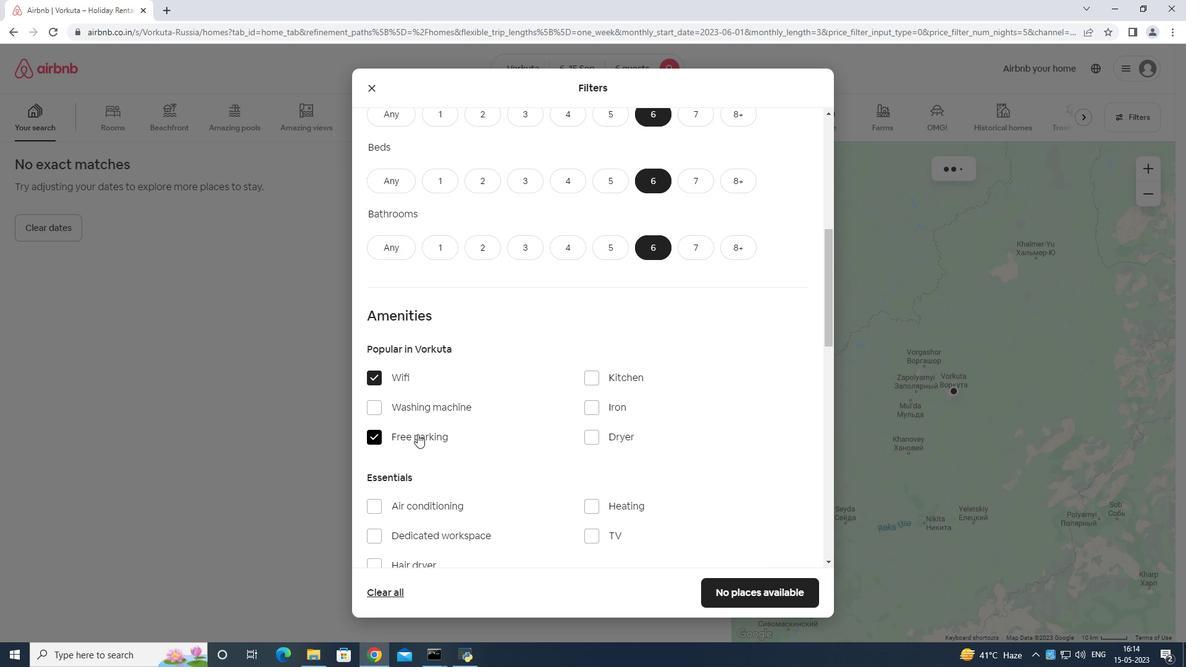 
Action: Mouse moved to (424, 439)
Screenshot: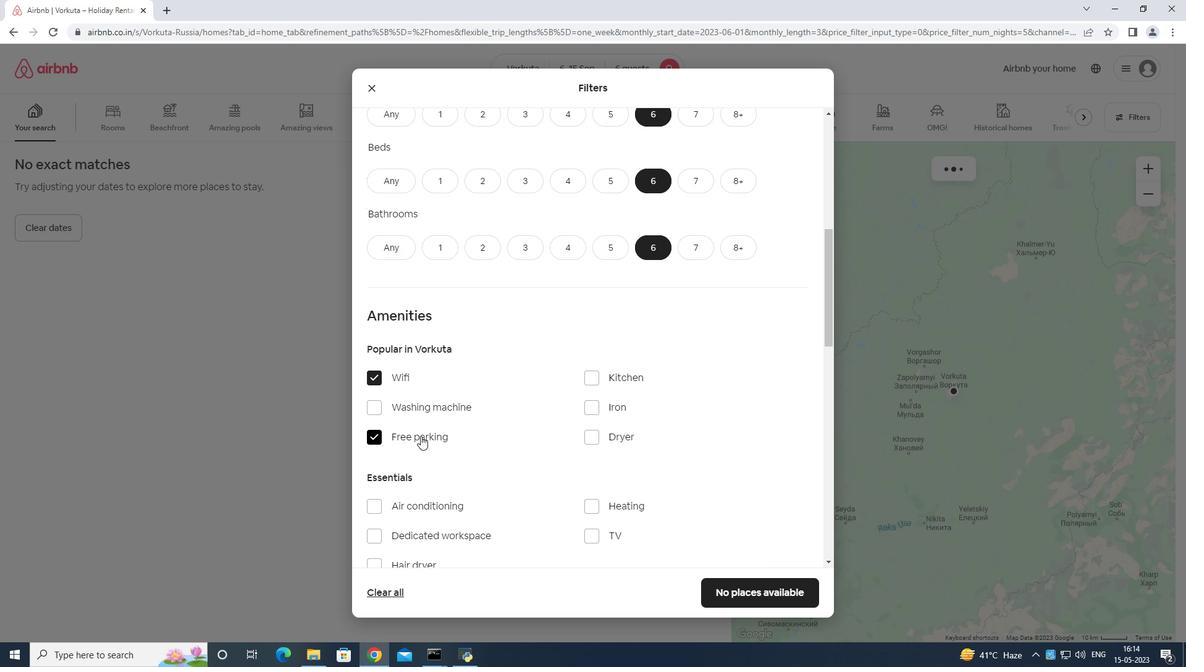 
Action: Mouse scrolled (424, 439) with delta (0, 0)
Screenshot: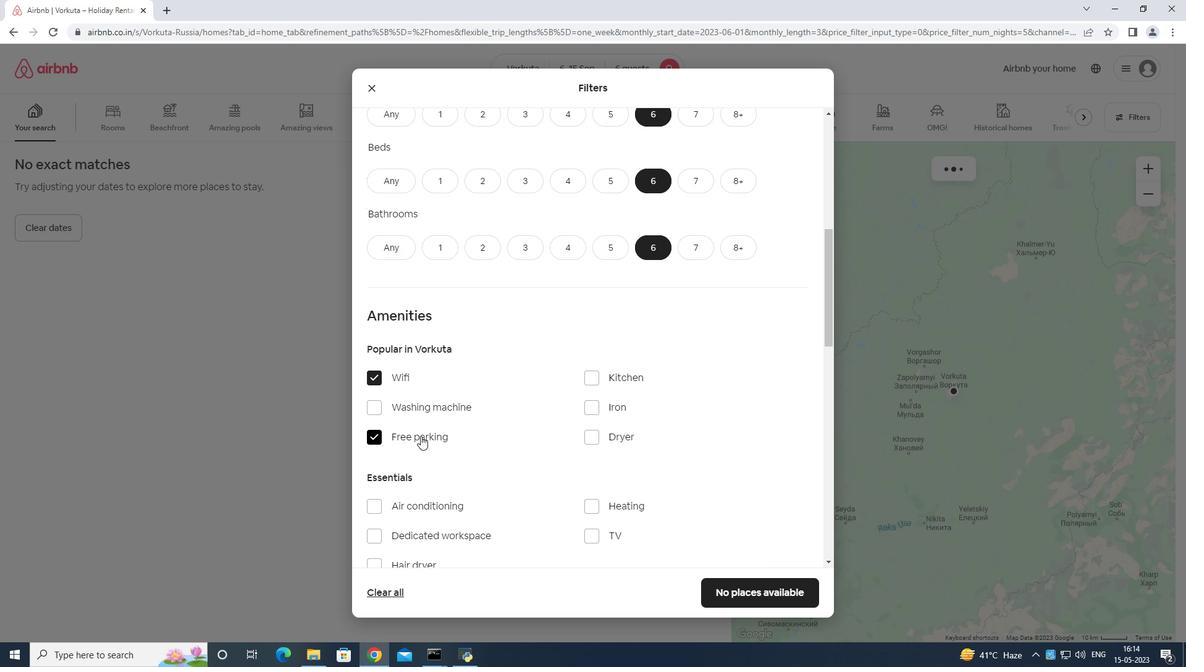 
Action: Mouse moved to (431, 441)
Screenshot: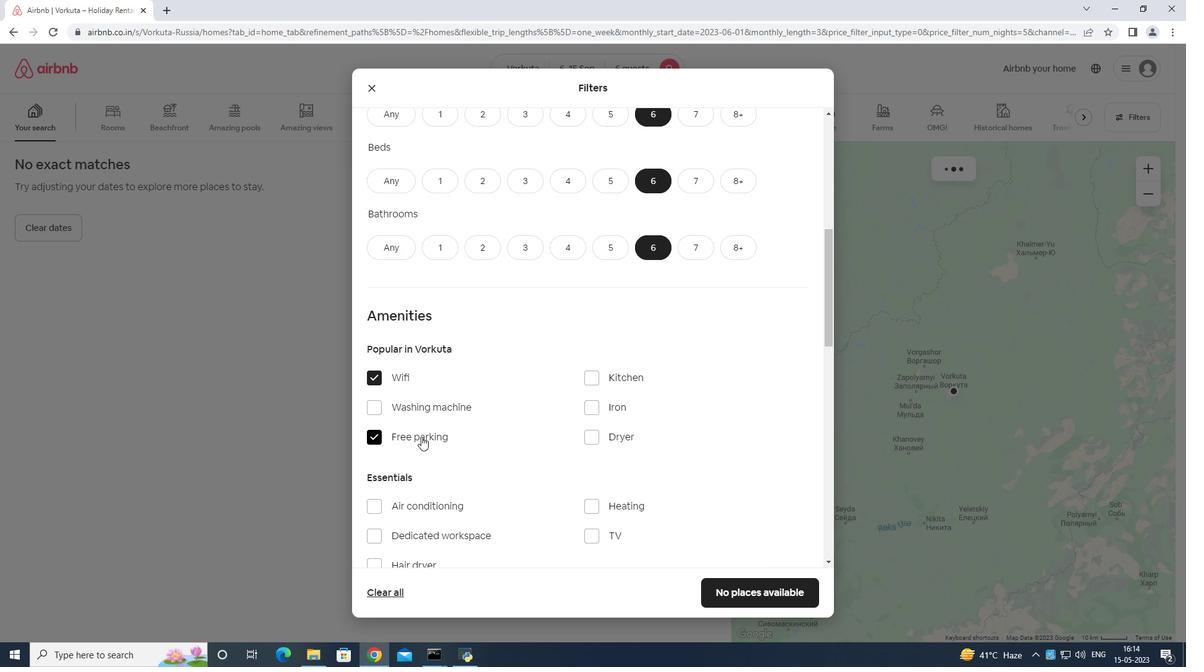 
Action: Mouse scrolled (431, 440) with delta (0, 0)
Screenshot: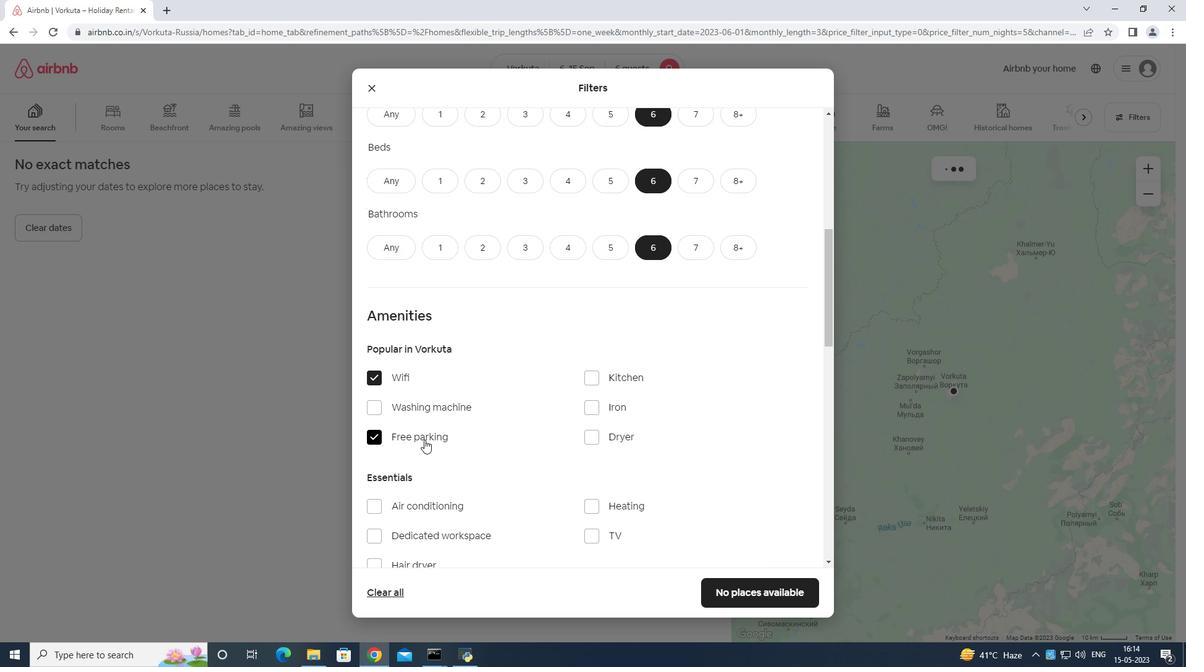 
Action: Mouse moved to (452, 433)
Screenshot: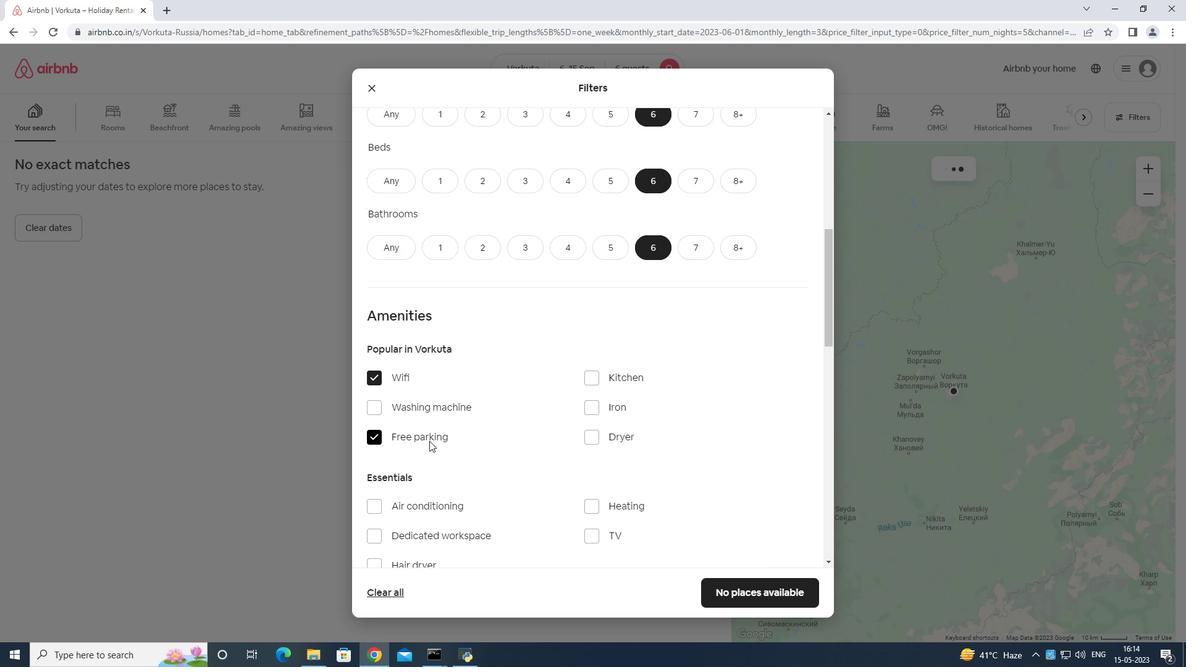 
Action: Mouse scrolled (451, 433) with delta (0, 0)
Screenshot: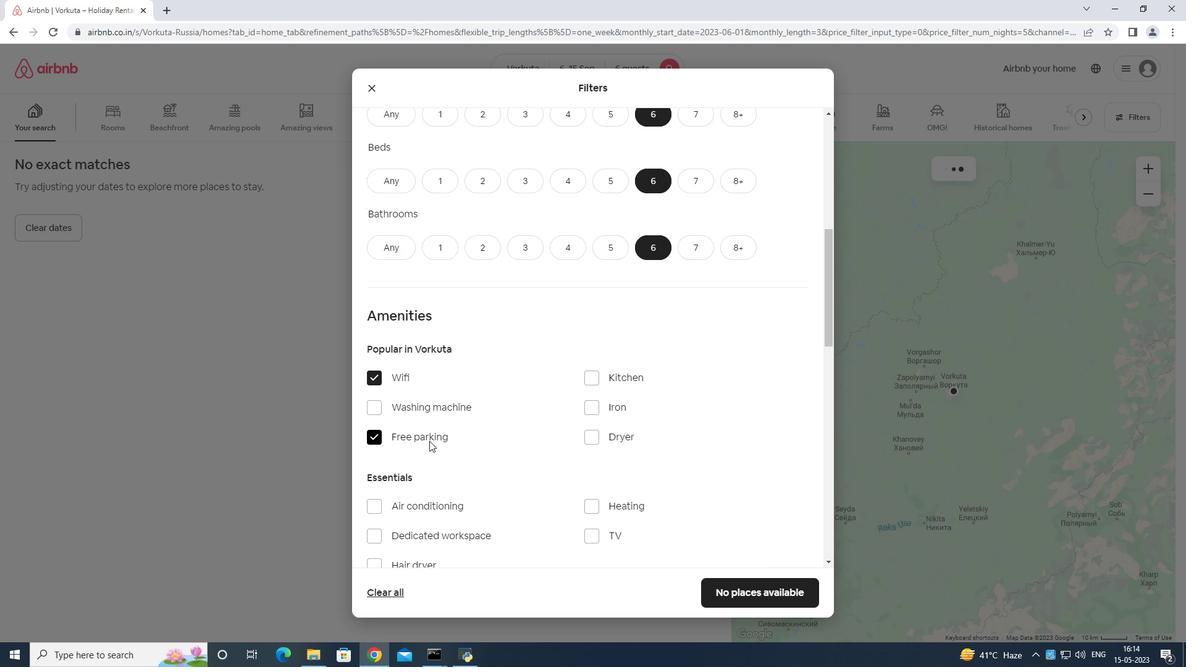 
Action: Mouse moved to (621, 285)
Screenshot: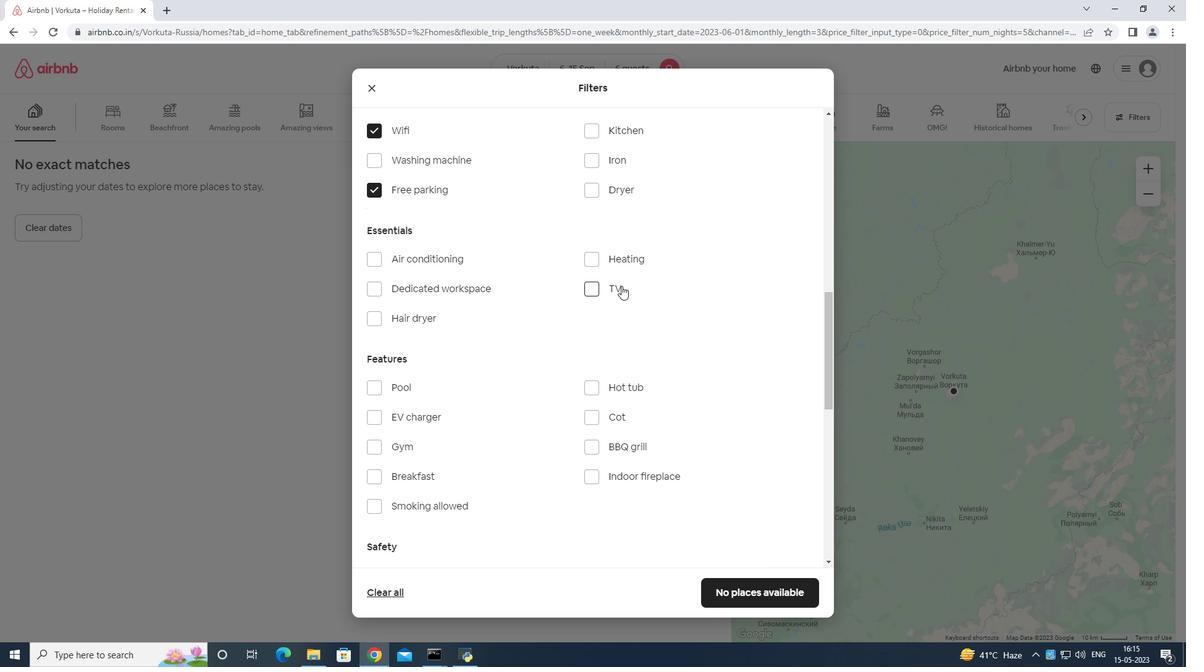 
Action: Mouse pressed left at (621, 285)
Screenshot: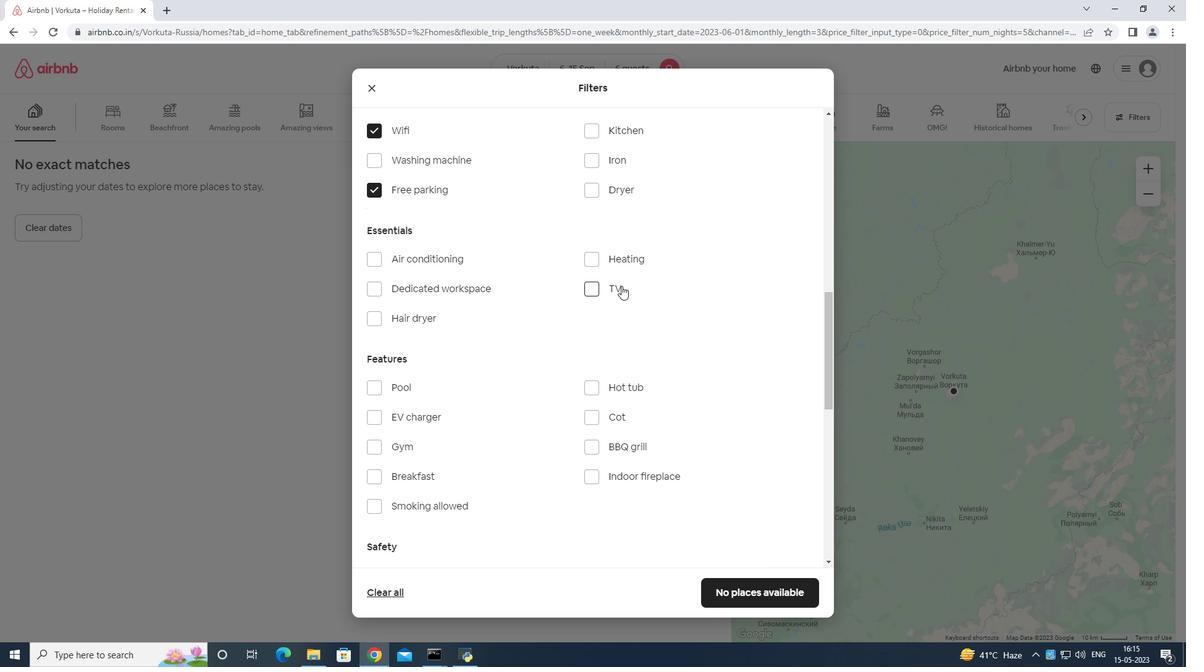 
Action: Mouse moved to (612, 280)
Screenshot: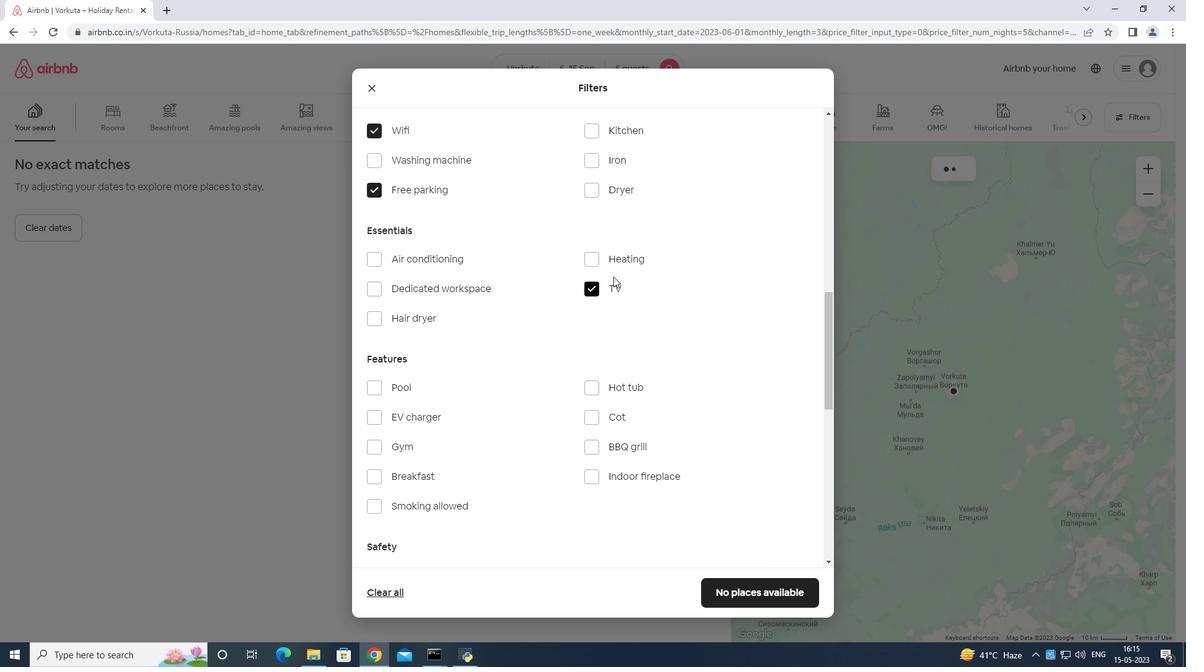 
Action: Mouse scrolled (612, 279) with delta (0, 0)
Screenshot: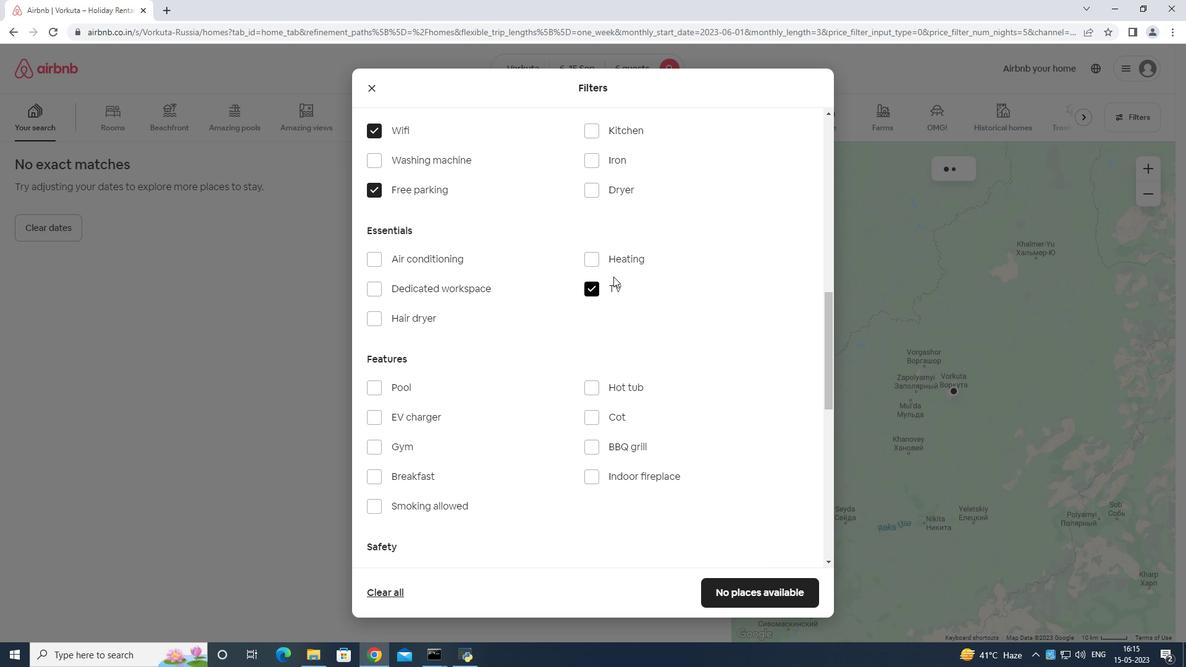 
Action: Mouse moved to (610, 284)
Screenshot: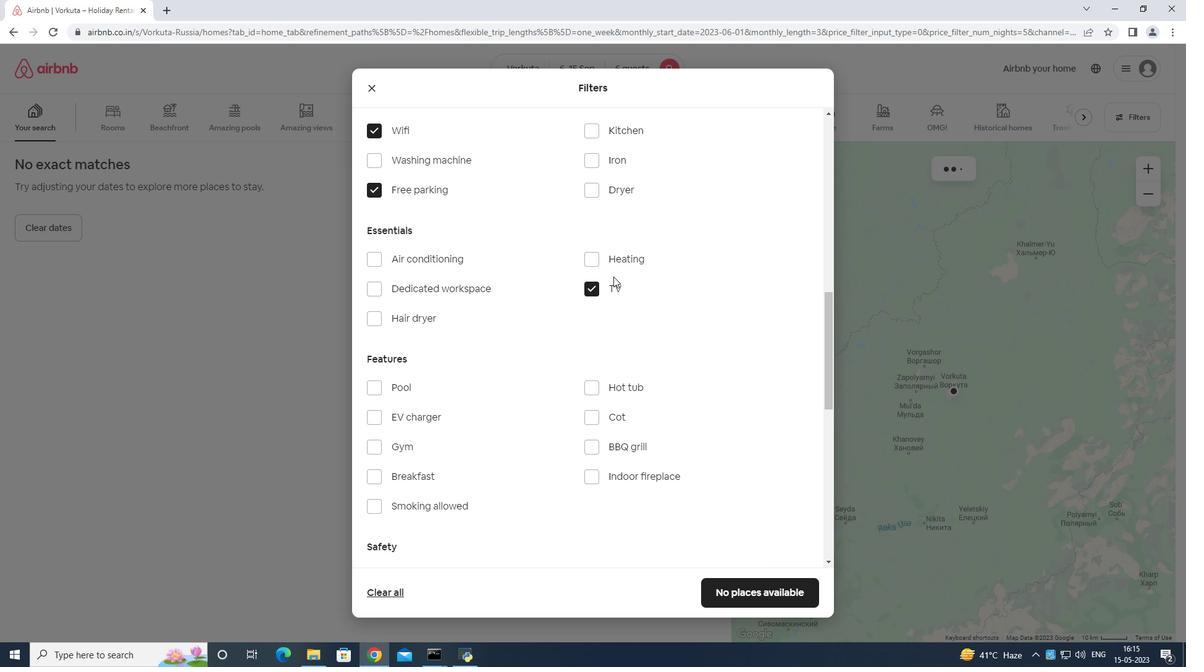 
Action: Mouse scrolled (610, 284) with delta (0, 0)
Screenshot: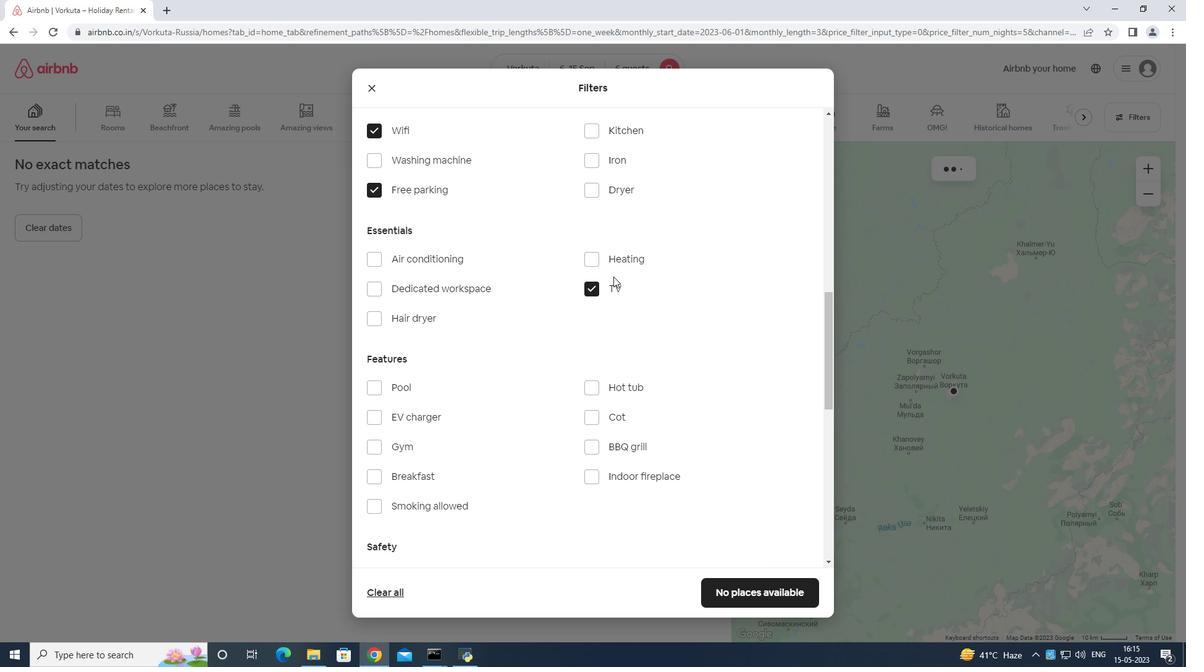 
Action: Mouse moved to (610, 287)
Screenshot: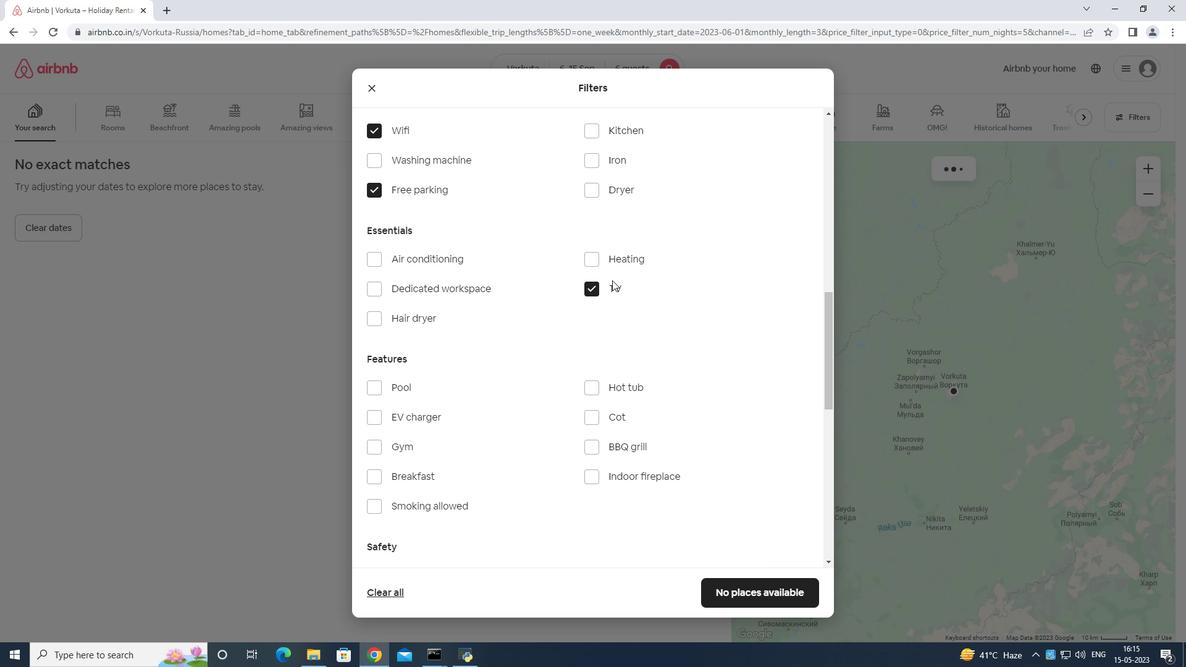 
Action: Mouse scrolled (610, 286) with delta (0, 0)
Screenshot: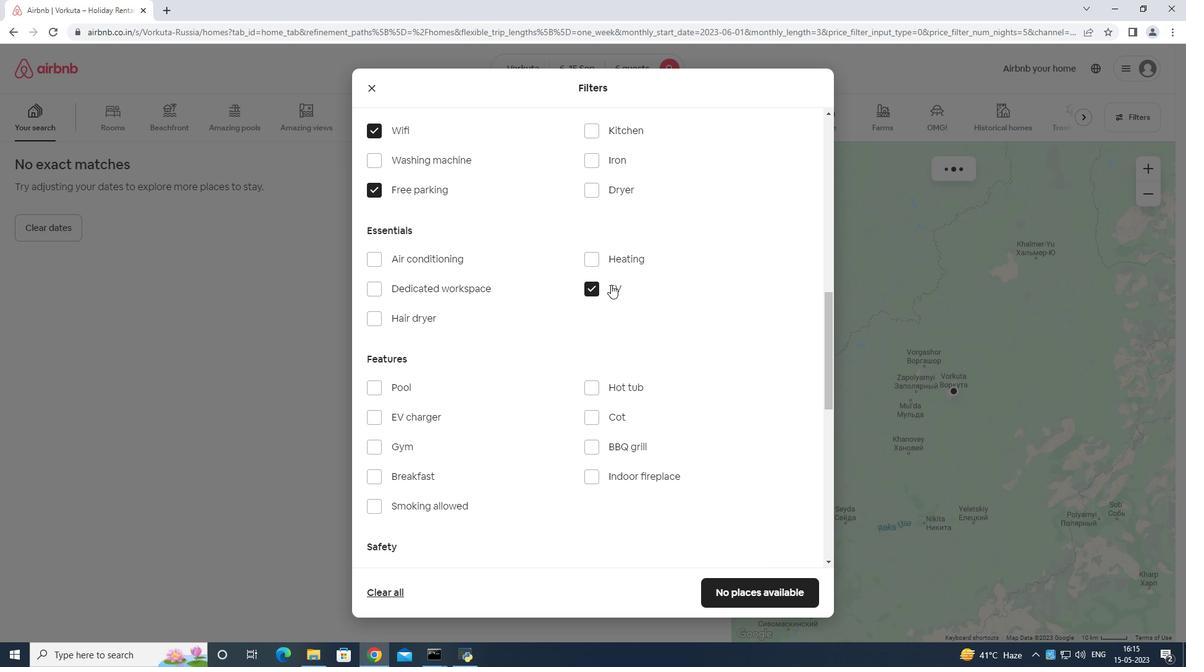 
Action: Mouse moved to (396, 260)
Screenshot: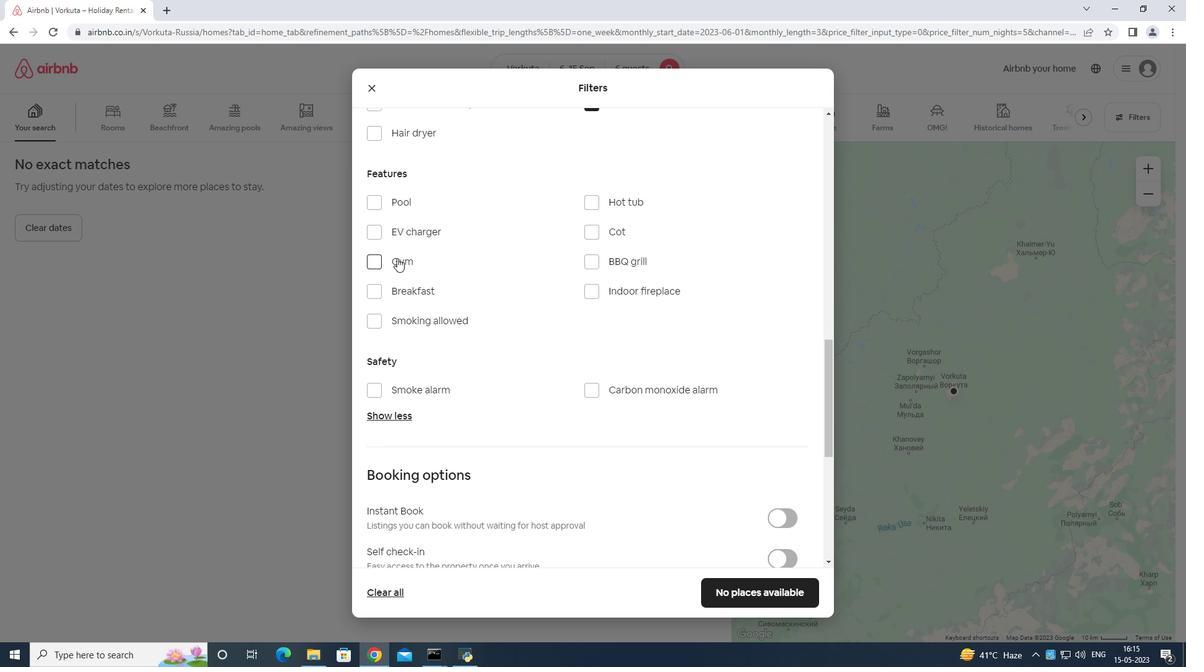 
Action: Mouse pressed left at (396, 260)
Screenshot: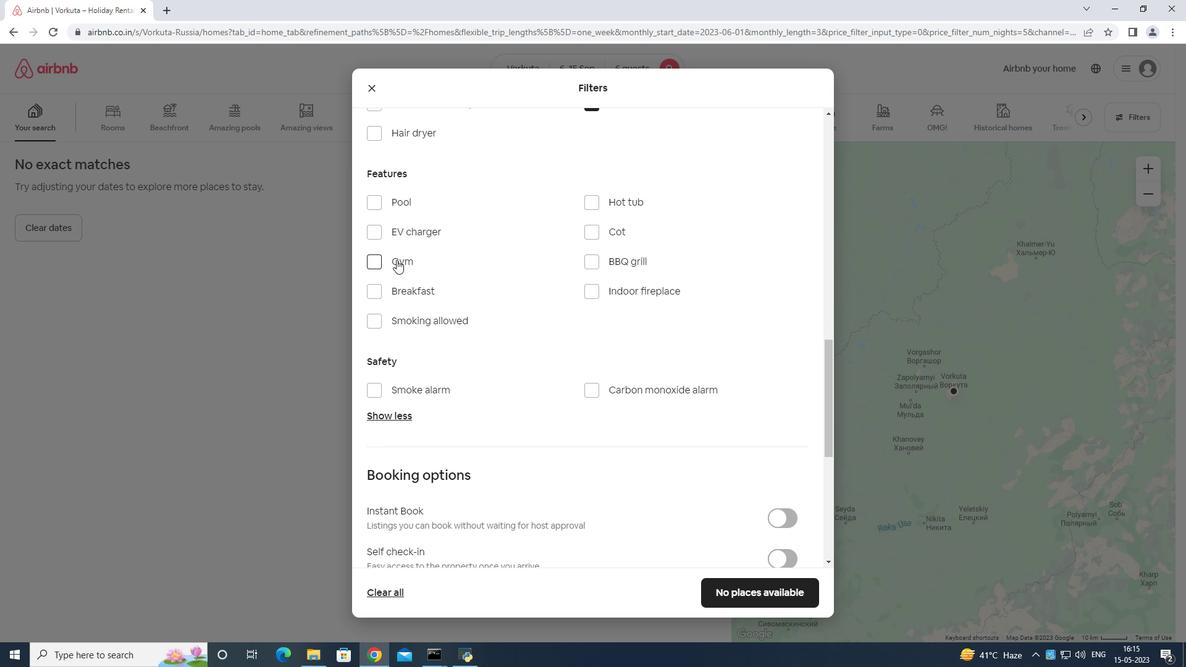 
Action: Mouse moved to (407, 293)
Screenshot: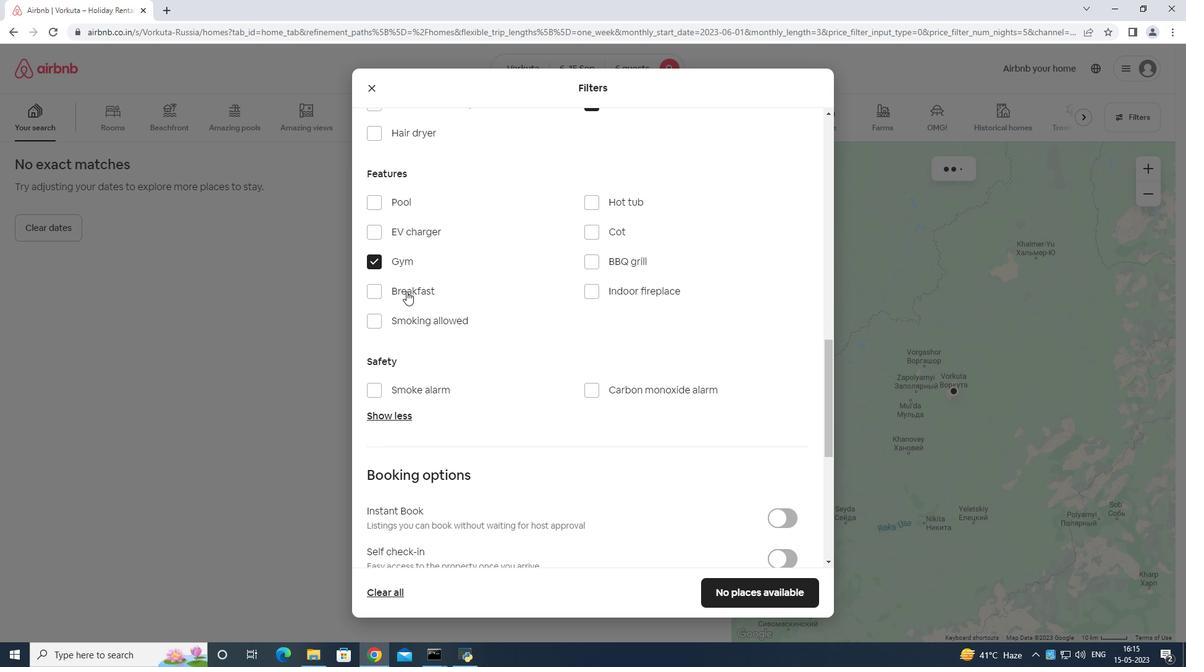 
Action: Mouse pressed left at (407, 293)
Screenshot: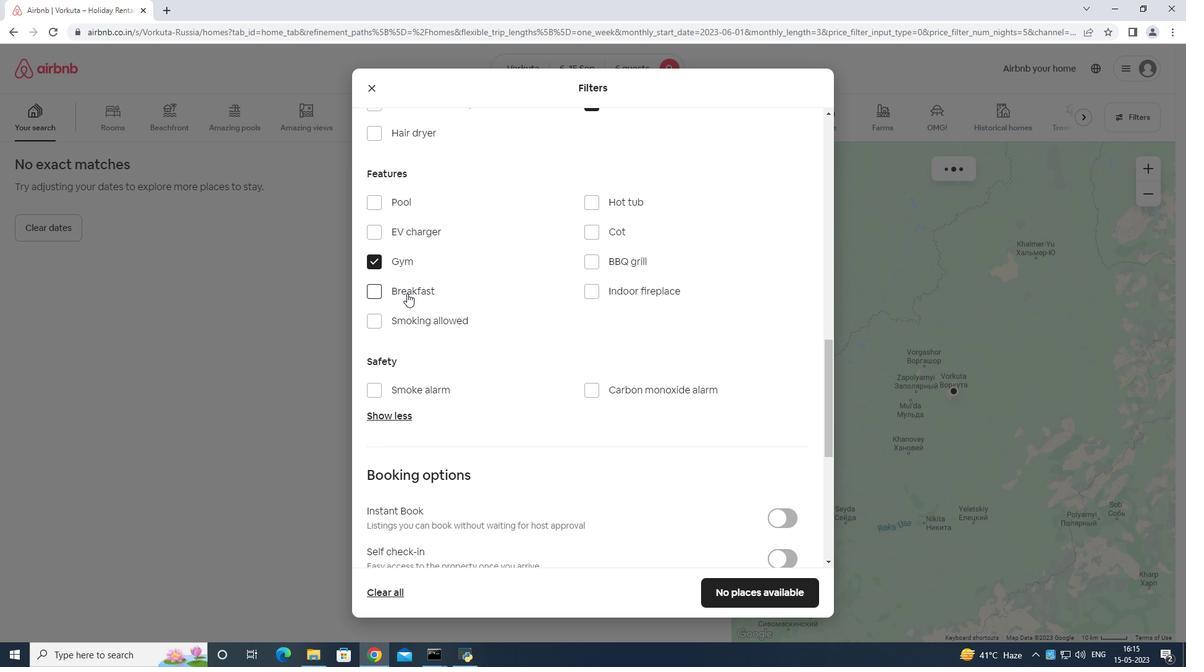 
Action: Mouse moved to (410, 284)
Screenshot: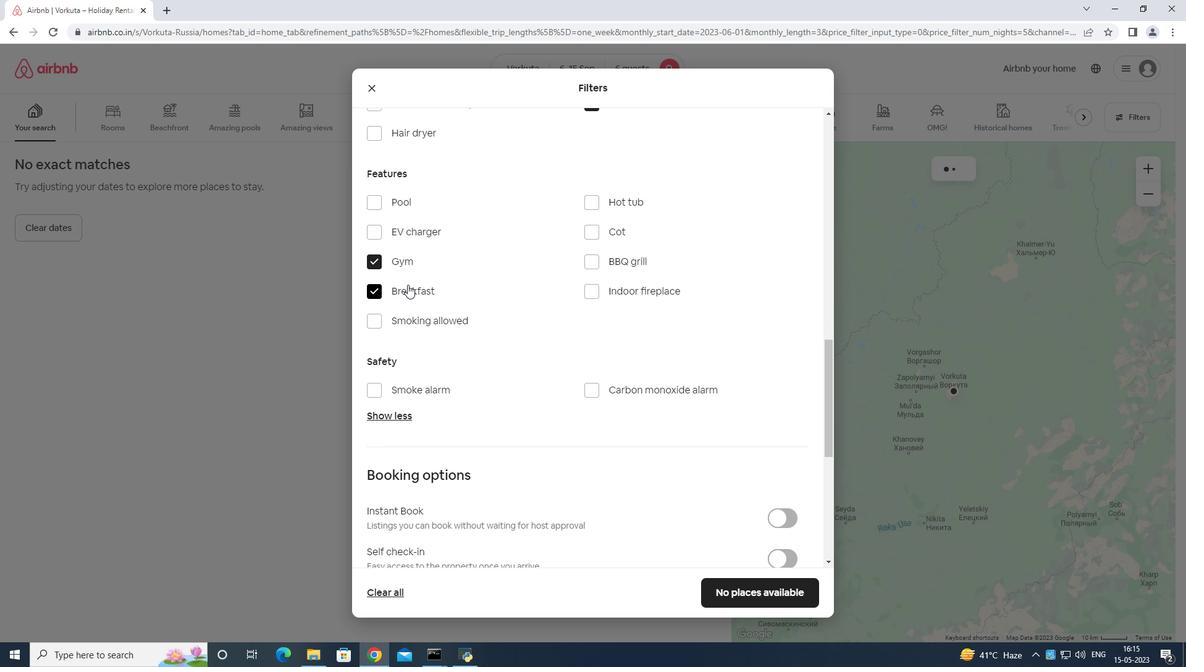 
Action: Mouse scrolled (410, 284) with delta (0, 0)
Screenshot: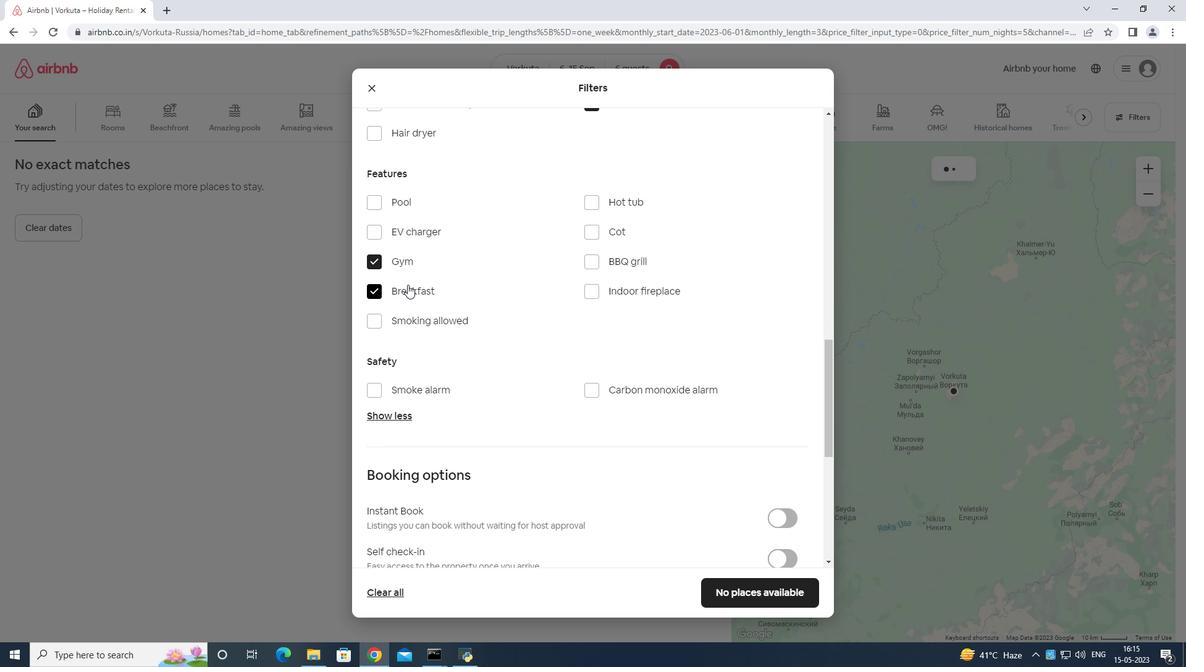
Action: Mouse moved to (412, 294)
Screenshot: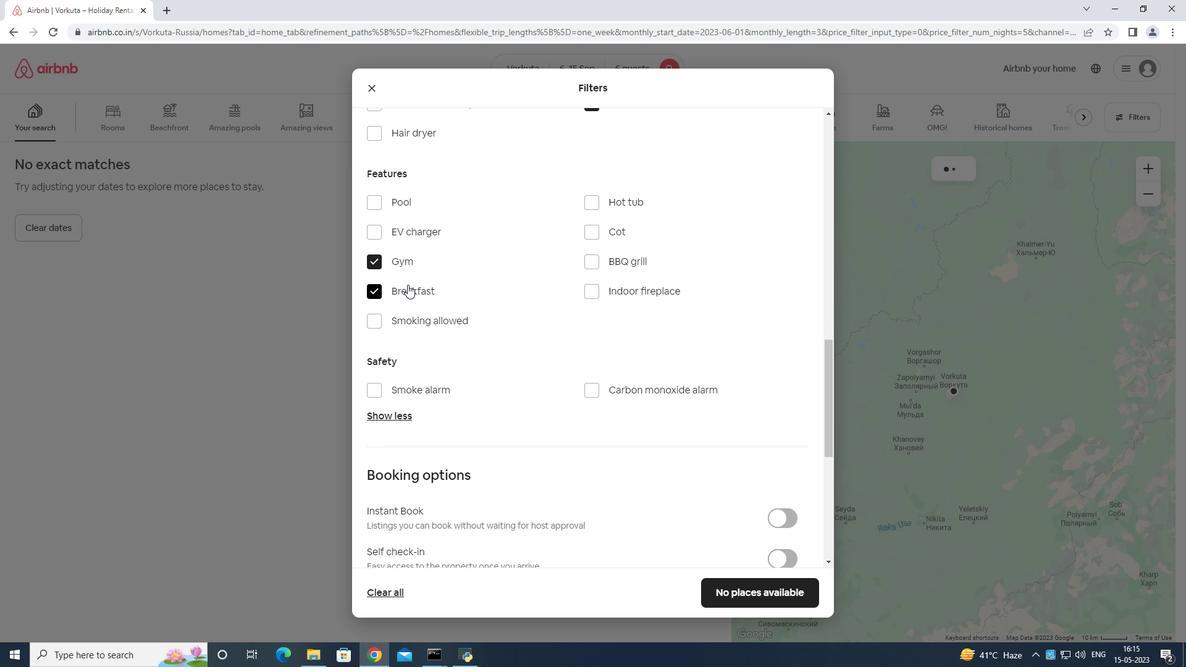 
Action: Mouse scrolled (412, 293) with delta (0, 0)
Screenshot: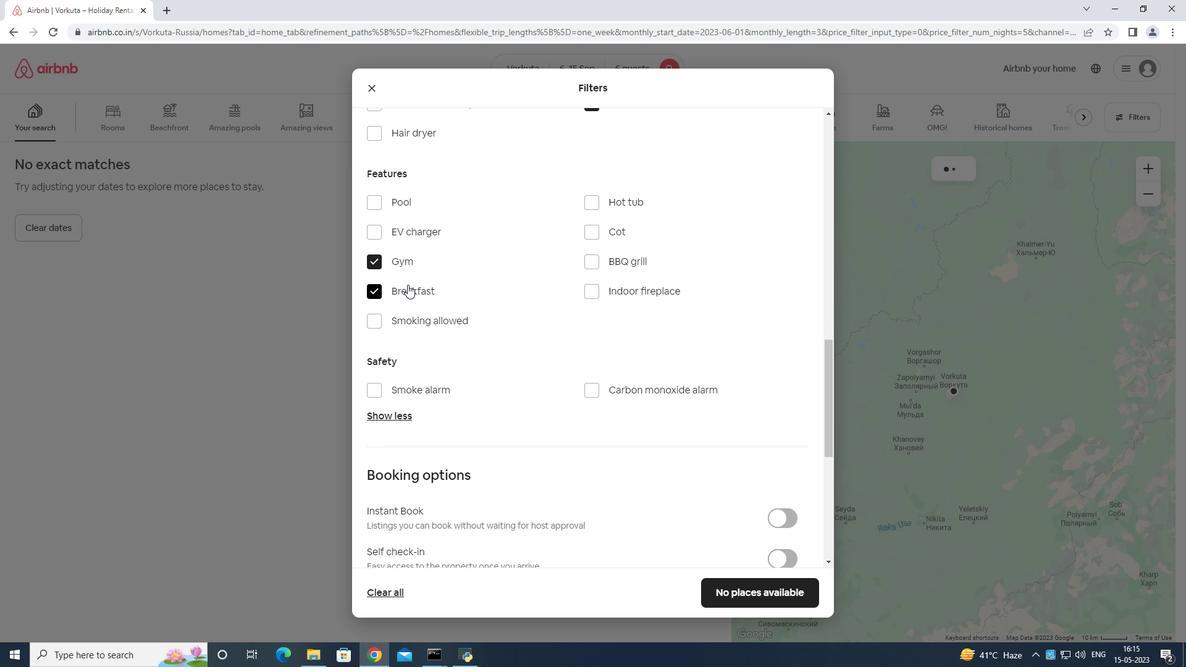 
Action: Mouse moved to (413, 297)
Screenshot: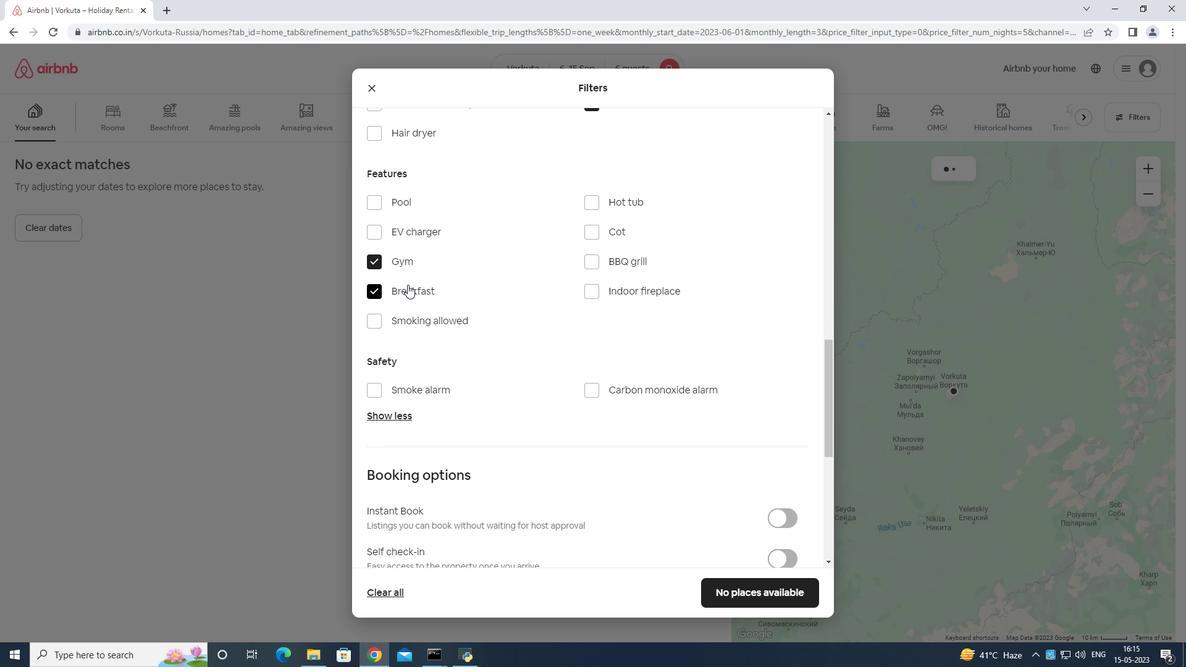 
Action: Mouse scrolled (413, 296) with delta (0, 0)
Screenshot: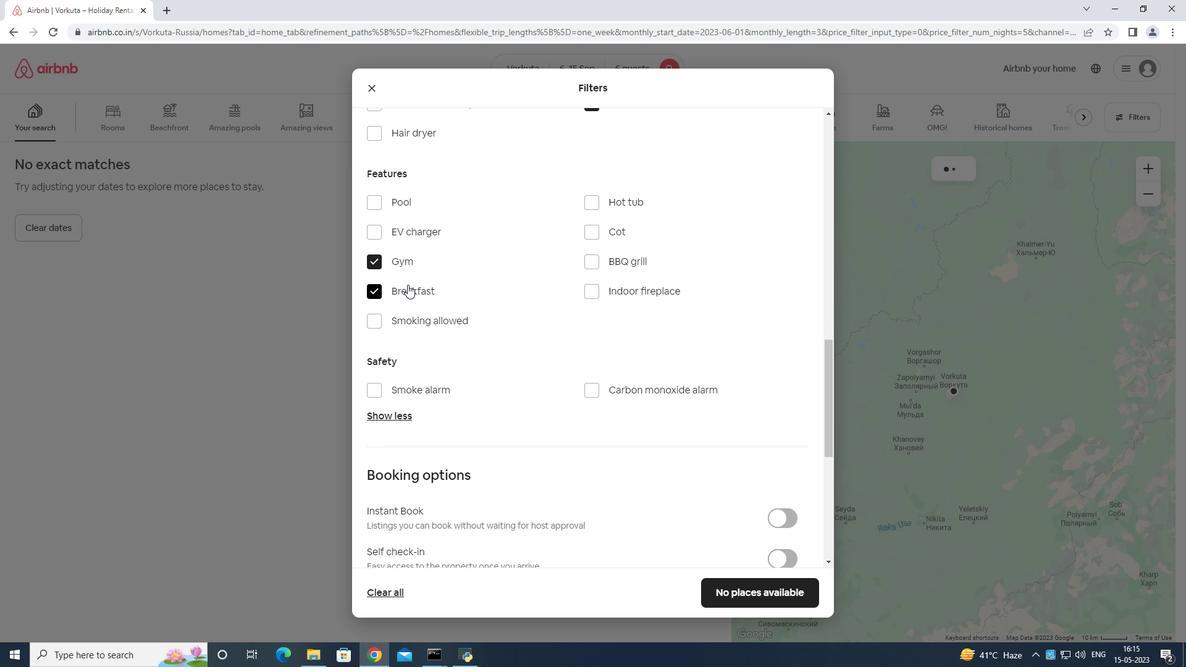
Action: Mouse moved to (774, 374)
Screenshot: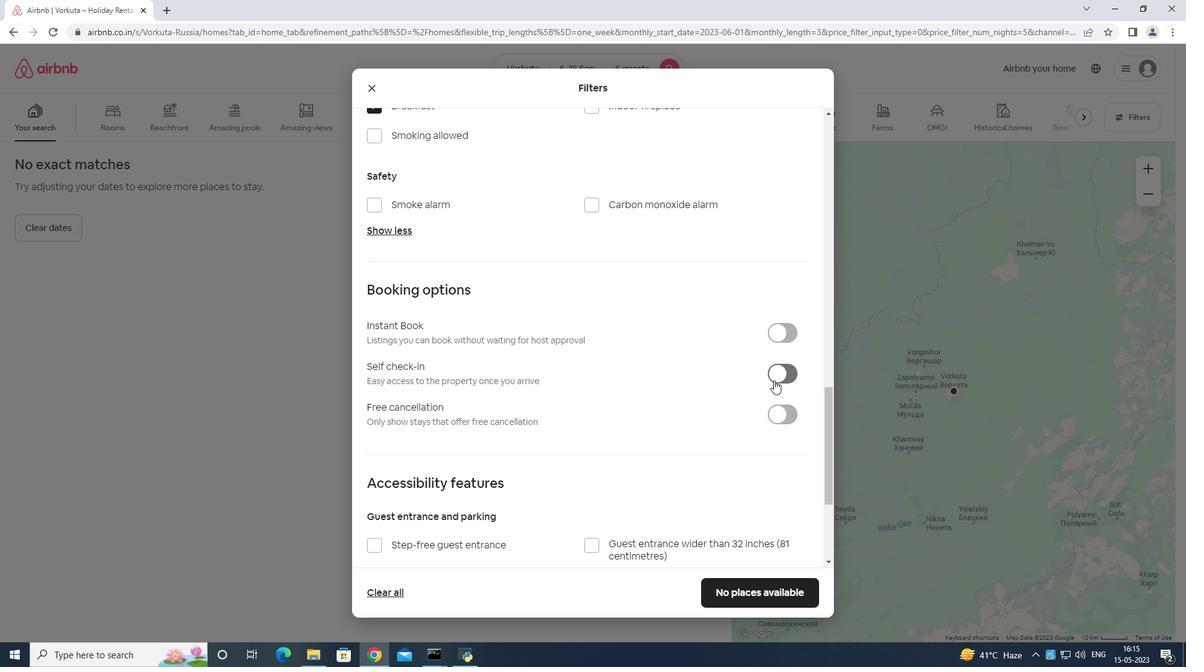 
Action: Mouse pressed left at (774, 374)
Screenshot: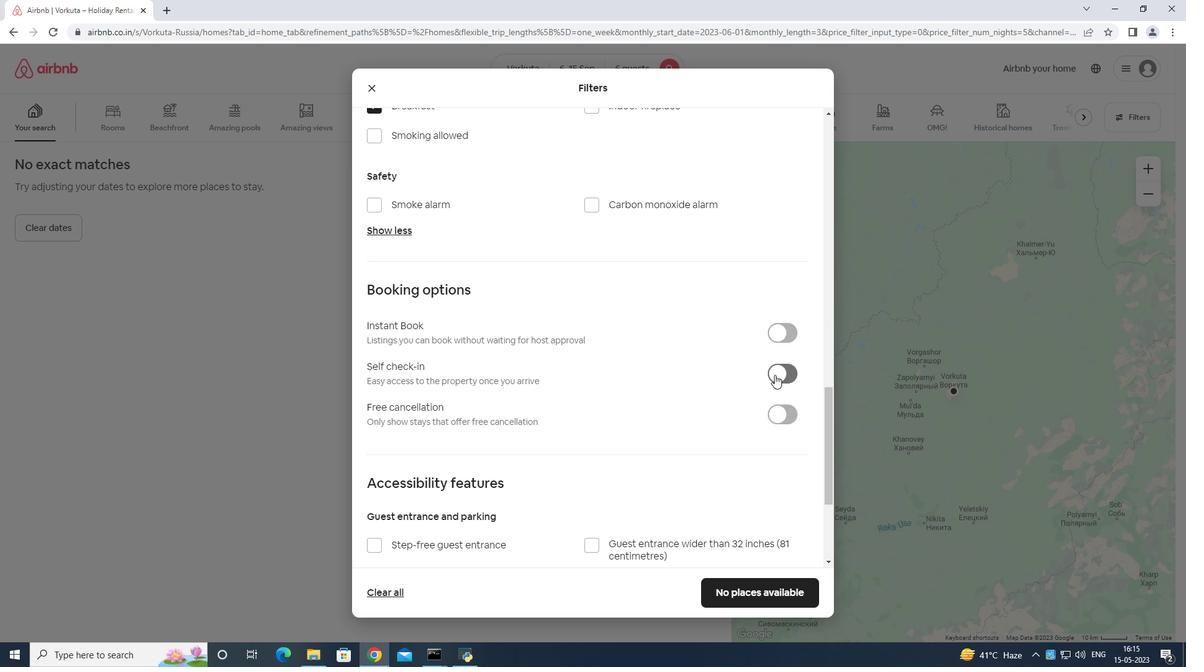 
Action: Mouse moved to (774, 360)
Screenshot: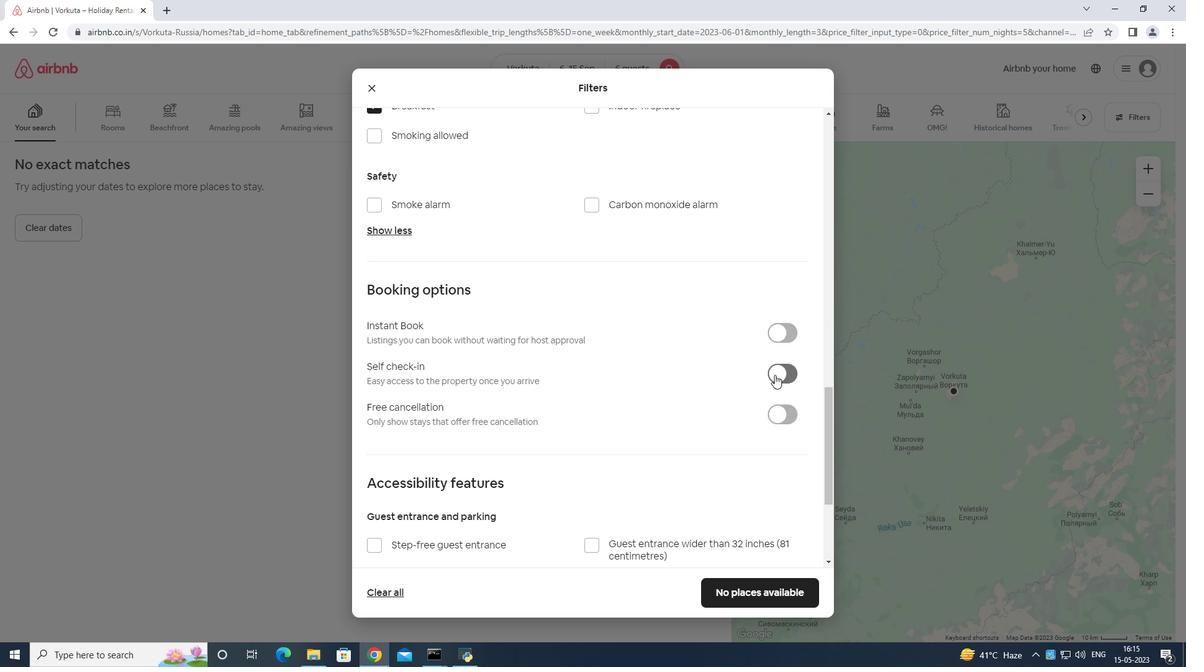 
Action: Mouse scrolled (774, 360) with delta (0, 0)
Screenshot: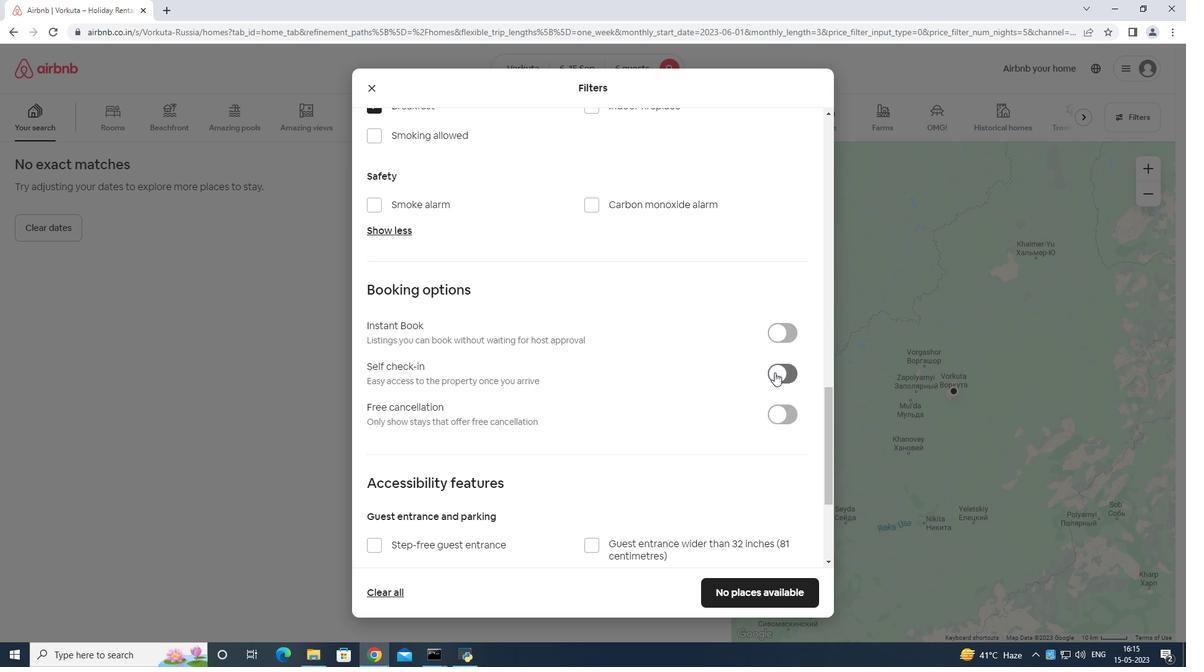 
Action: Mouse scrolled (774, 360) with delta (0, 0)
Screenshot: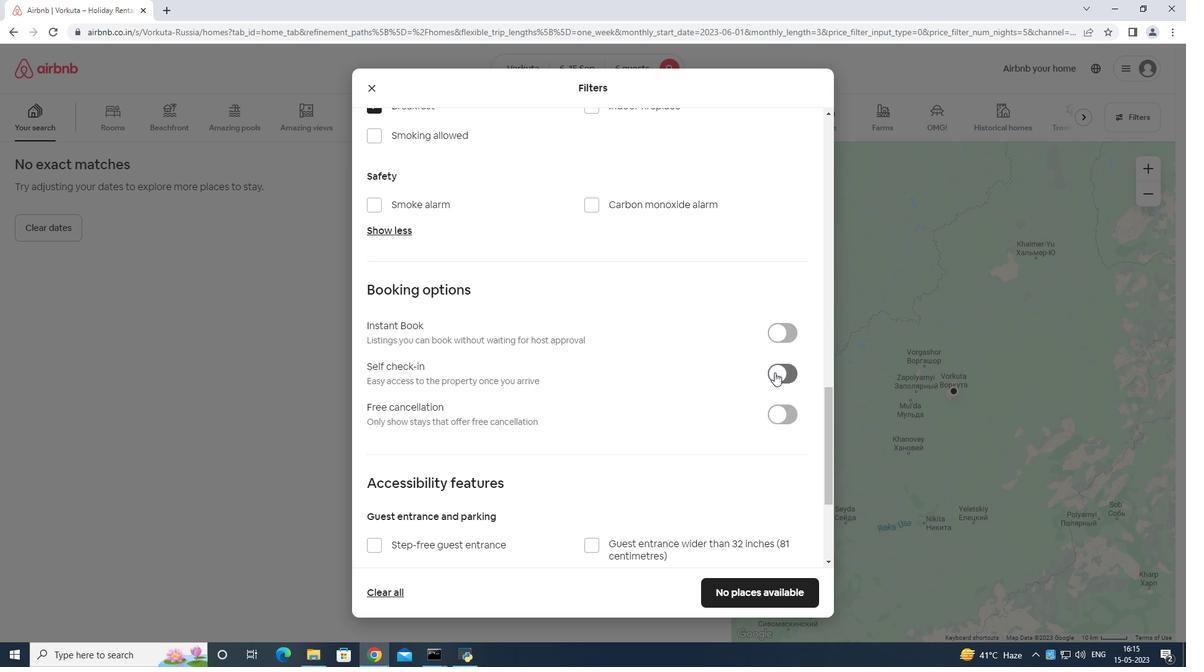 
Action: Mouse scrolled (774, 360) with delta (0, 0)
Screenshot: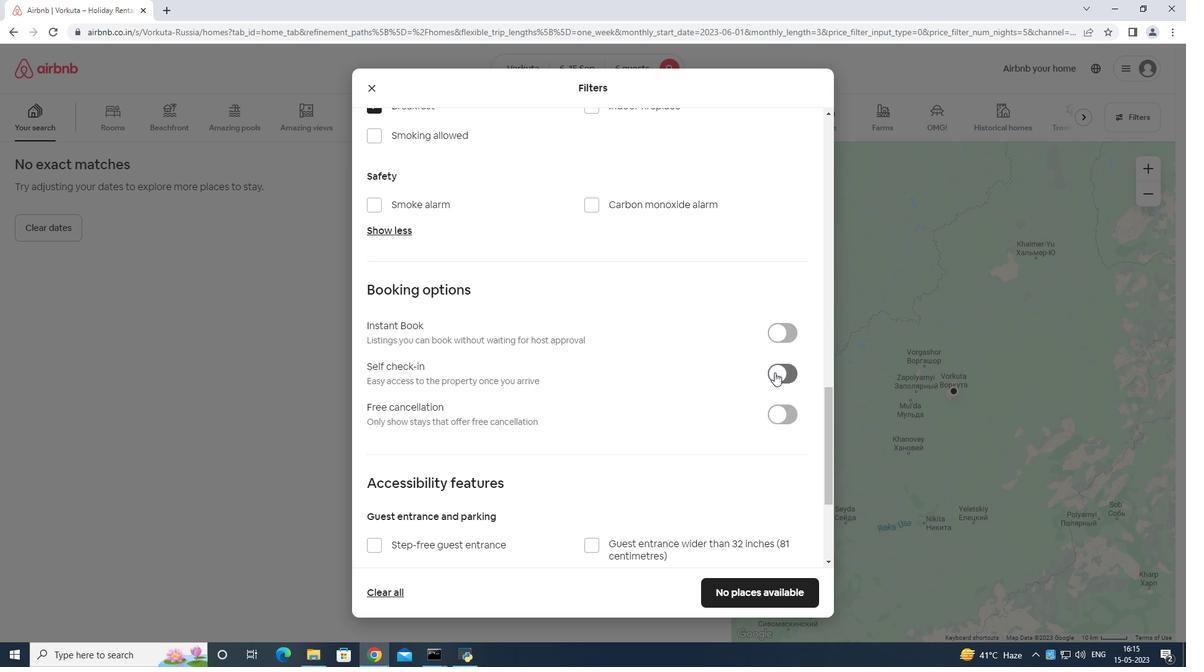 
Action: Mouse moved to (775, 359)
Screenshot: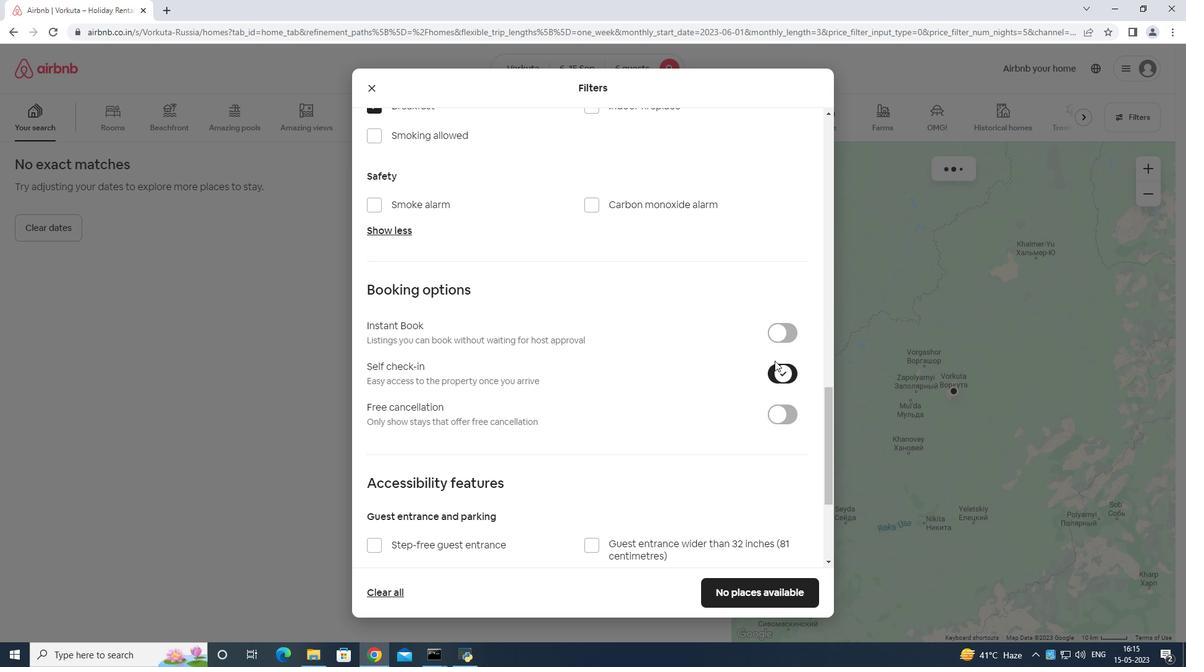 
Action: Mouse scrolled (775, 358) with delta (0, 0)
Screenshot: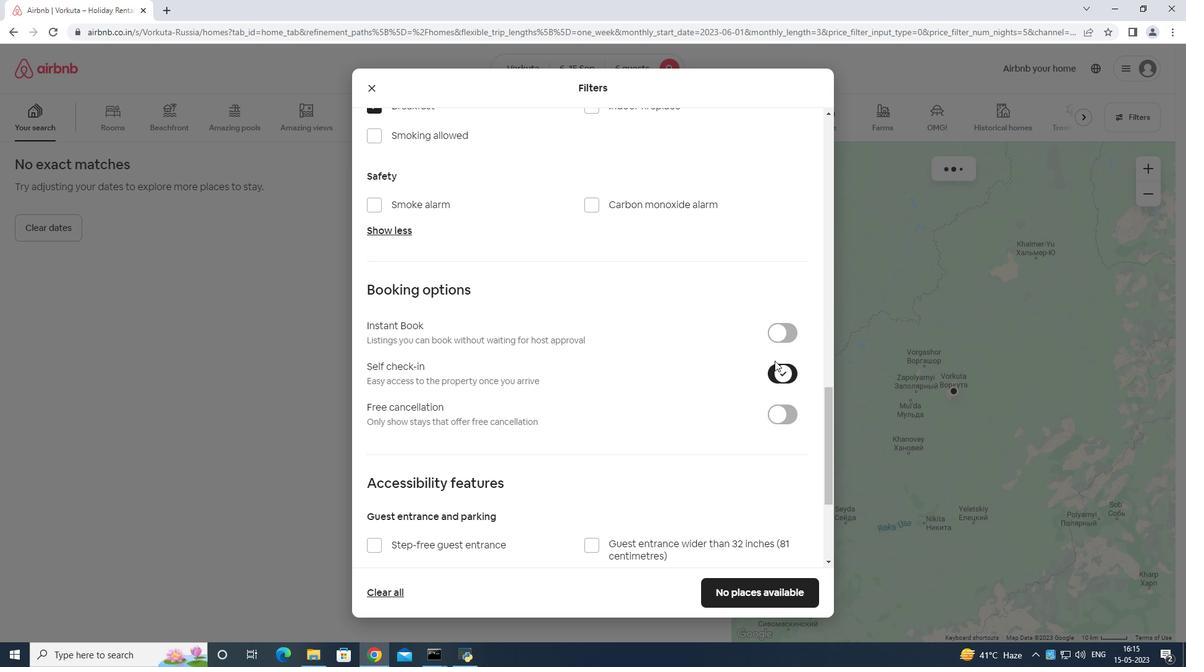 
Action: Mouse scrolled (775, 358) with delta (0, 0)
Screenshot: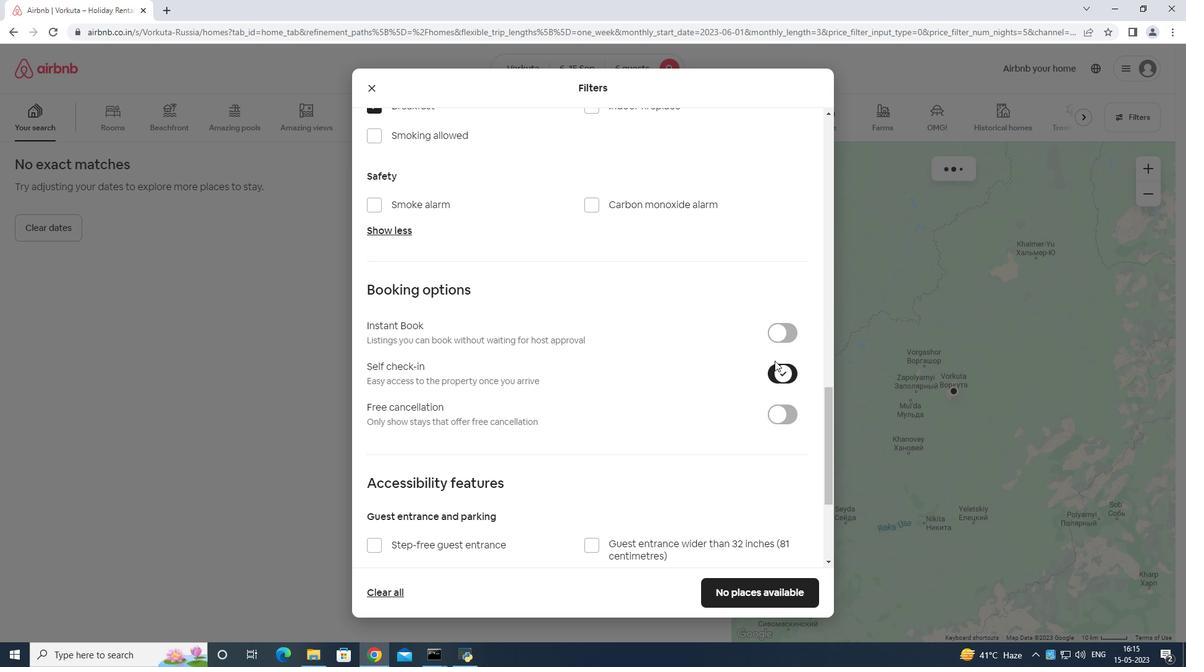 
Action: Mouse scrolled (775, 358) with delta (0, 0)
Screenshot: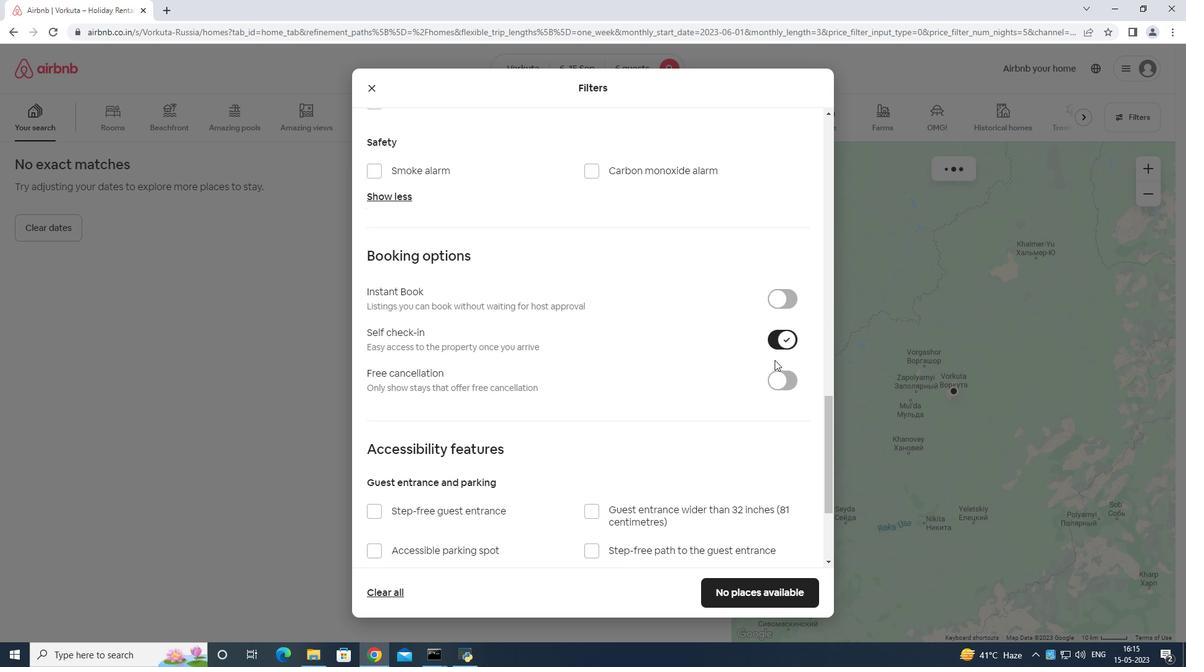 
Action: Mouse moved to (775, 359)
Screenshot: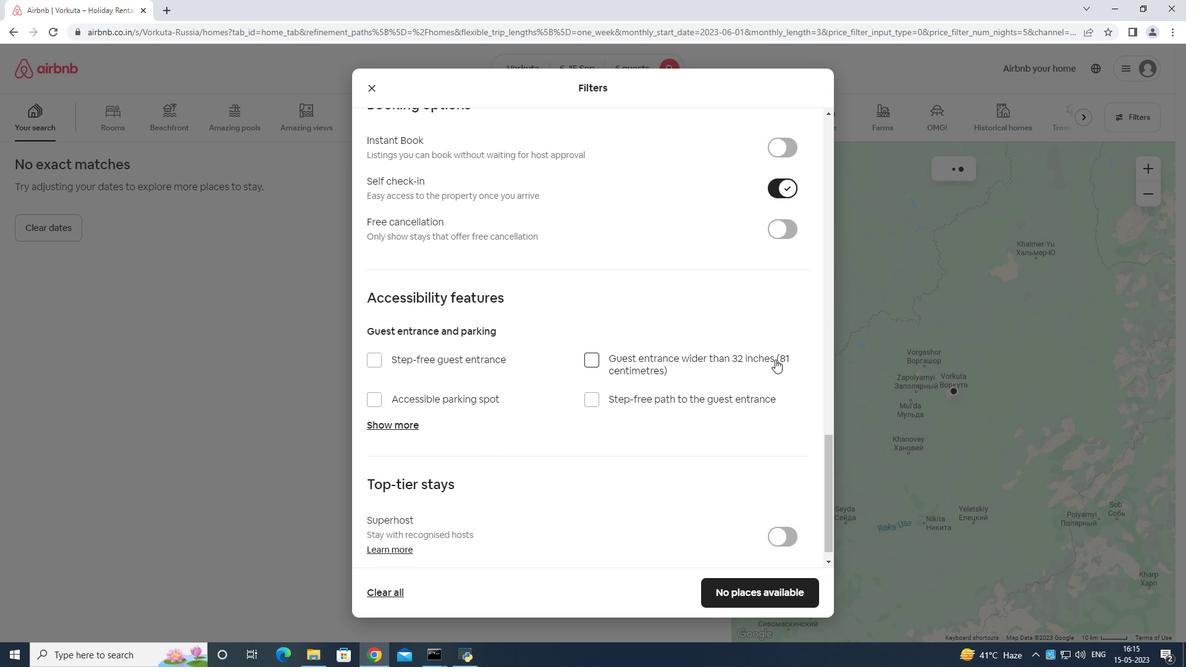 
Action: Mouse scrolled (775, 358) with delta (0, 0)
Screenshot: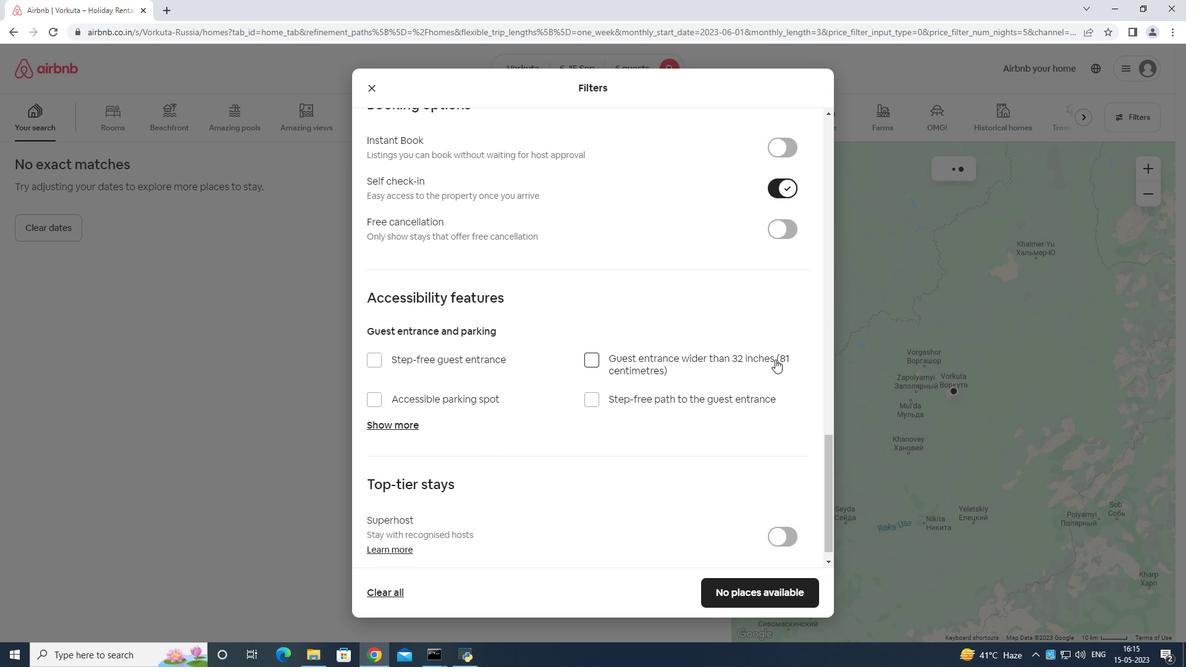 
Action: Mouse scrolled (775, 358) with delta (0, 0)
Screenshot: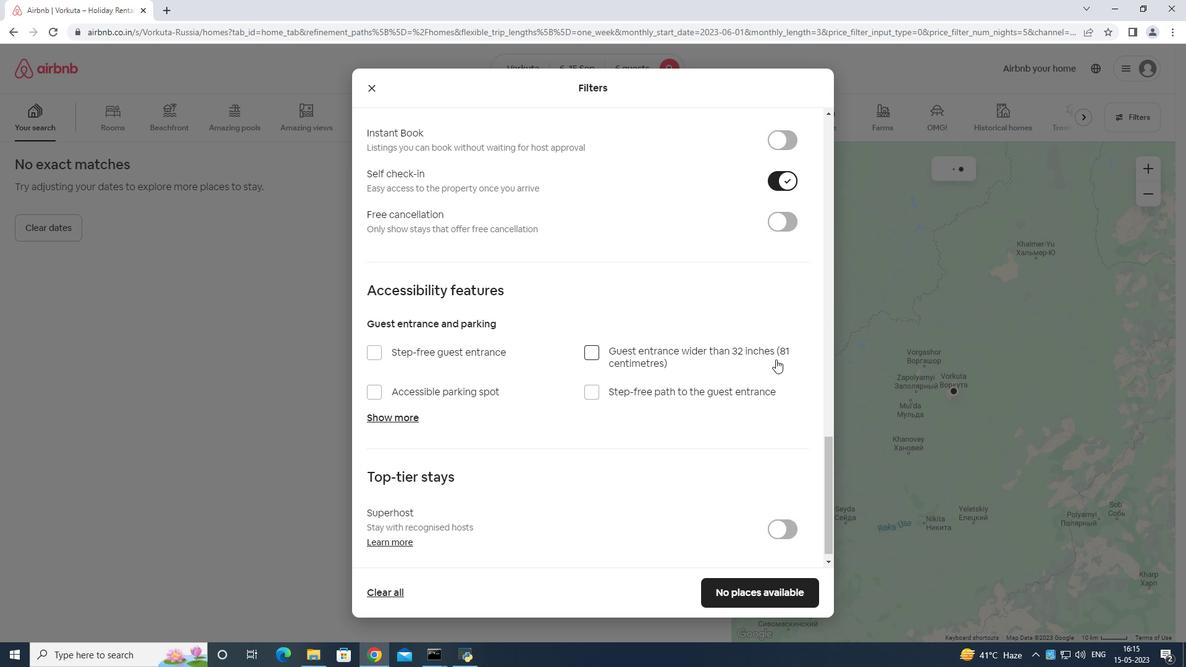 
Action: Mouse moved to (775, 359)
Screenshot: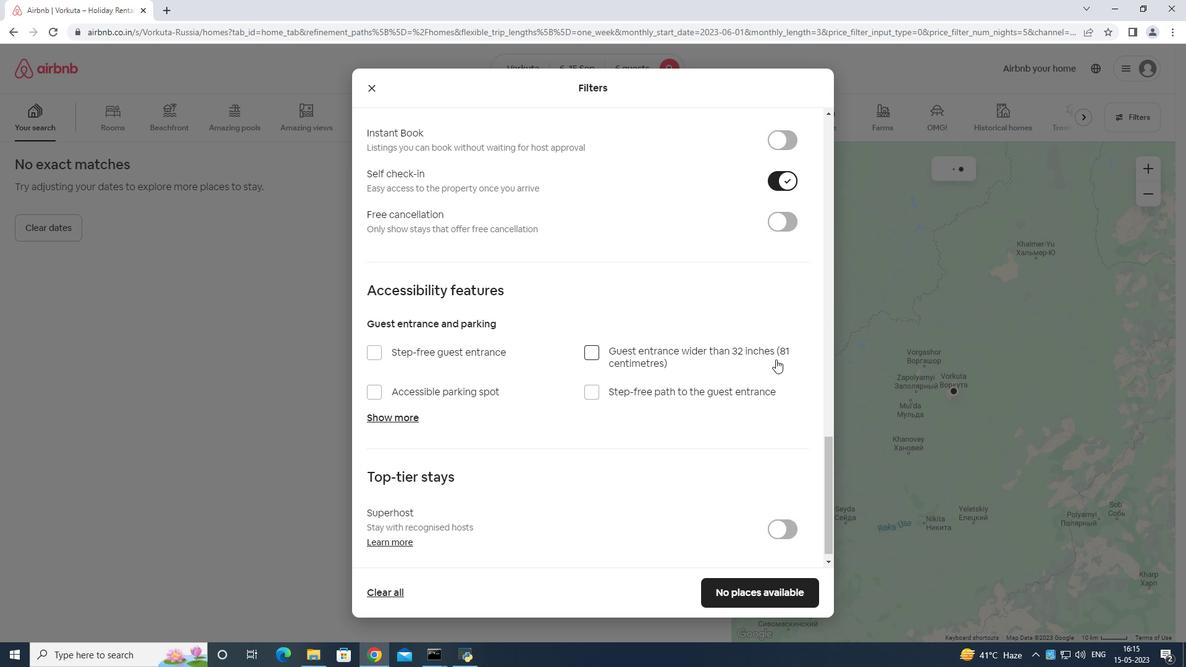 
Action: Mouse scrolled (775, 358) with delta (0, 0)
Screenshot: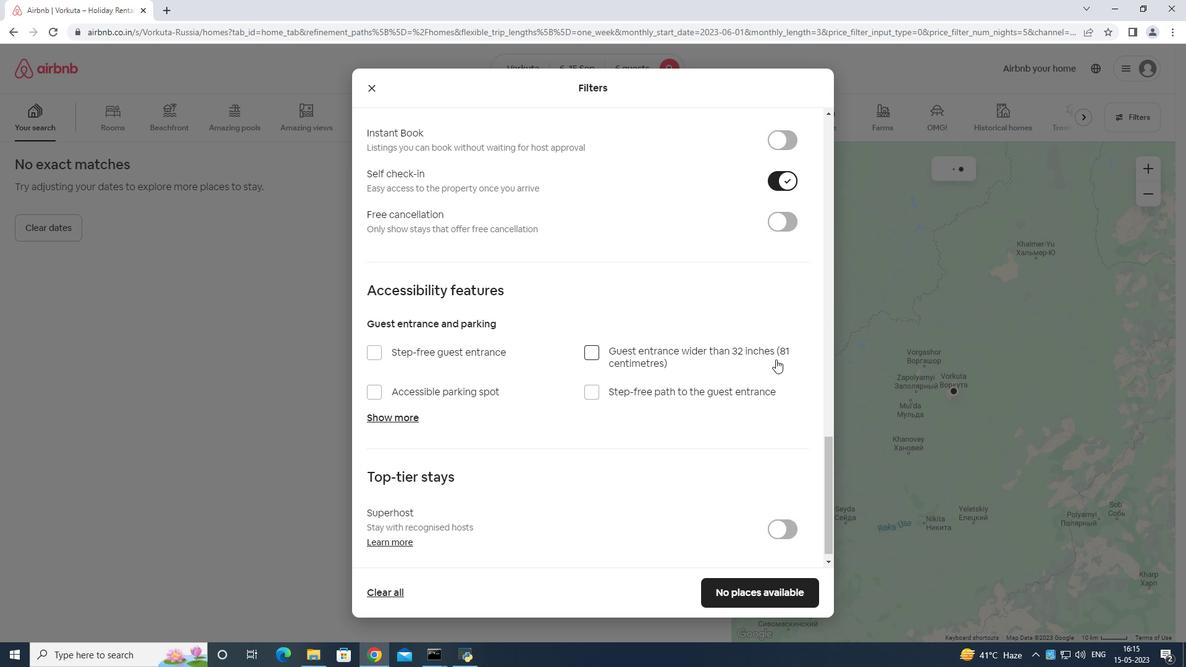 
Action: Mouse moved to (775, 361)
Screenshot: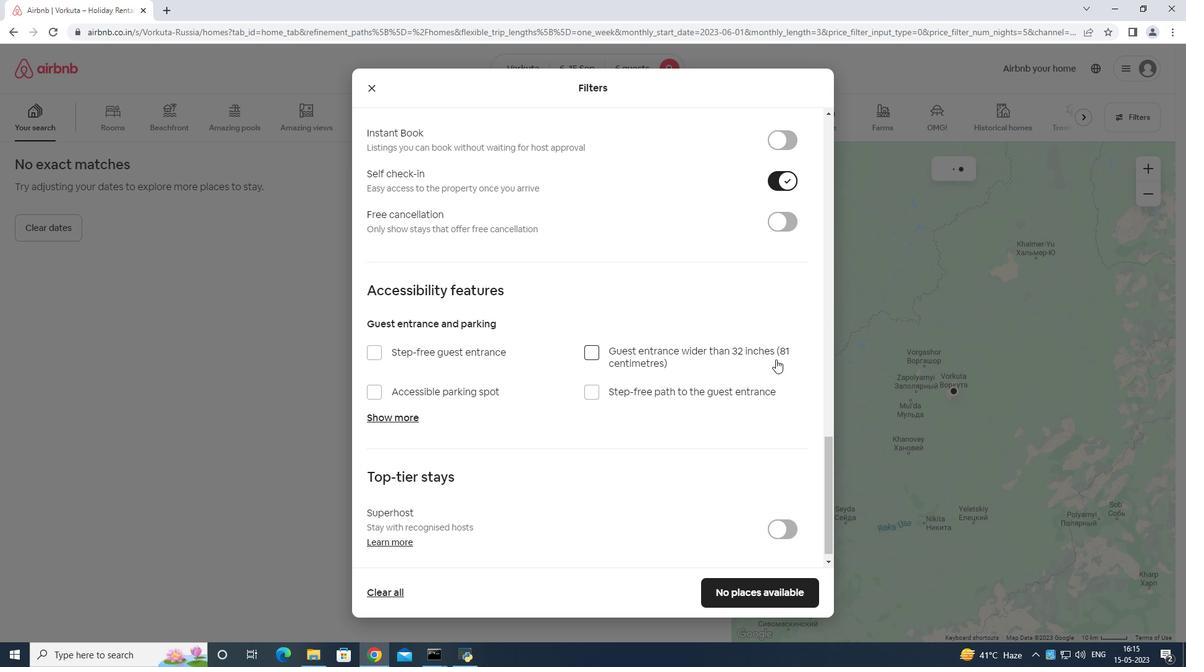 
Action: Mouse scrolled (775, 361) with delta (0, 0)
Screenshot: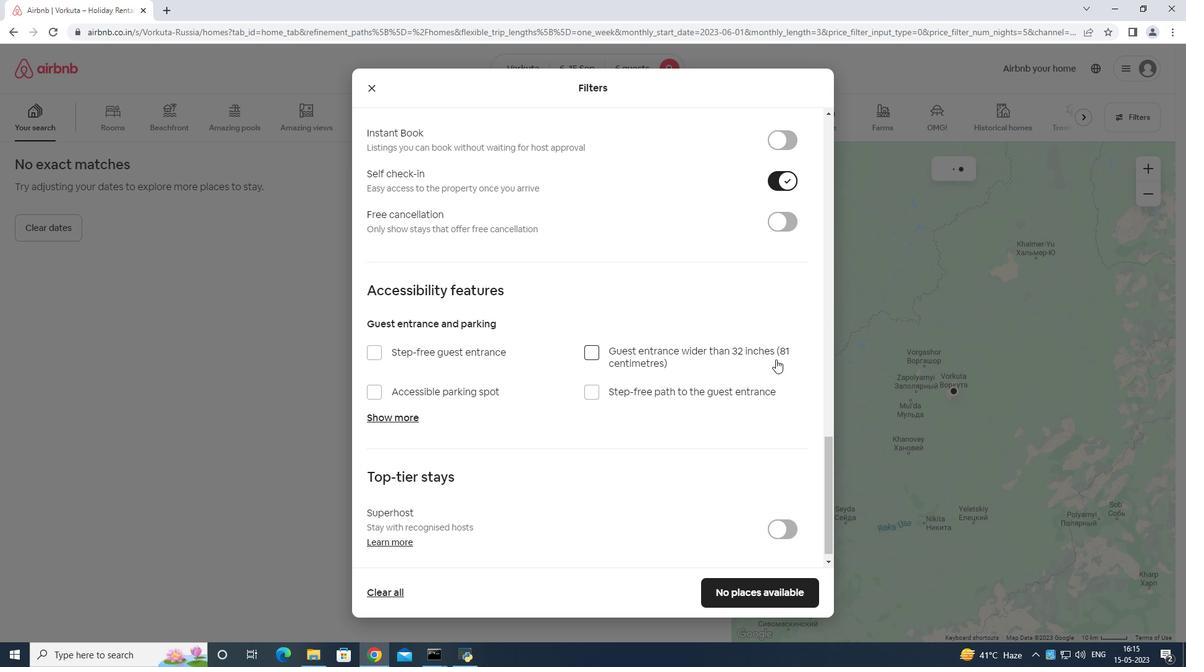 
Action: Mouse moved to (772, 367)
Screenshot: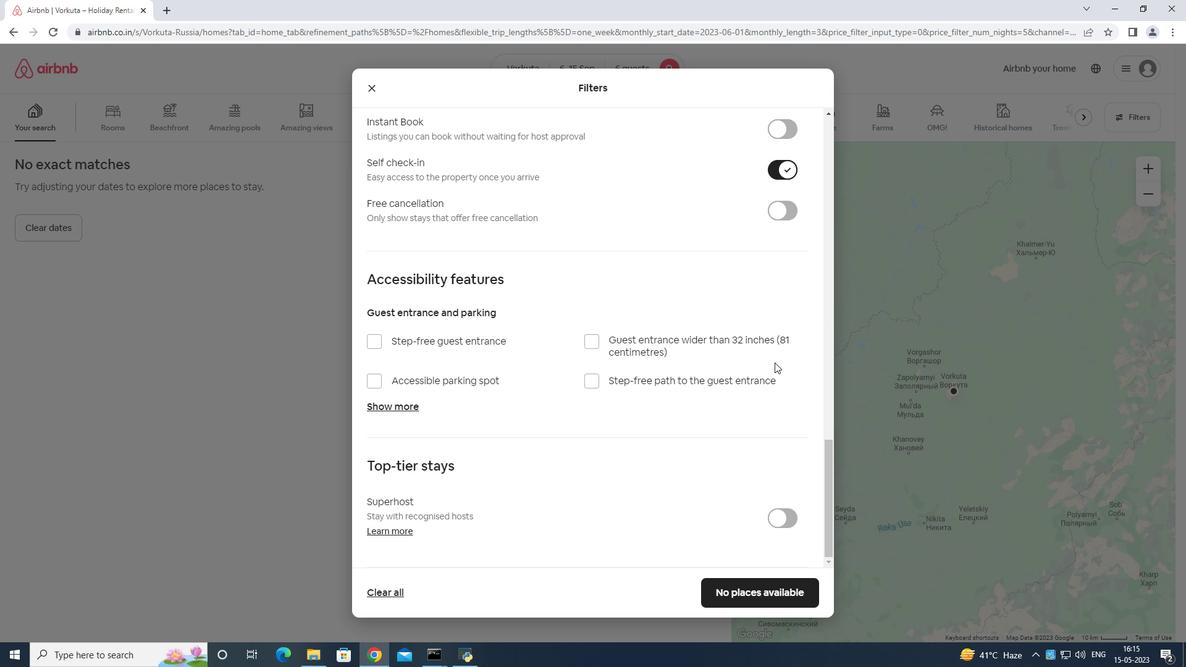 
Action: Mouse scrolled (772, 366) with delta (0, 0)
Screenshot: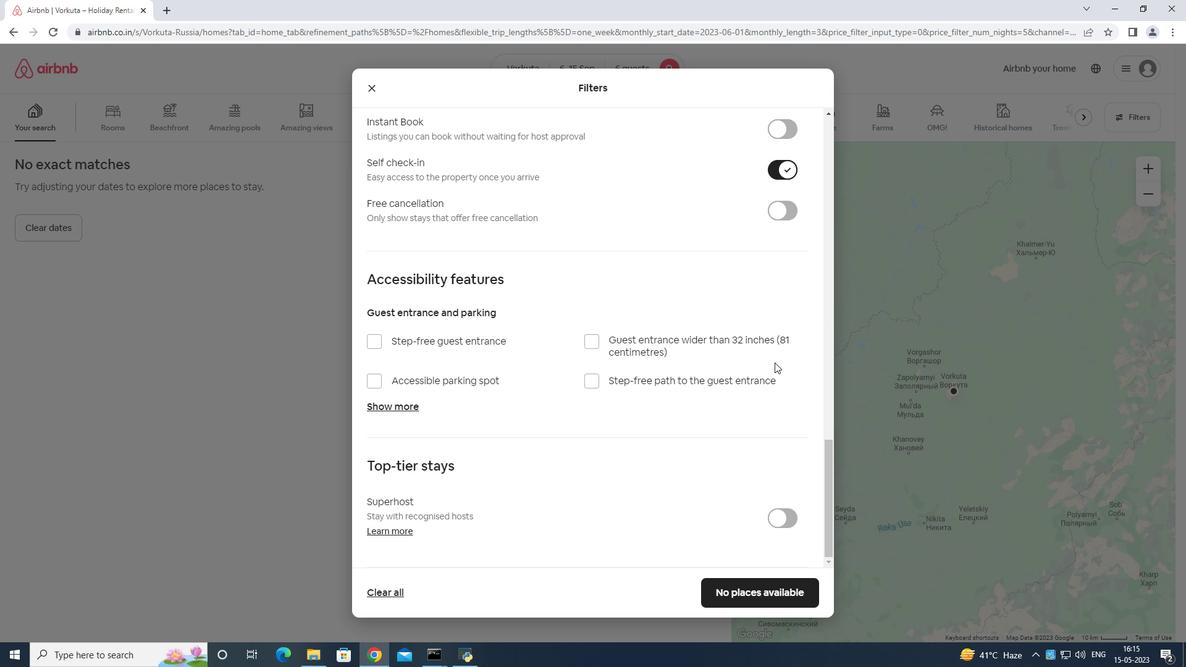 
Action: Mouse moved to (769, 372)
Screenshot: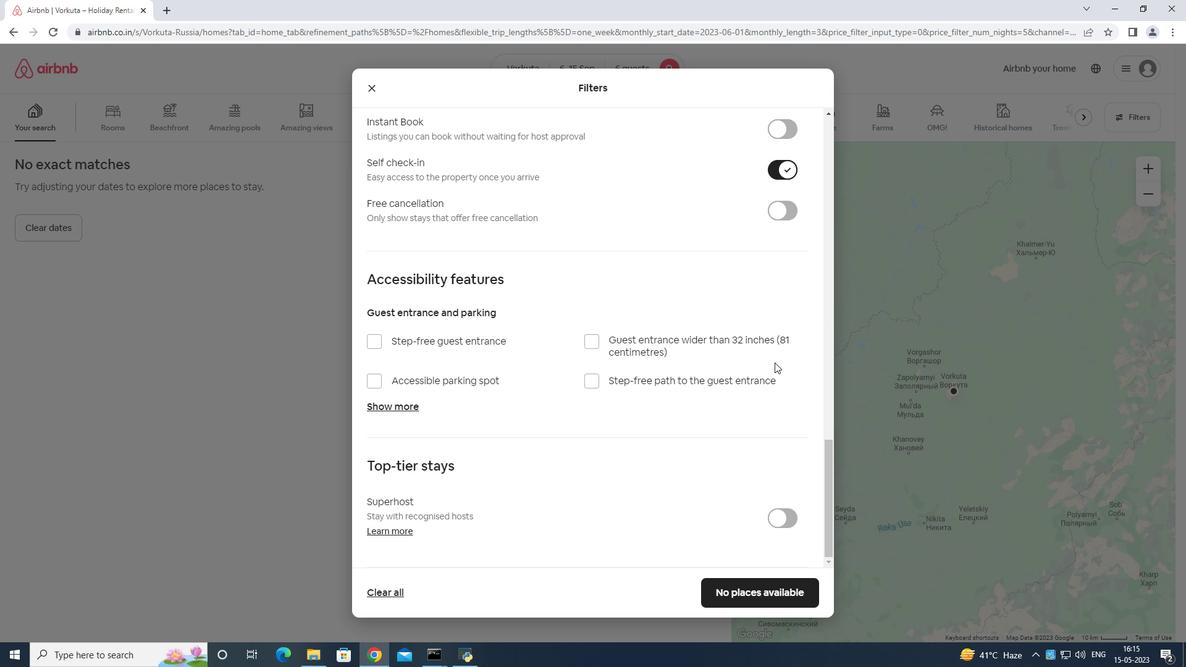 
Action: Mouse scrolled (769, 371) with delta (0, 0)
Screenshot: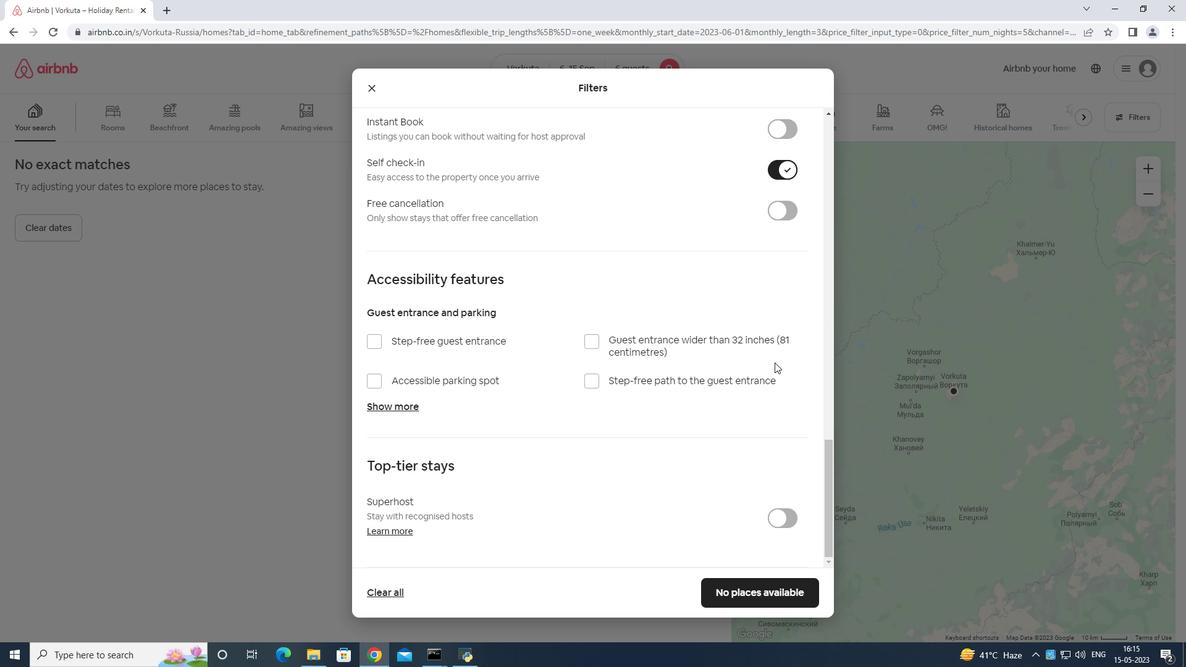 
Action: Mouse moved to (767, 376)
Screenshot: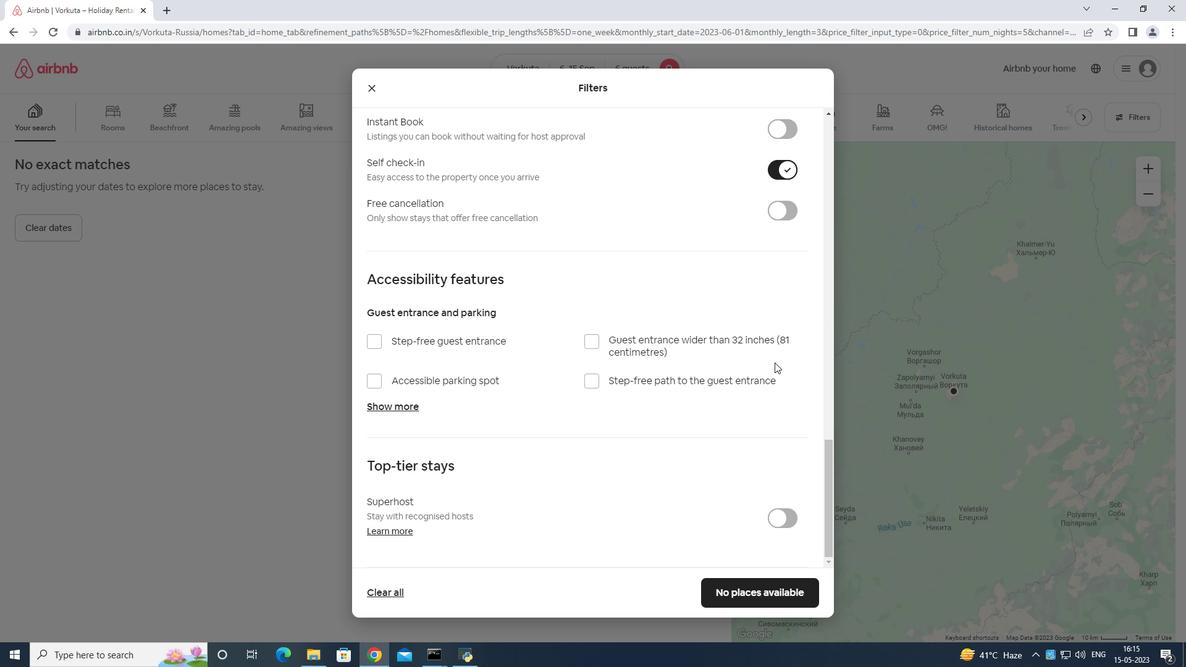 
Action: Mouse scrolled (767, 375) with delta (0, 0)
Screenshot: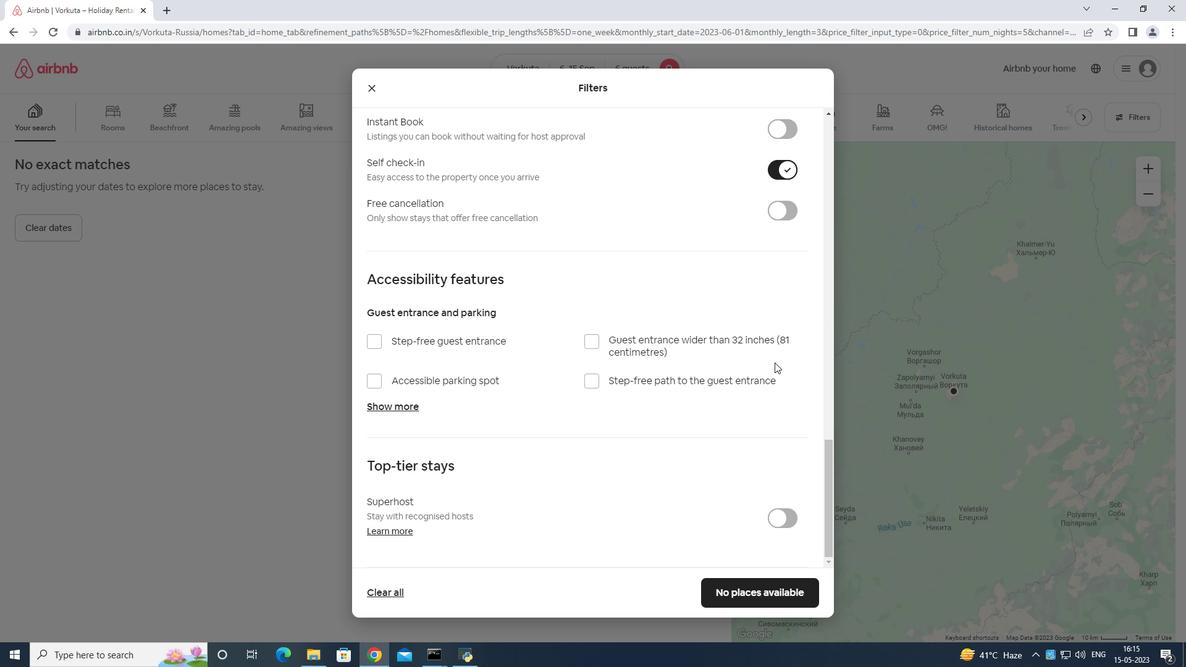 
Action: Mouse moved to (752, 589)
Screenshot: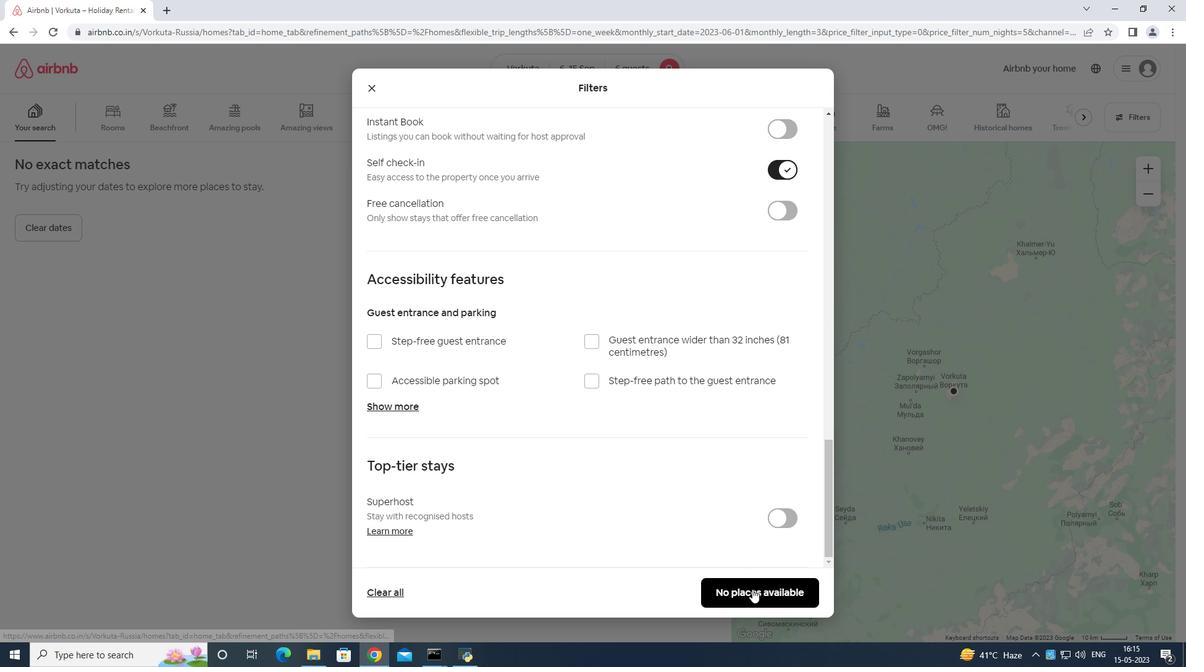 
Action: Mouse pressed left at (752, 589)
Screenshot: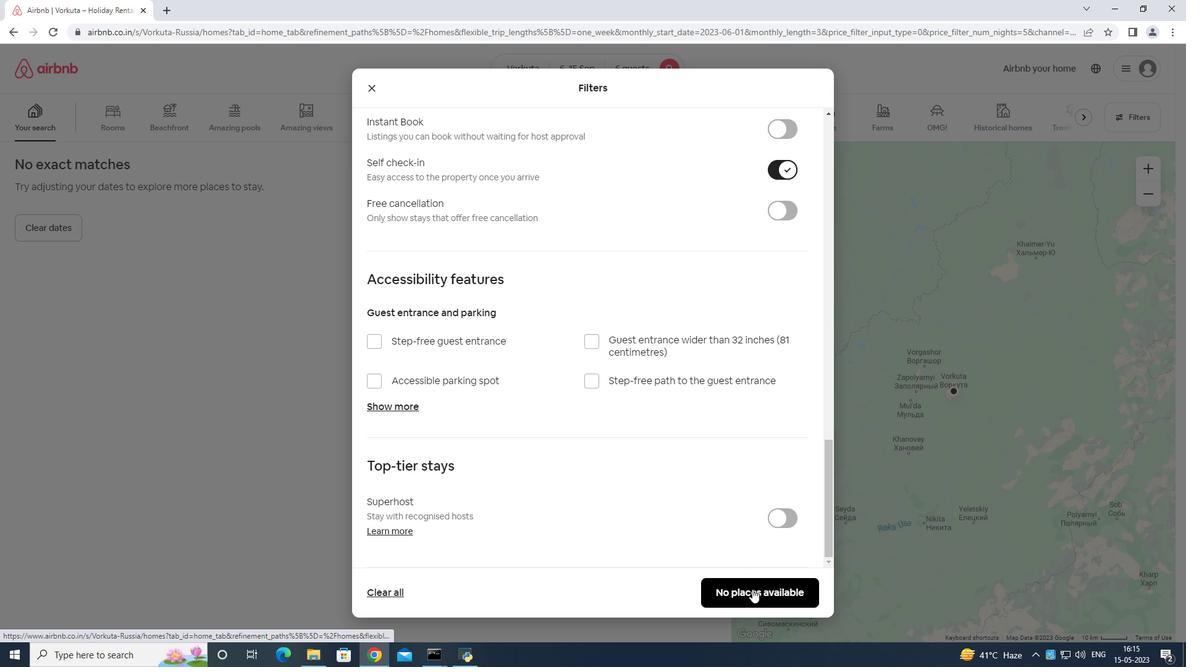 
